 Task: Find connections with filter location Dahlem with filter topic #careerswith filter profile language French with filter current company CG Power and Industrial Solutions Limited with filter school University of Calcutta with filter industry Wholesale Food and Beverage with filter service category Project Management with filter keywords title Payroll Manager
Action: Mouse moved to (644, 79)
Screenshot: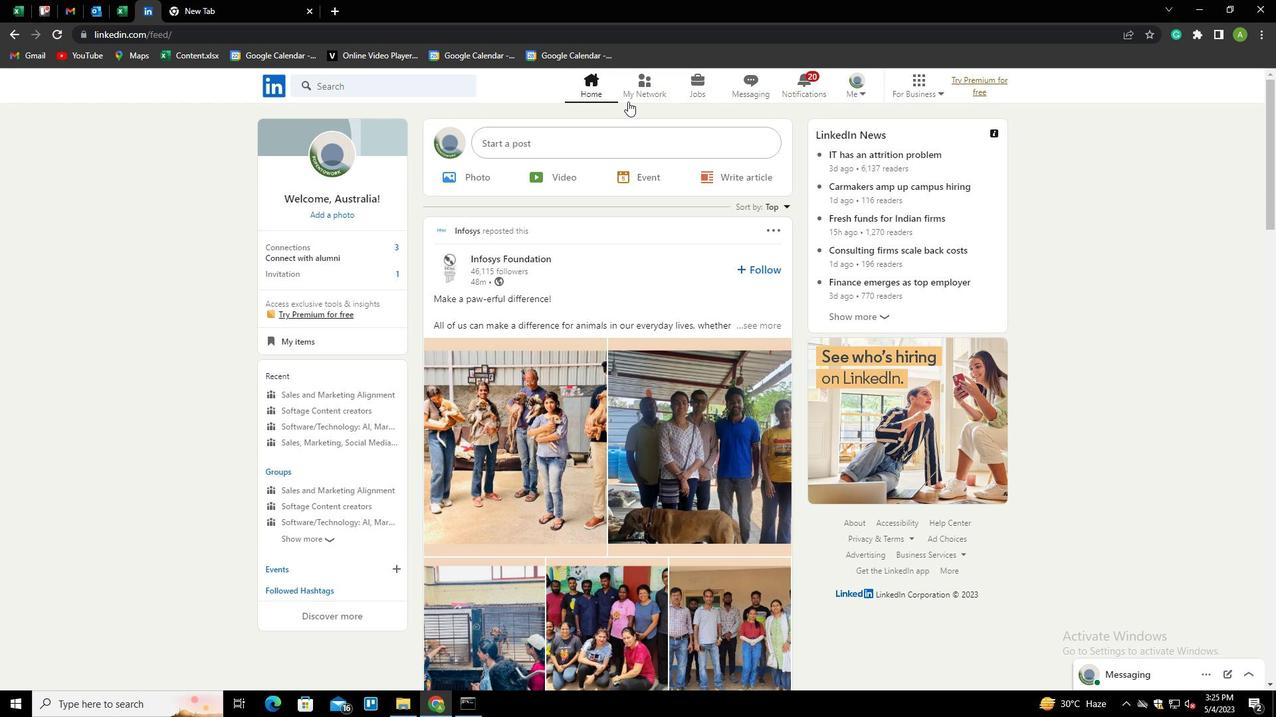 
Action: Mouse pressed left at (644, 79)
Screenshot: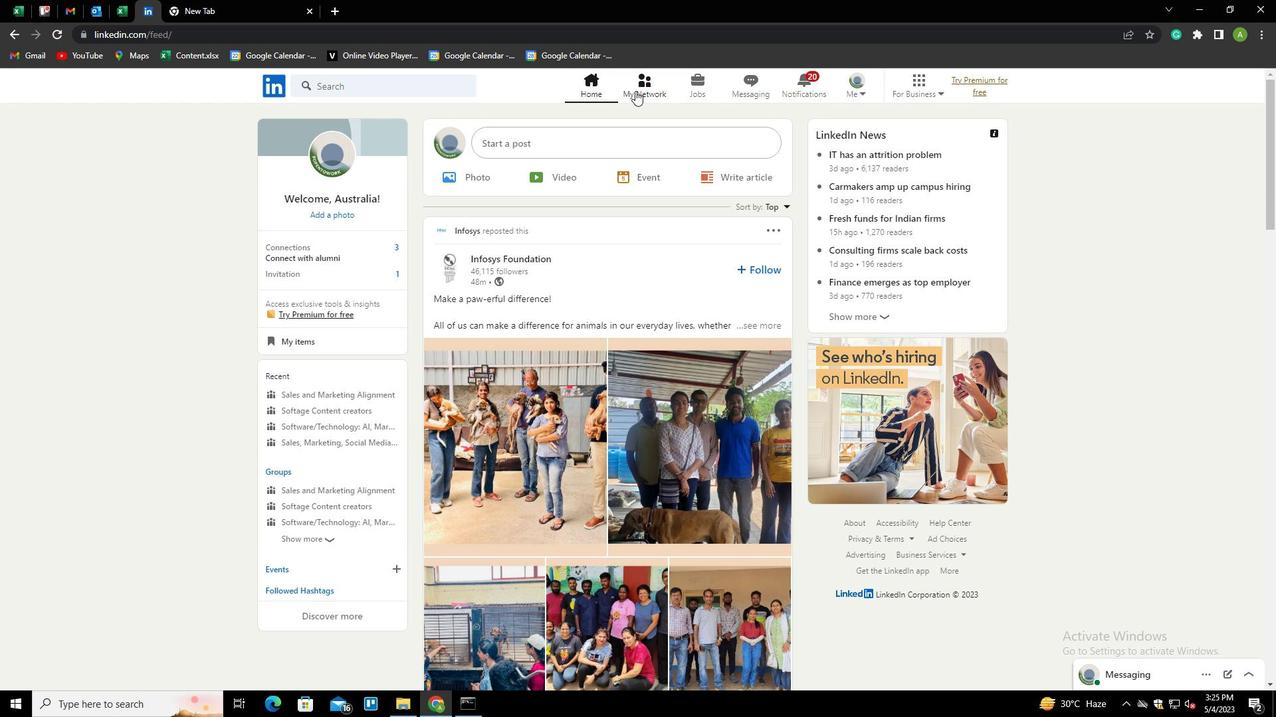 
Action: Mouse moved to (336, 153)
Screenshot: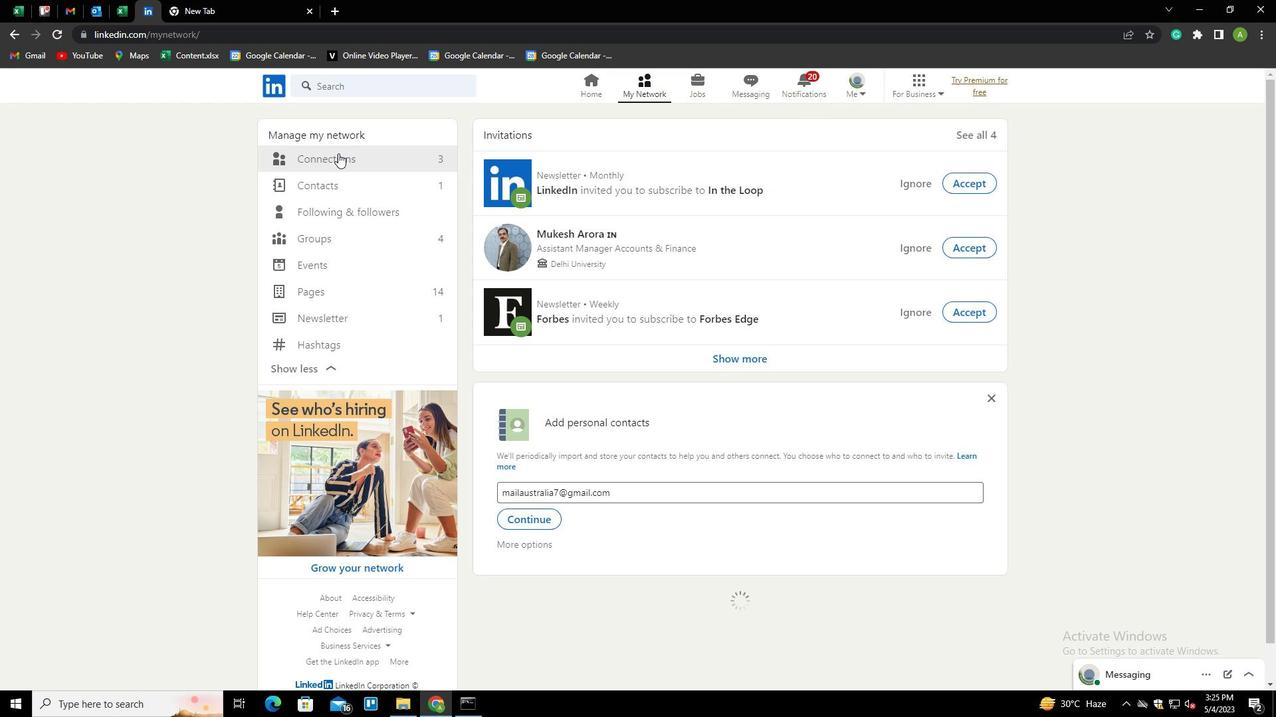 
Action: Mouse pressed left at (336, 153)
Screenshot: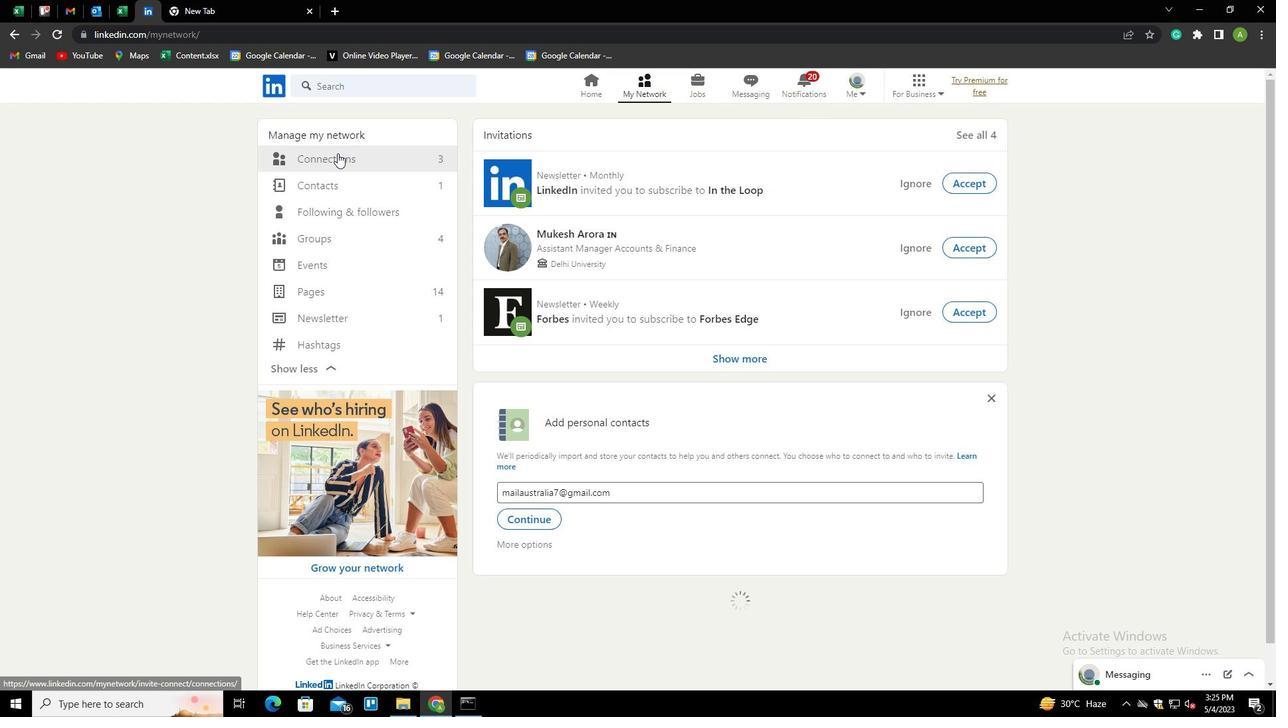 
Action: Mouse moved to (727, 163)
Screenshot: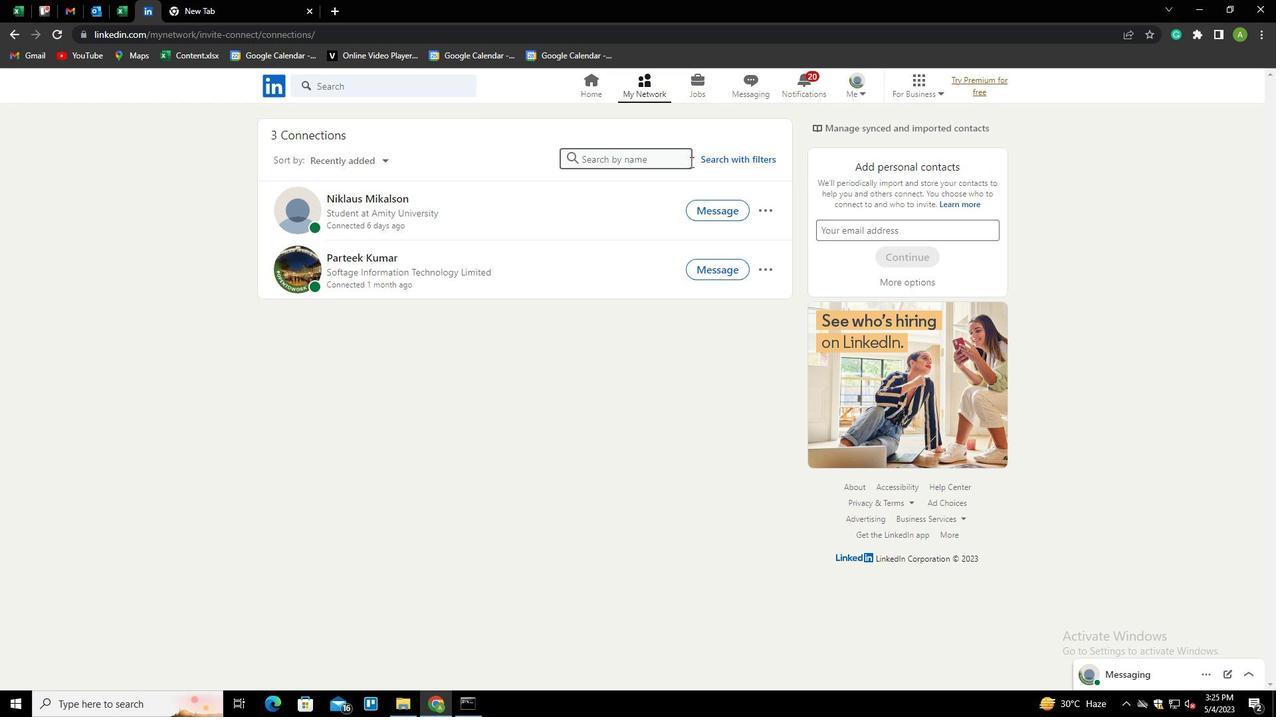 
Action: Mouse pressed left at (727, 163)
Screenshot: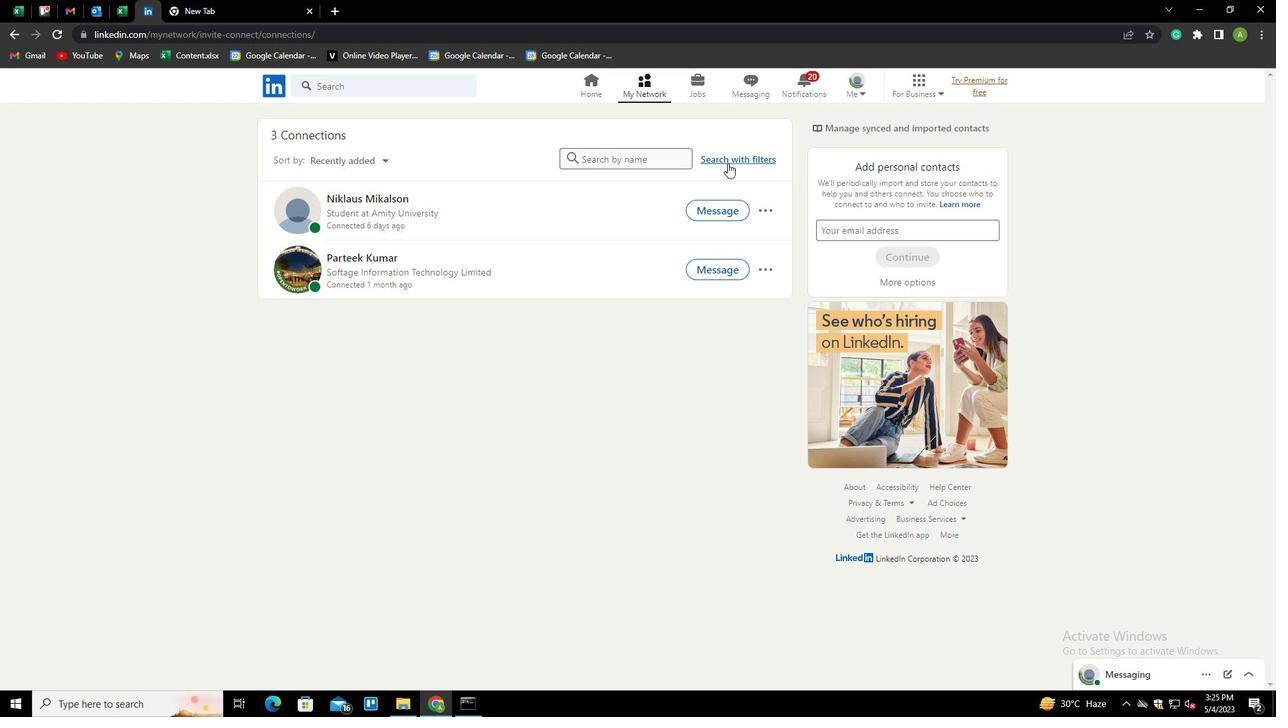 
Action: Mouse moved to (675, 122)
Screenshot: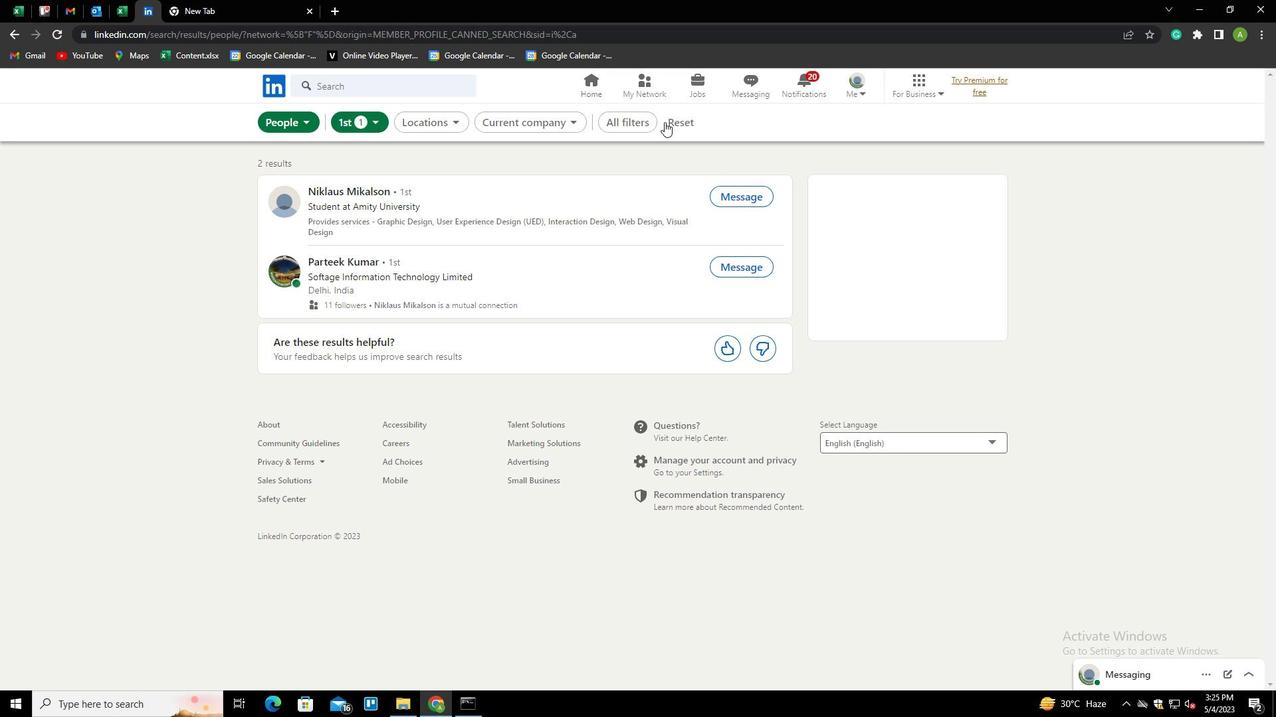 
Action: Mouse pressed left at (675, 122)
Screenshot: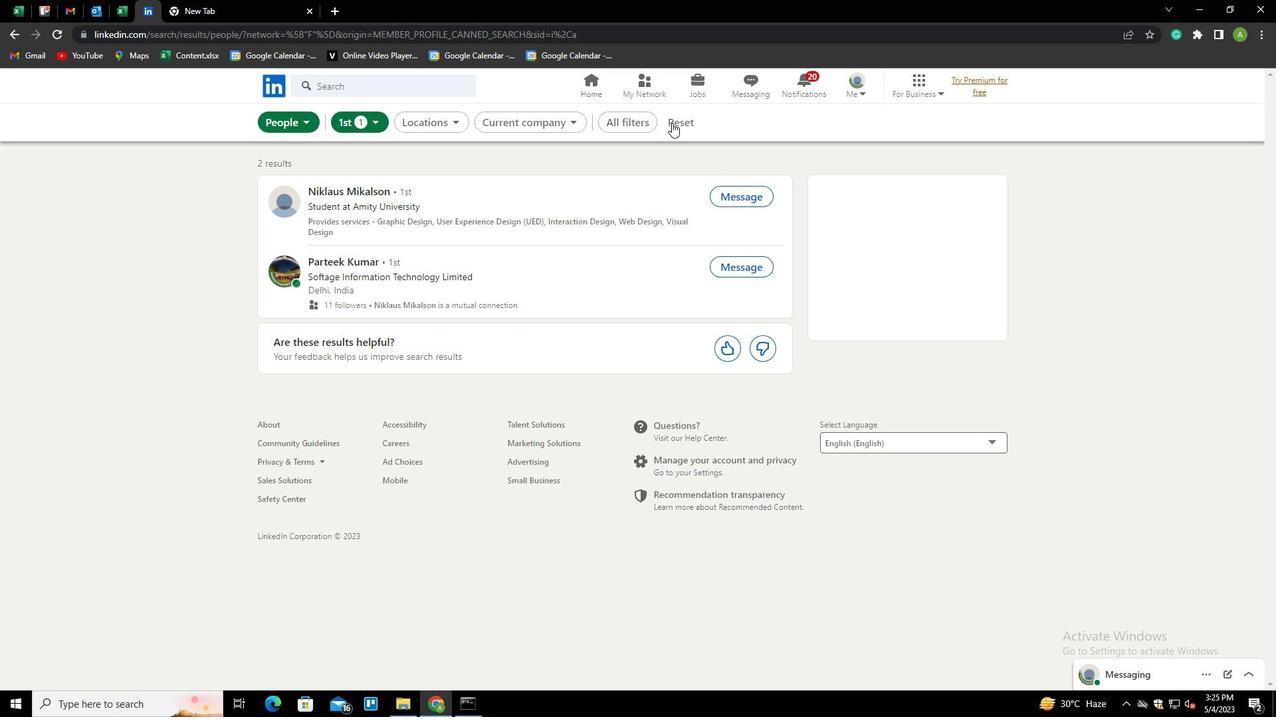 
Action: Mouse moved to (664, 123)
Screenshot: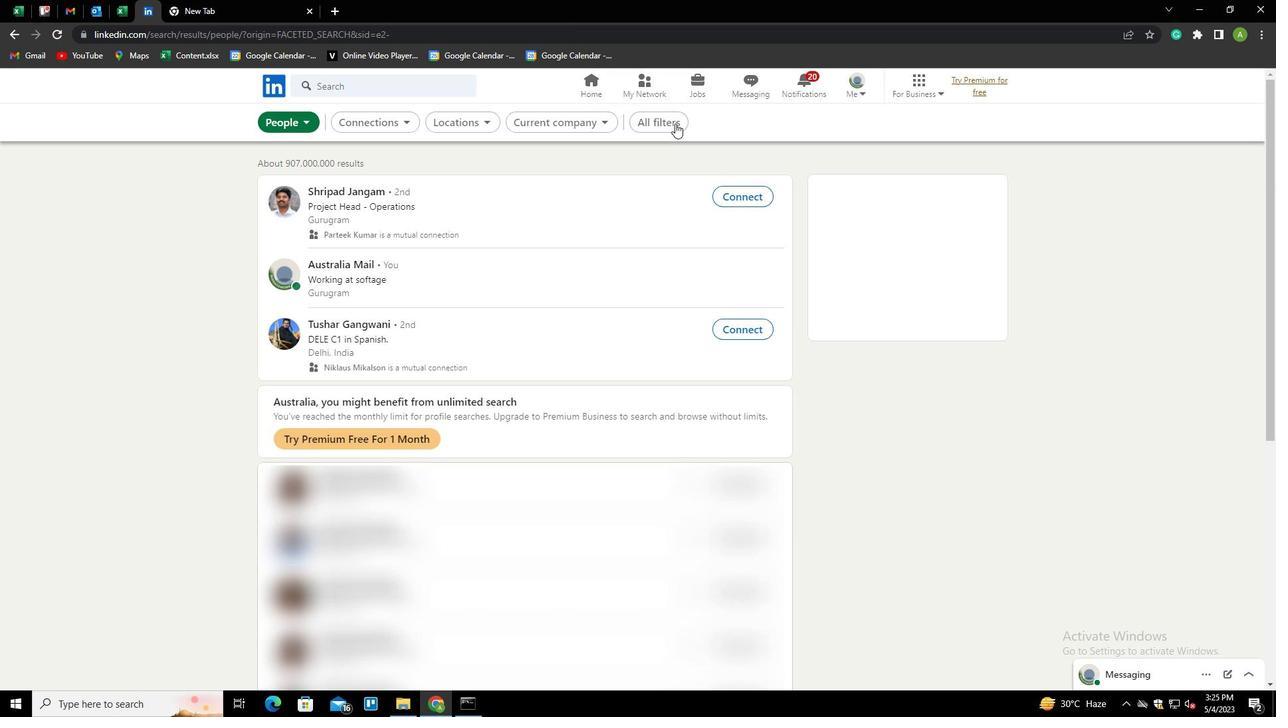 
Action: Mouse pressed left at (664, 123)
Screenshot: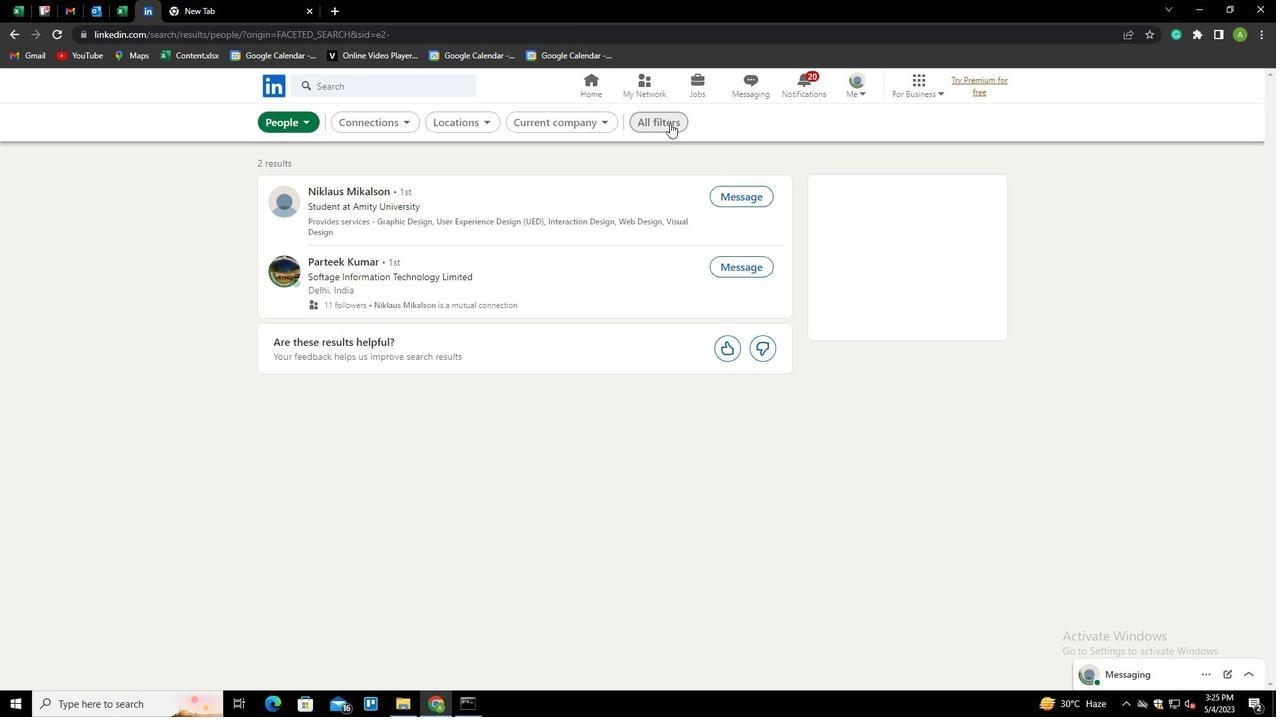 
Action: Mouse moved to (1051, 369)
Screenshot: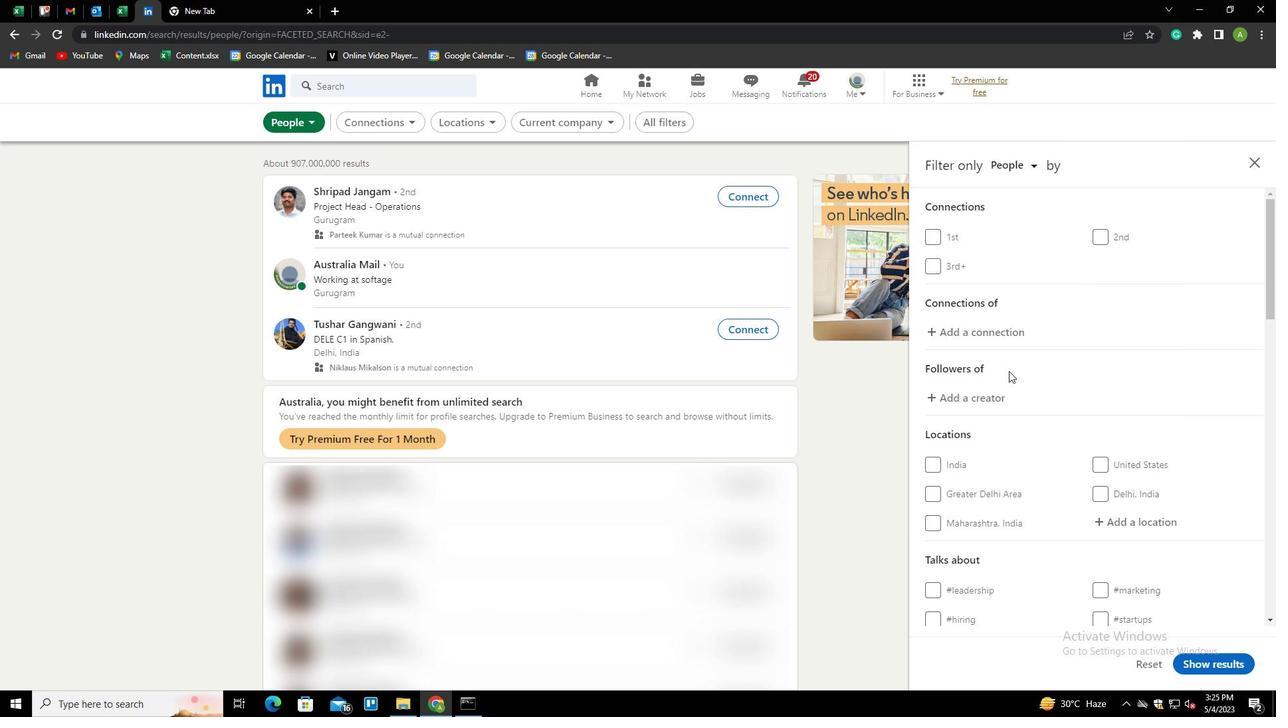 
Action: Mouse scrolled (1051, 368) with delta (0, 0)
Screenshot: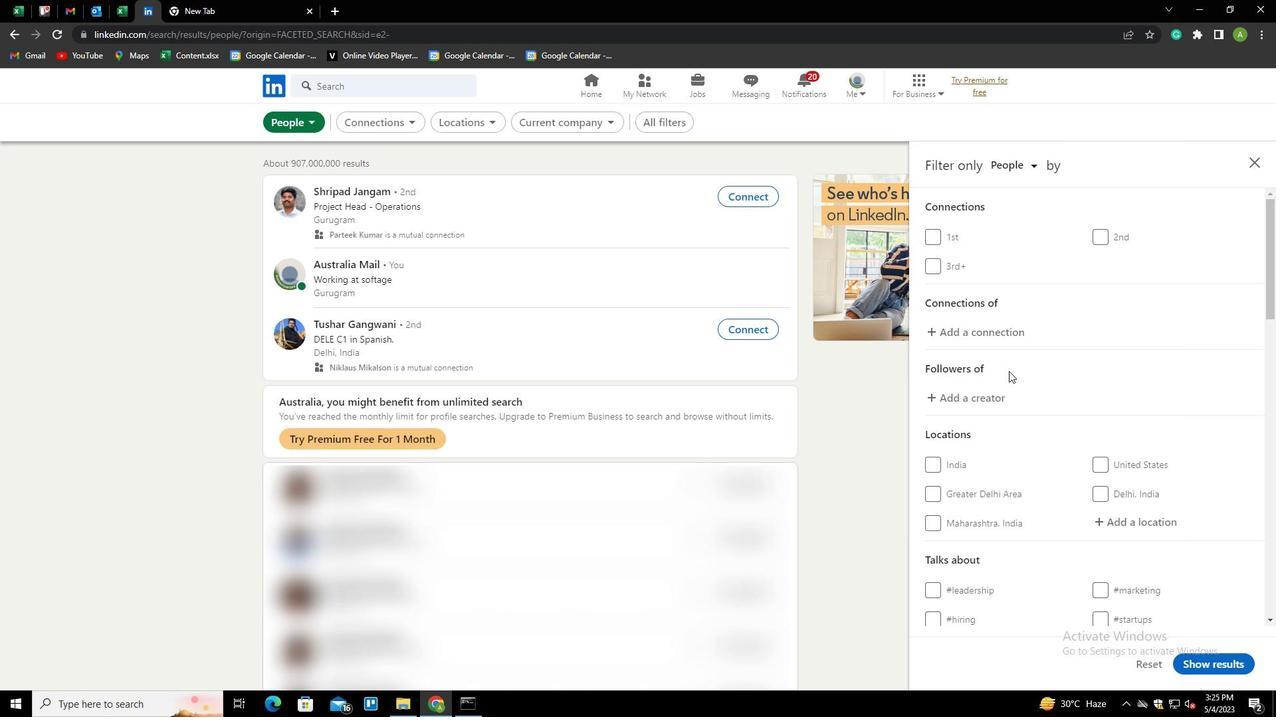 
Action: Mouse scrolled (1051, 368) with delta (0, 0)
Screenshot: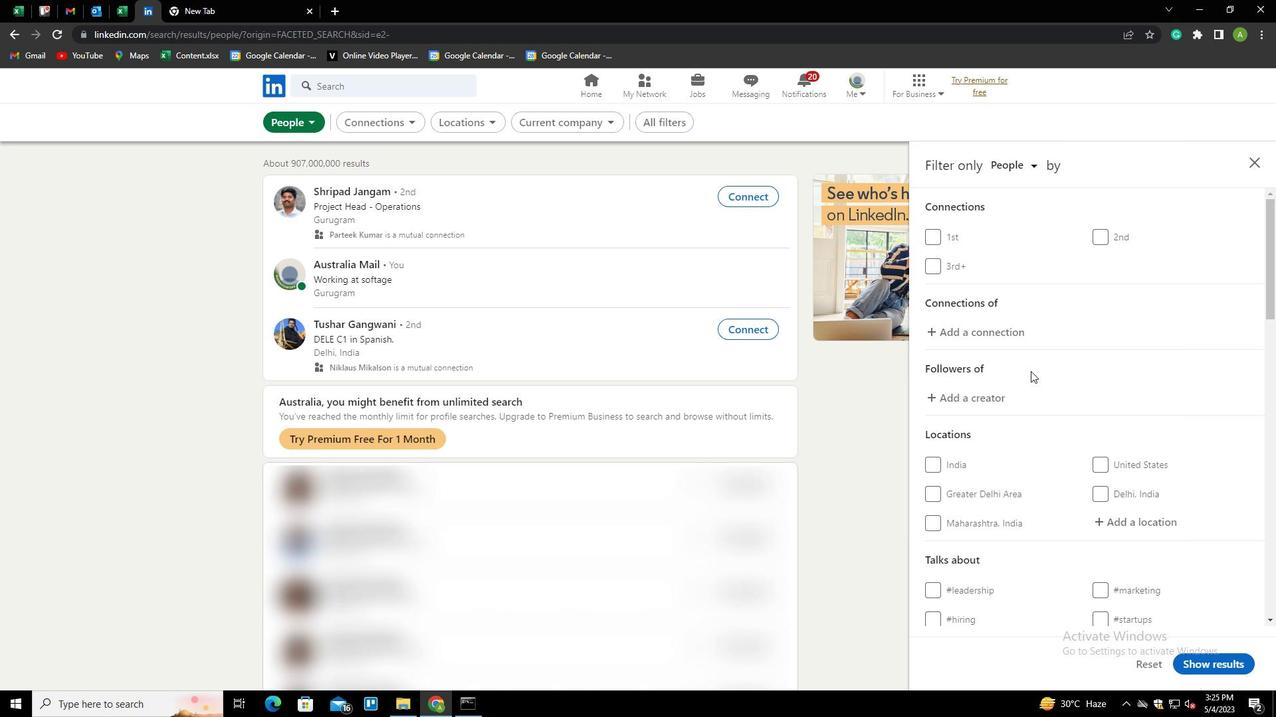 
Action: Mouse moved to (1106, 390)
Screenshot: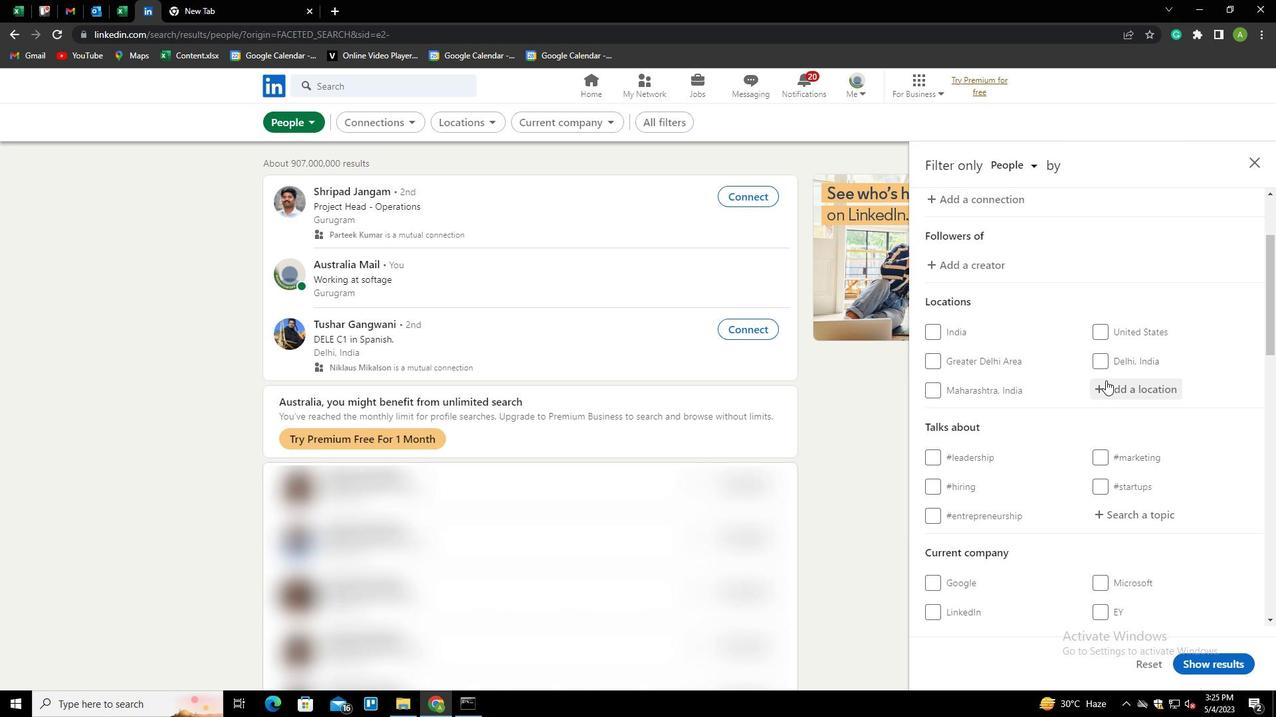 
Action: Mouse pressed left at (1106, 390)
Screenshot: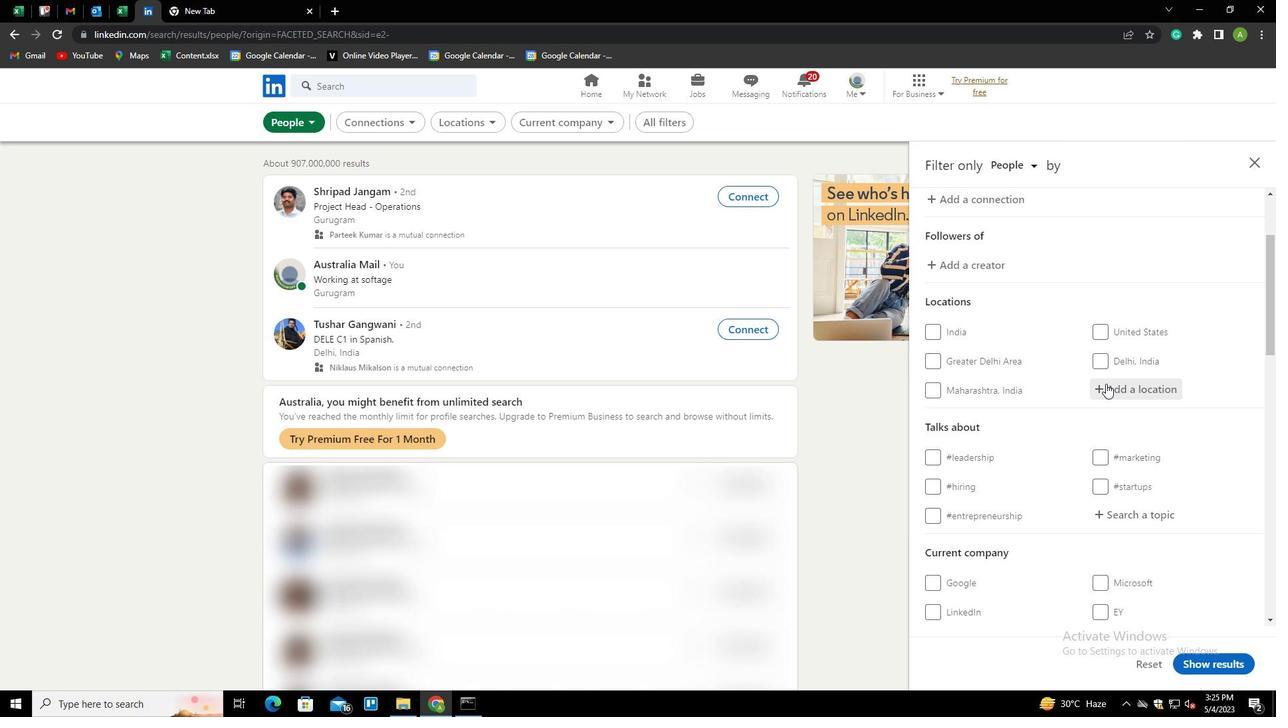 
Action: Key pressed <Key.shift>
Screenshot: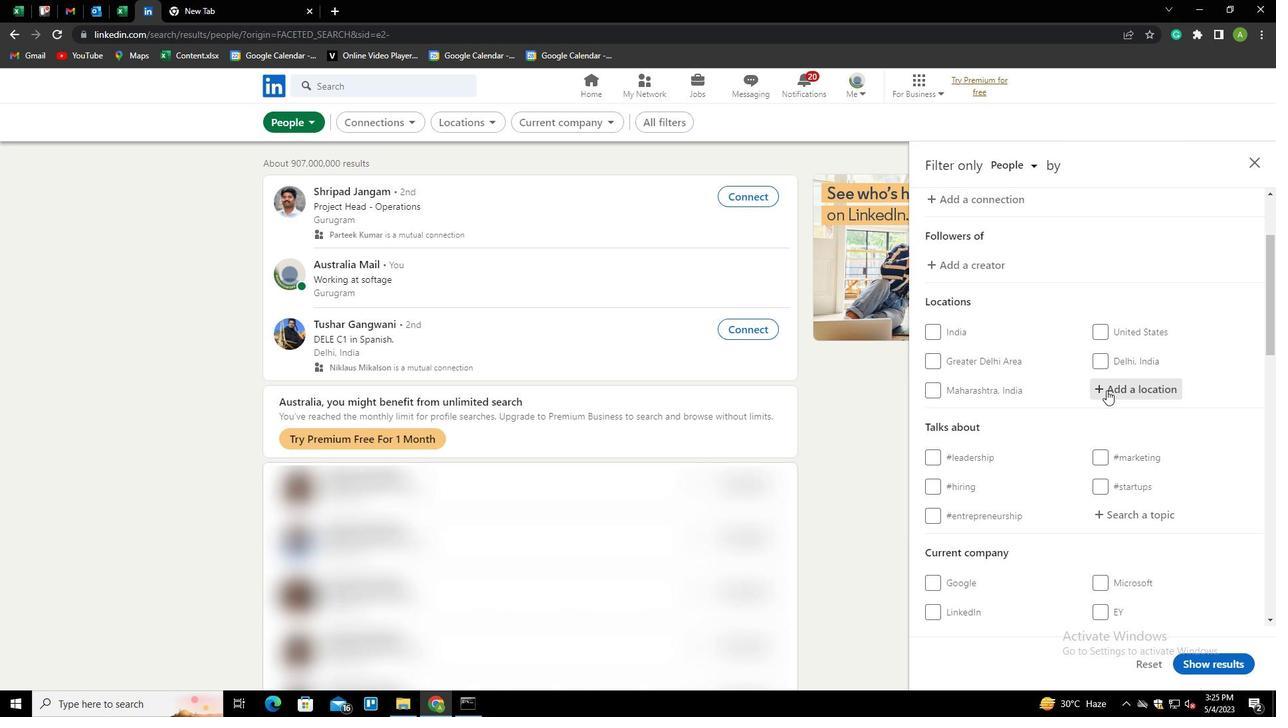 
Action: Mouse moved to (1098, 395)
Screenshot: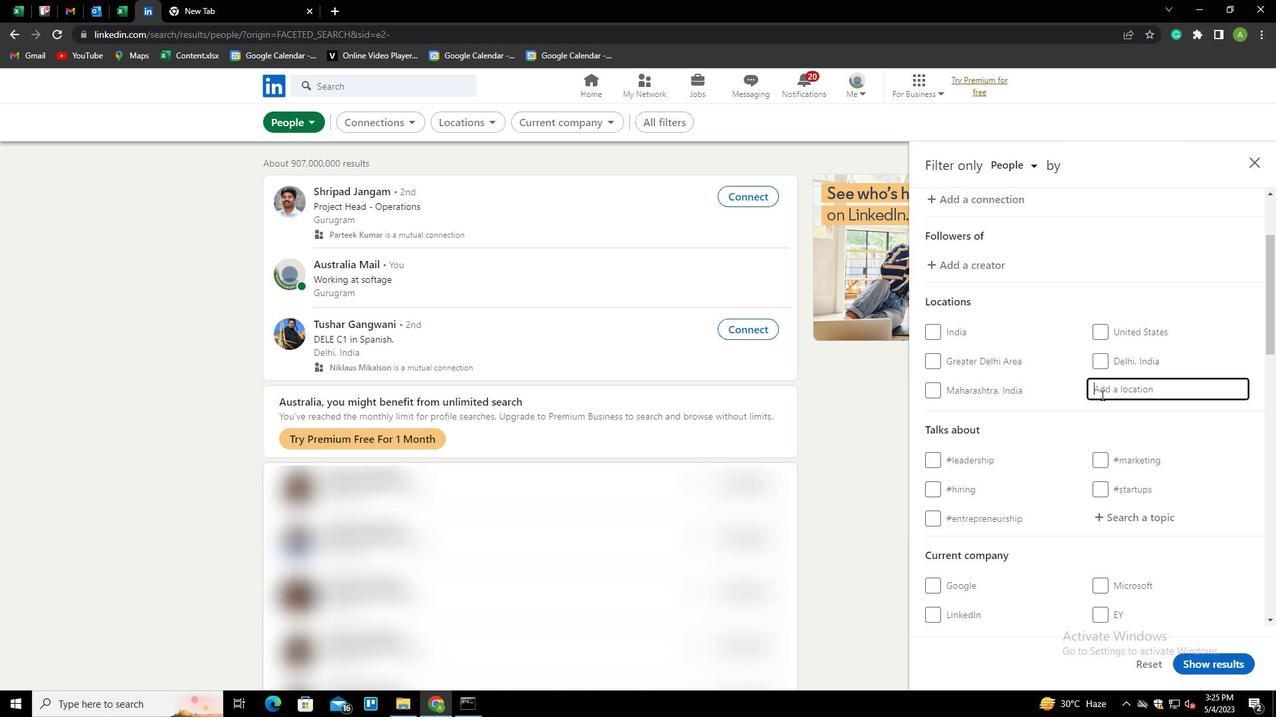 
Action: Key pressed <Key.shift>
Screenshot: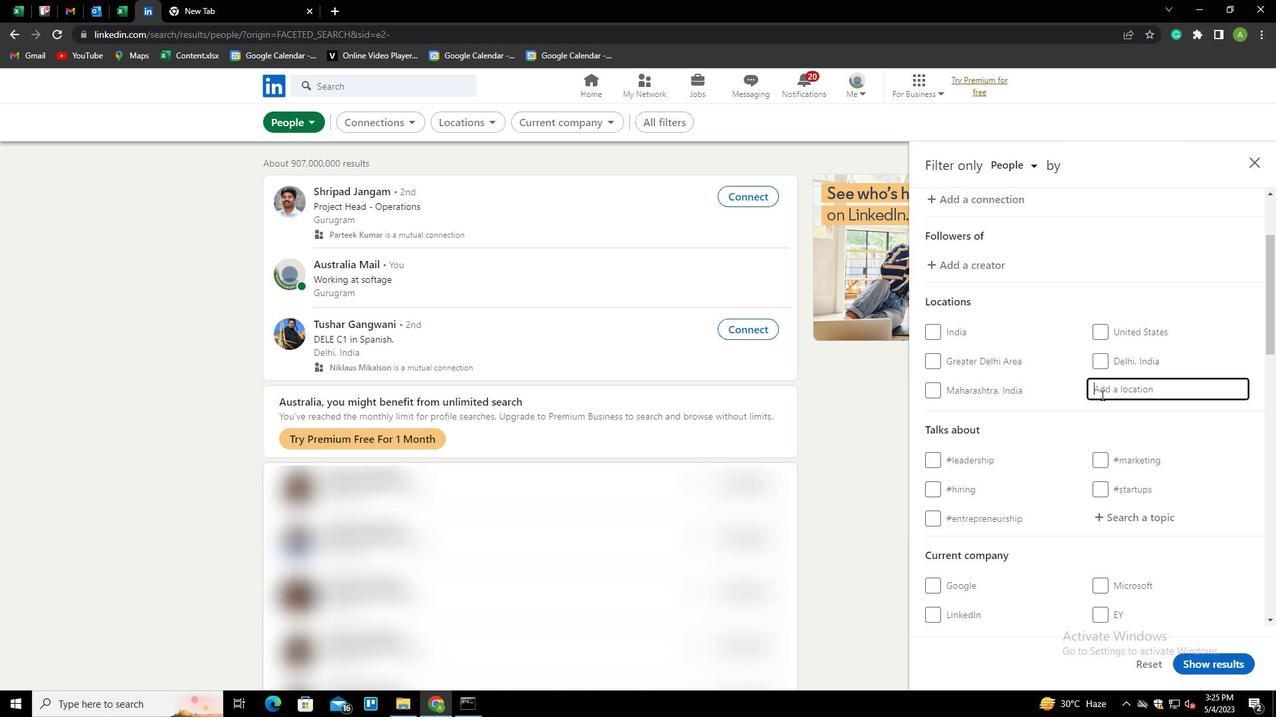 
Action: Mouse moved to (1097, 395)
Screenshot: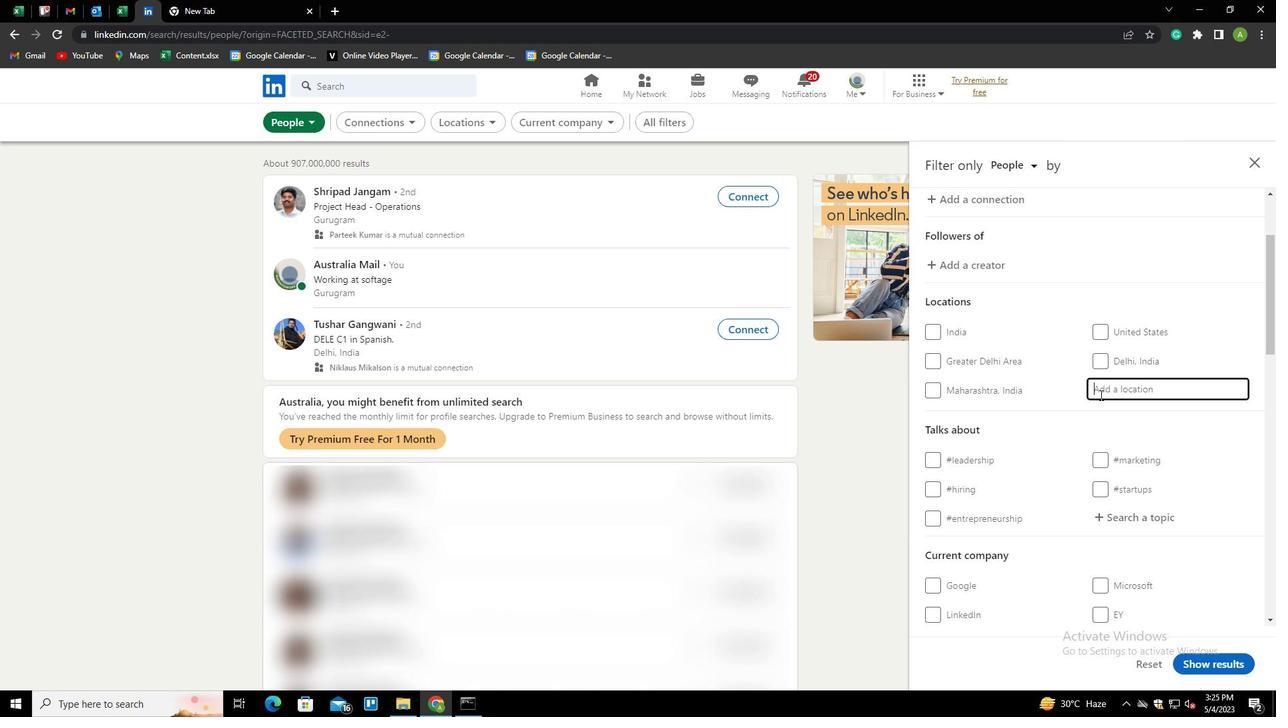 
Action: Key pressed <Key.shift>
Screenshot: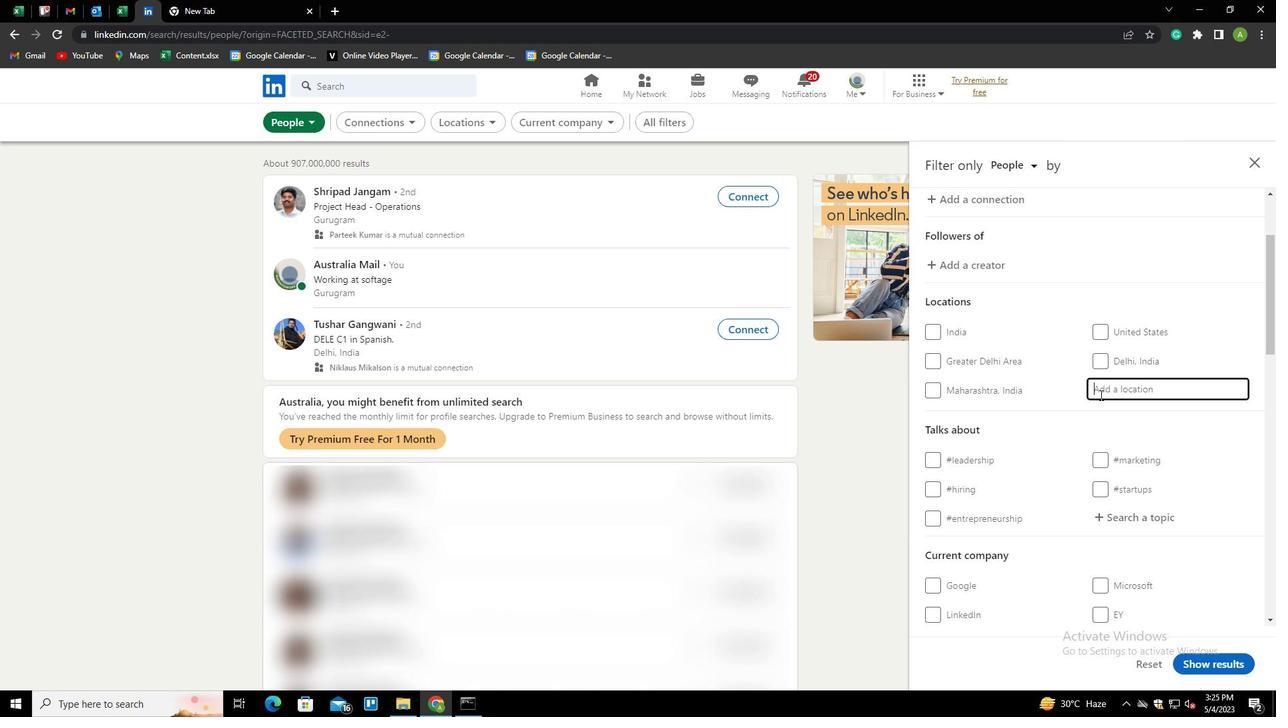 
Action: Mouse moved to (1094, 395)
Screenshot: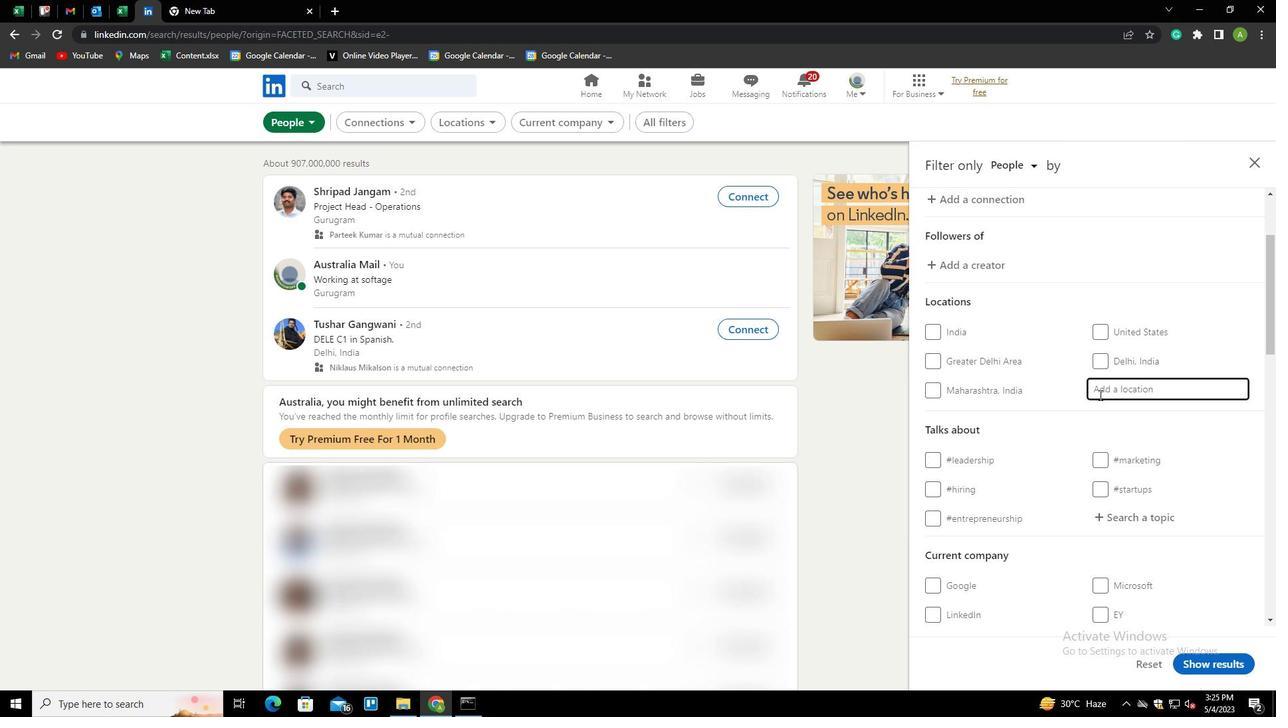 
Action: Key pressed <Key.shift>
Screenshot: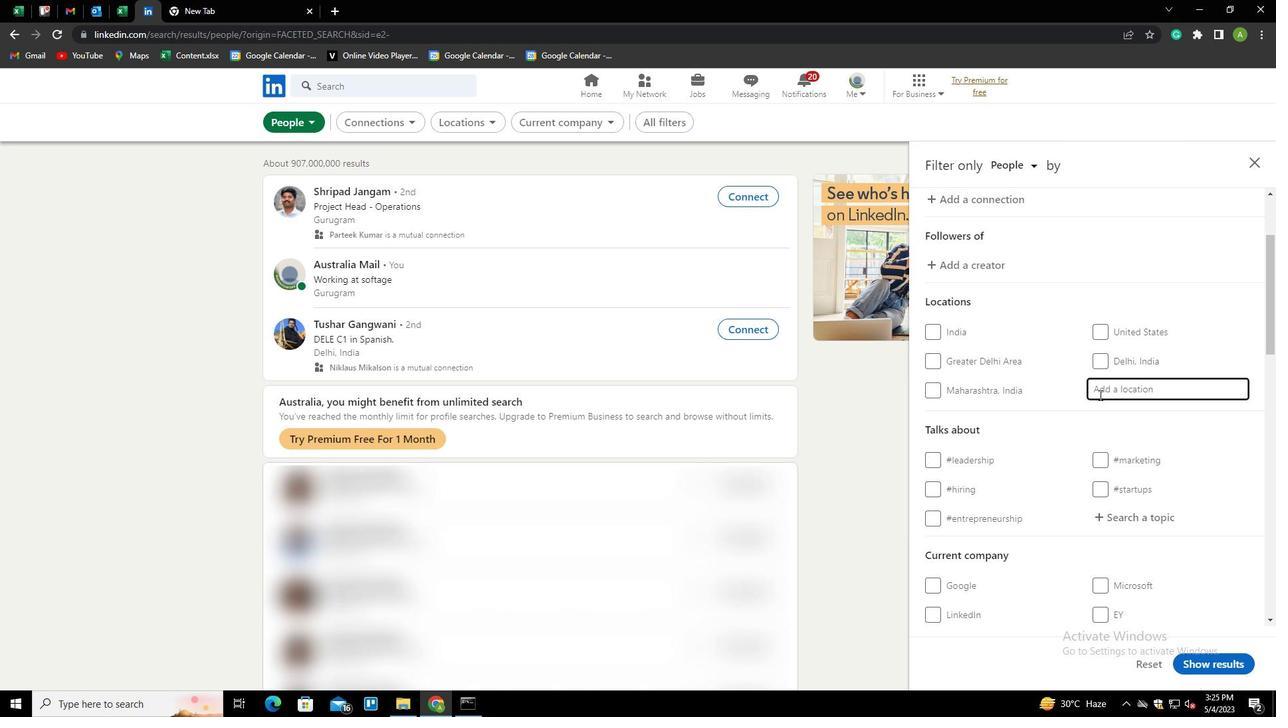 
Action: Mouse moved to (1092, 395)
Screenshot: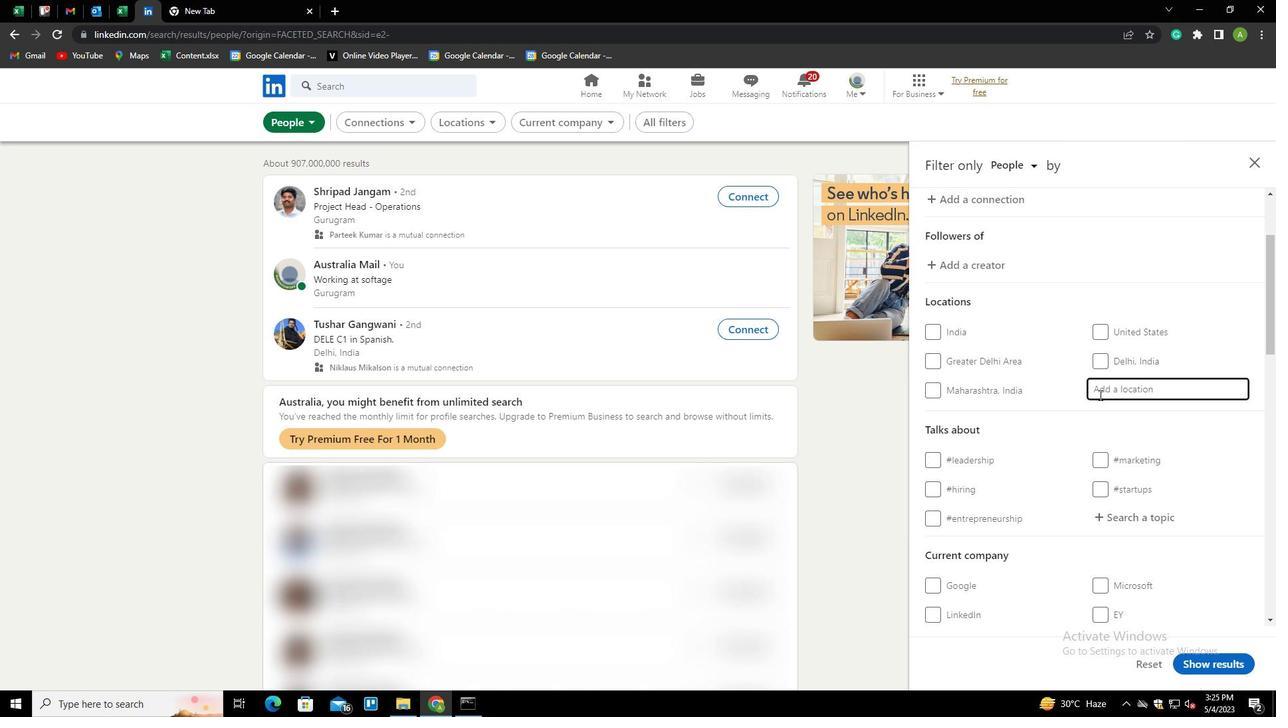 
Action: Key pressed <Key.shift><Key.shift><Key.shift><Key.shift><Key.shift><Key.shift><Key.shift><Key.shift><Key.shift><Key.shift><Key.shift><Key.shift>DAHLEM<Key.down><Key.enter>
Screenshot: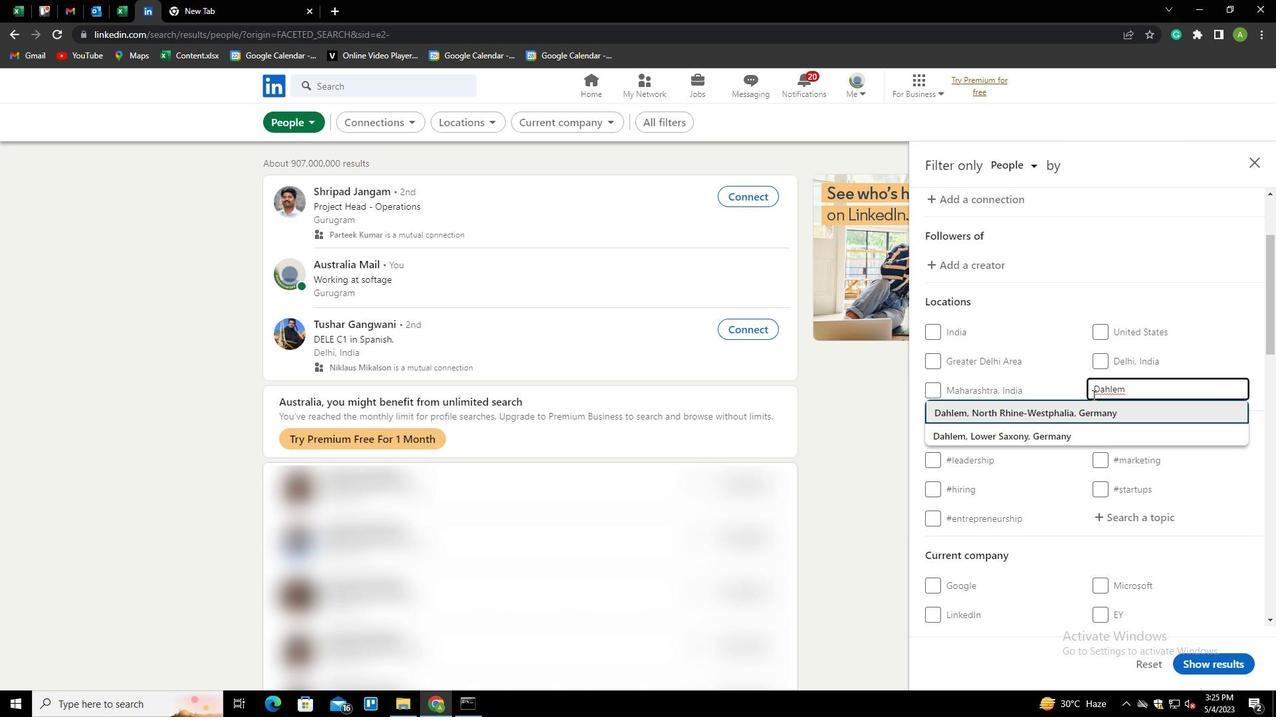 
Action: Mouse moved to (1036, 405)
Screenshot: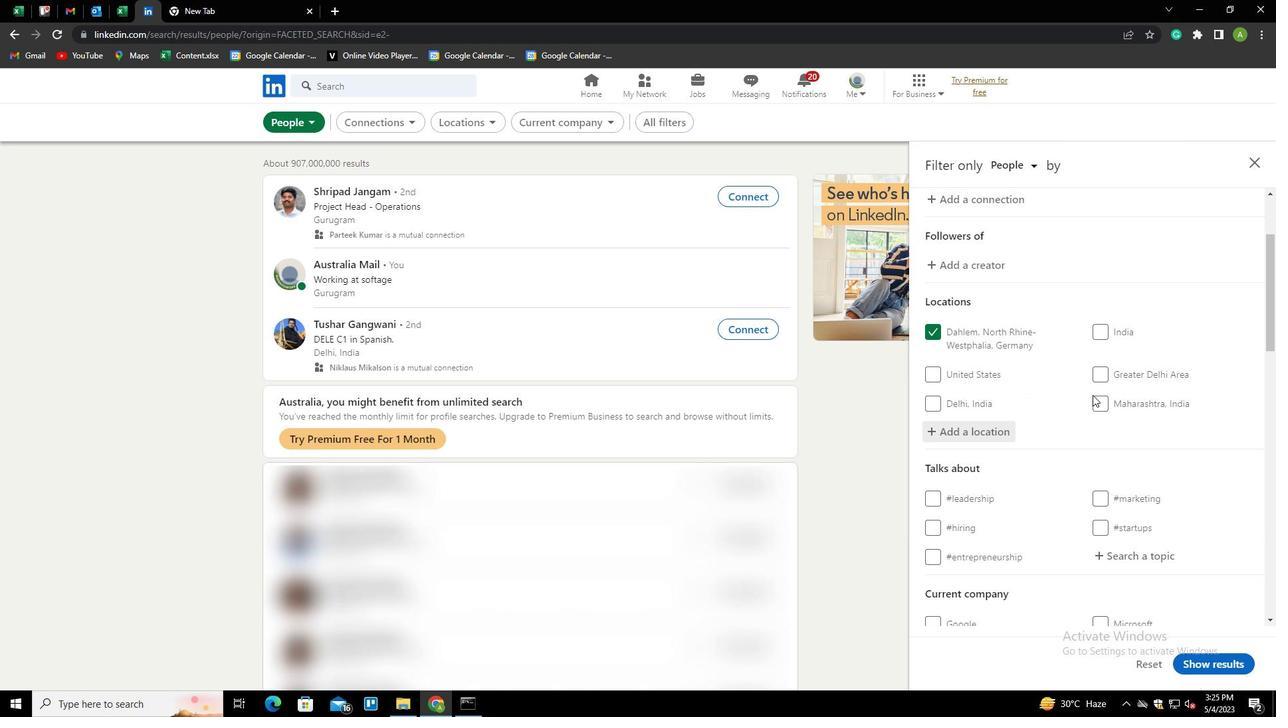 
Action: Mouse scrolled (1036, 404) with delta (0, 0)
Screenshot: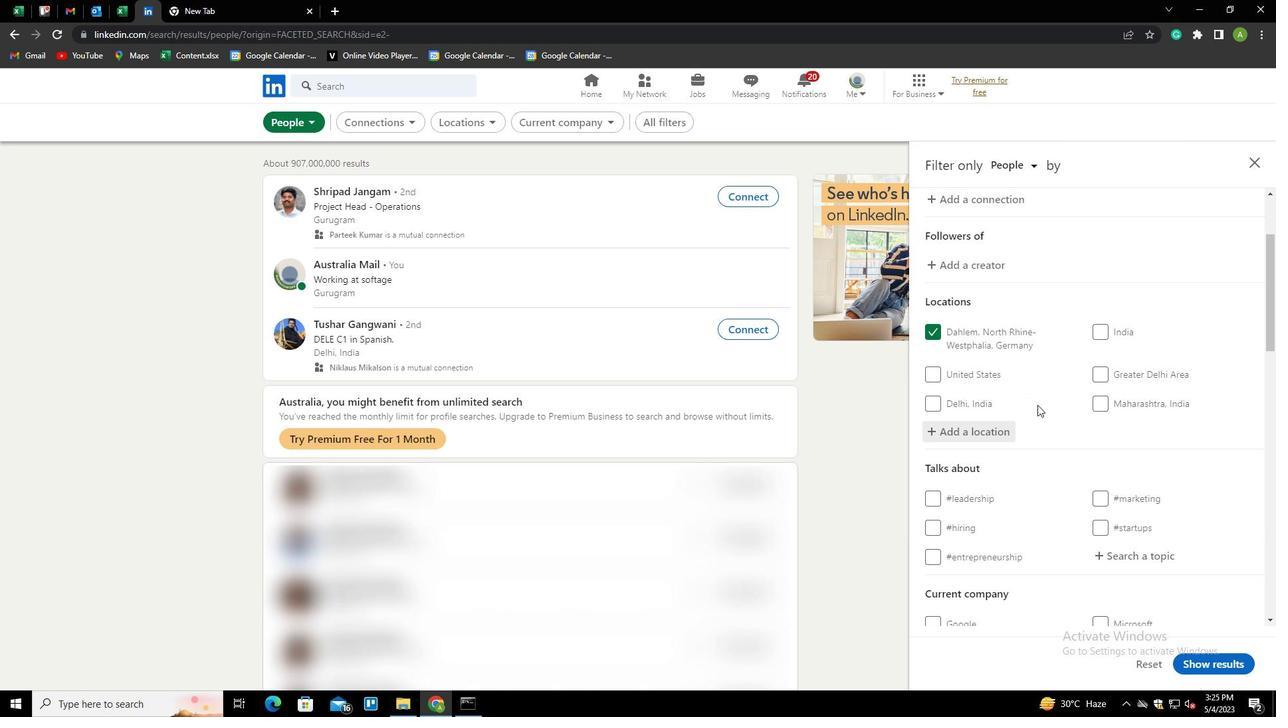 
Action: Mouse scrolled (1036, 404) with delta (0, 0)
Screenshot: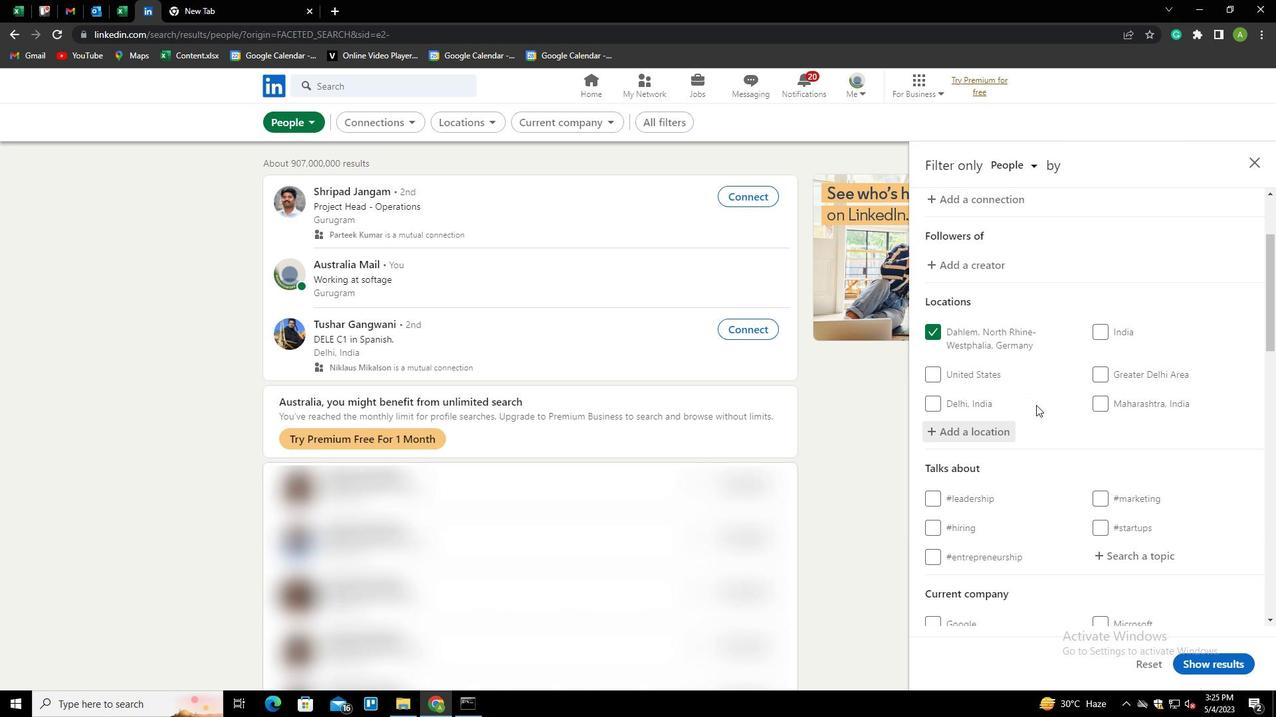 
Action: Mouse moved to (1108, 420)
Screenshot: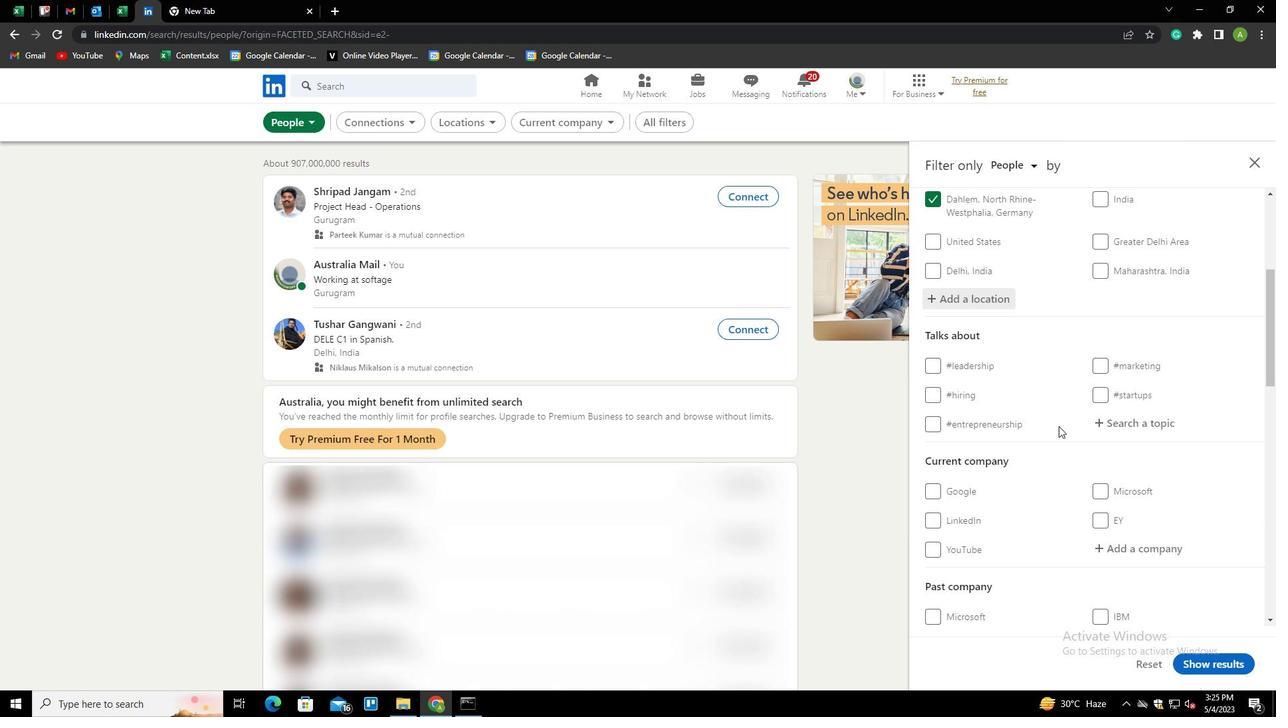 
Action: Mouse pressed left at (1108, 420)
Screenshot: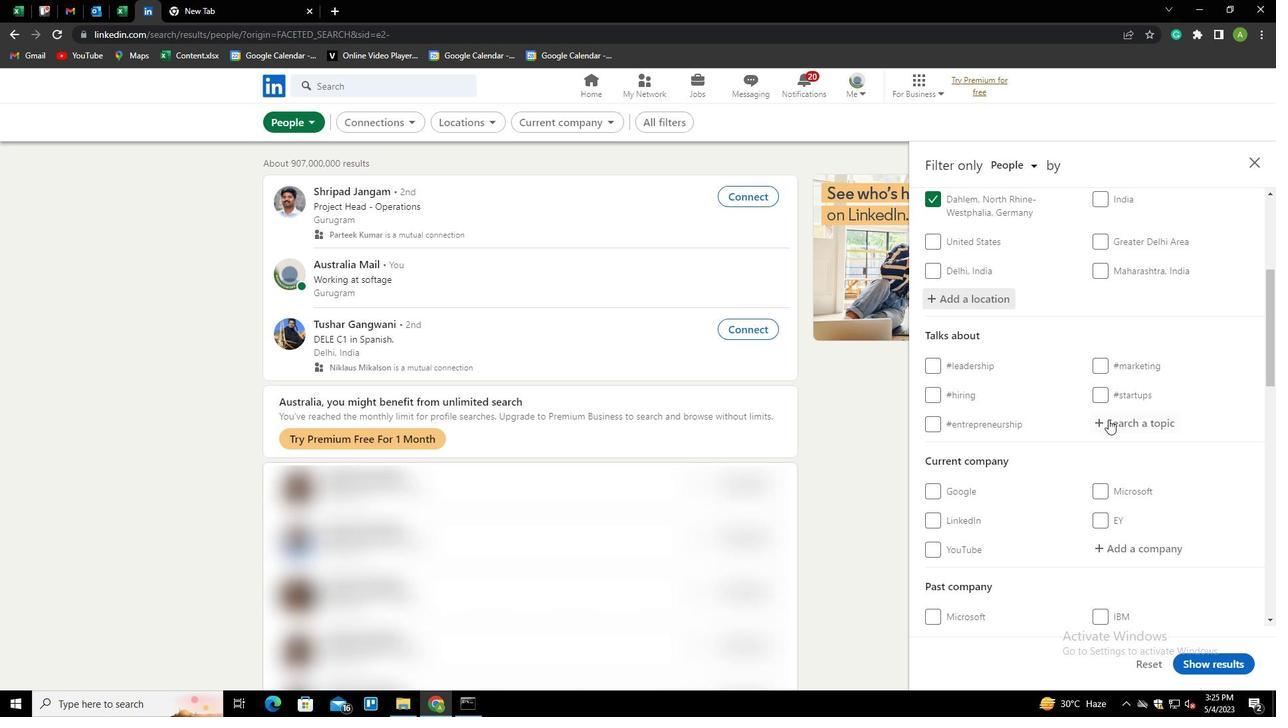 
Action: Mouse moved to (1111, 420)
Screenshot: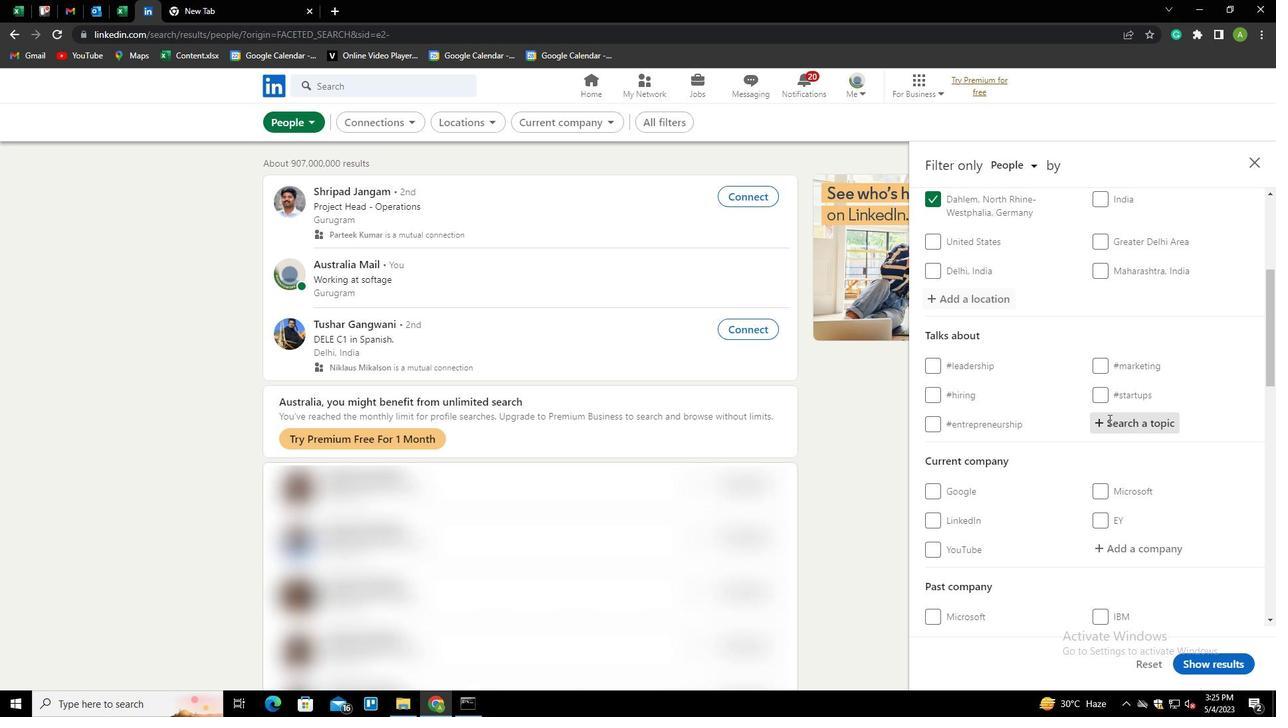 
Action: Mouse pressed left at (1111, 420)
Screenshot: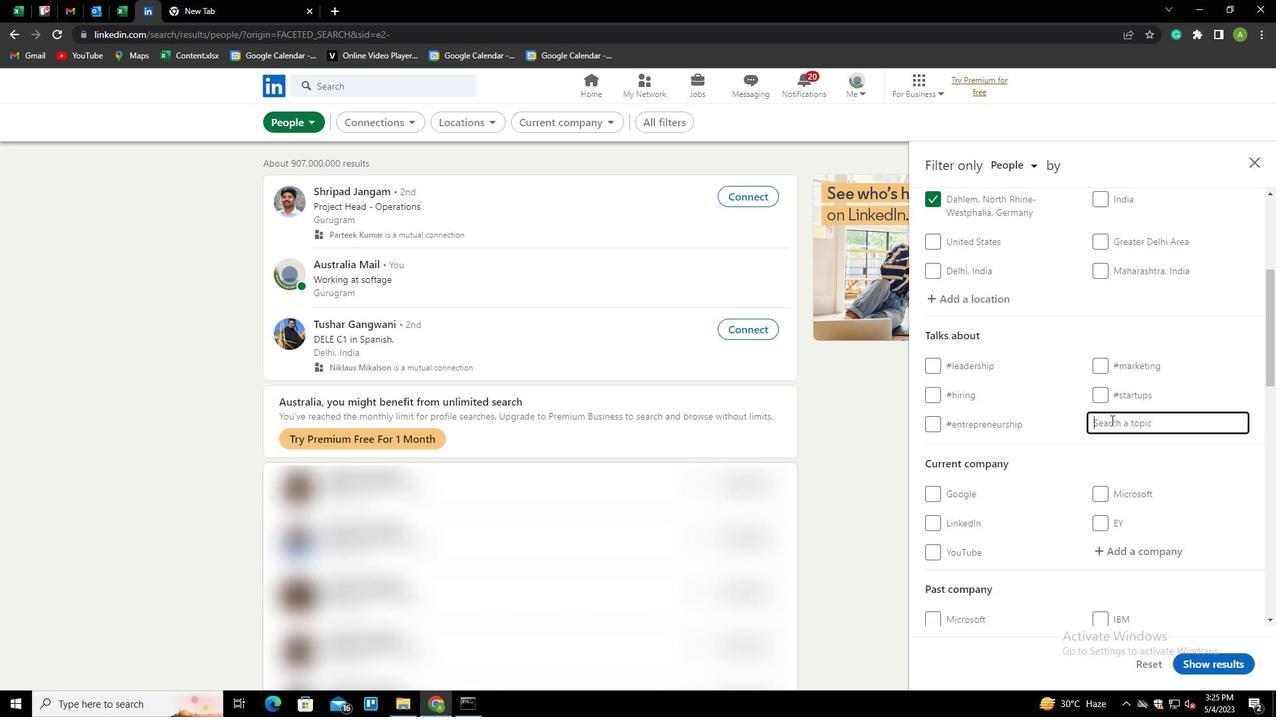 
Action: Mouse moved to (1082, 422)
Screenshot: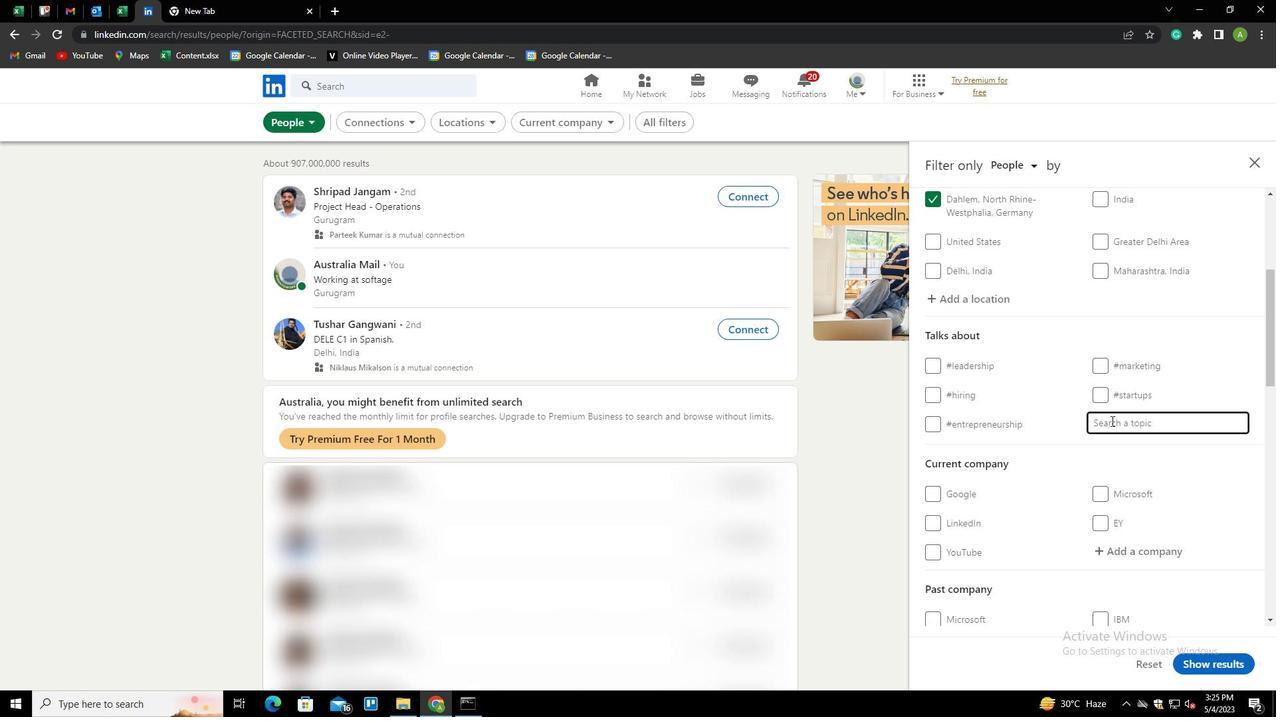 
Action: Key pressed CAREERS<Key.down><Key.enter>
Screenshot: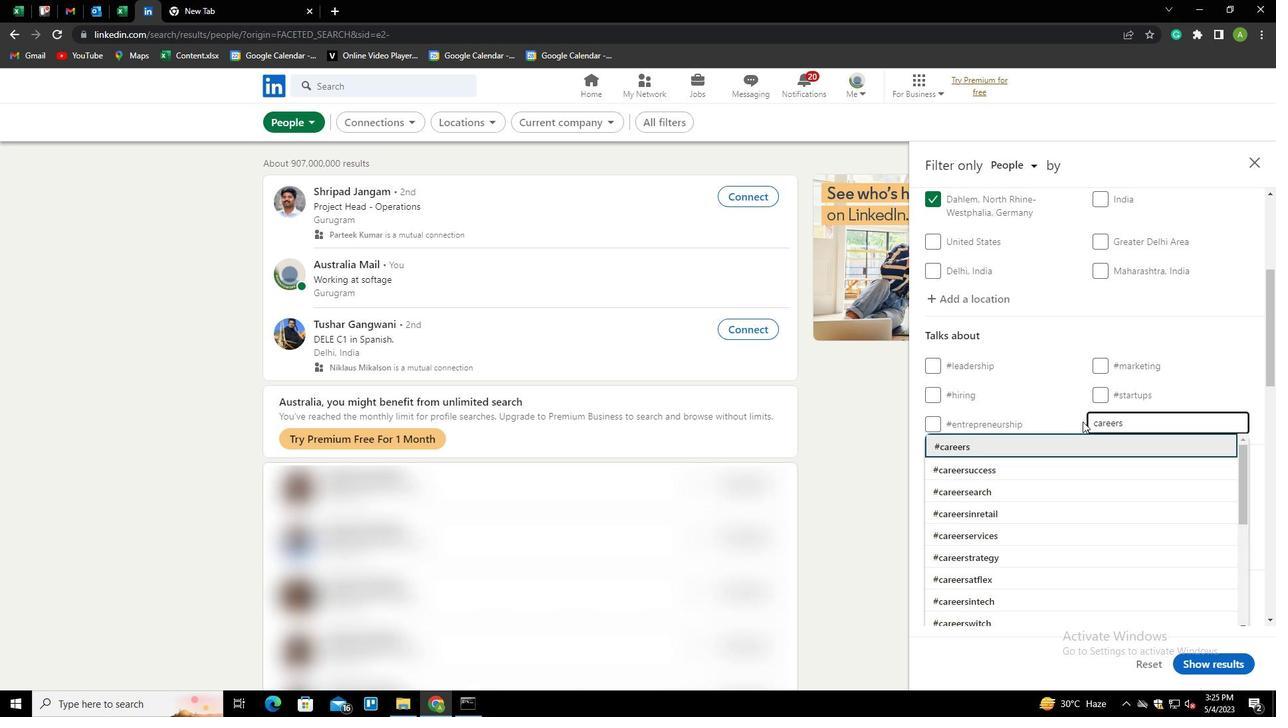 
Action: Mouse moved to (1054, 438)
Screenshot: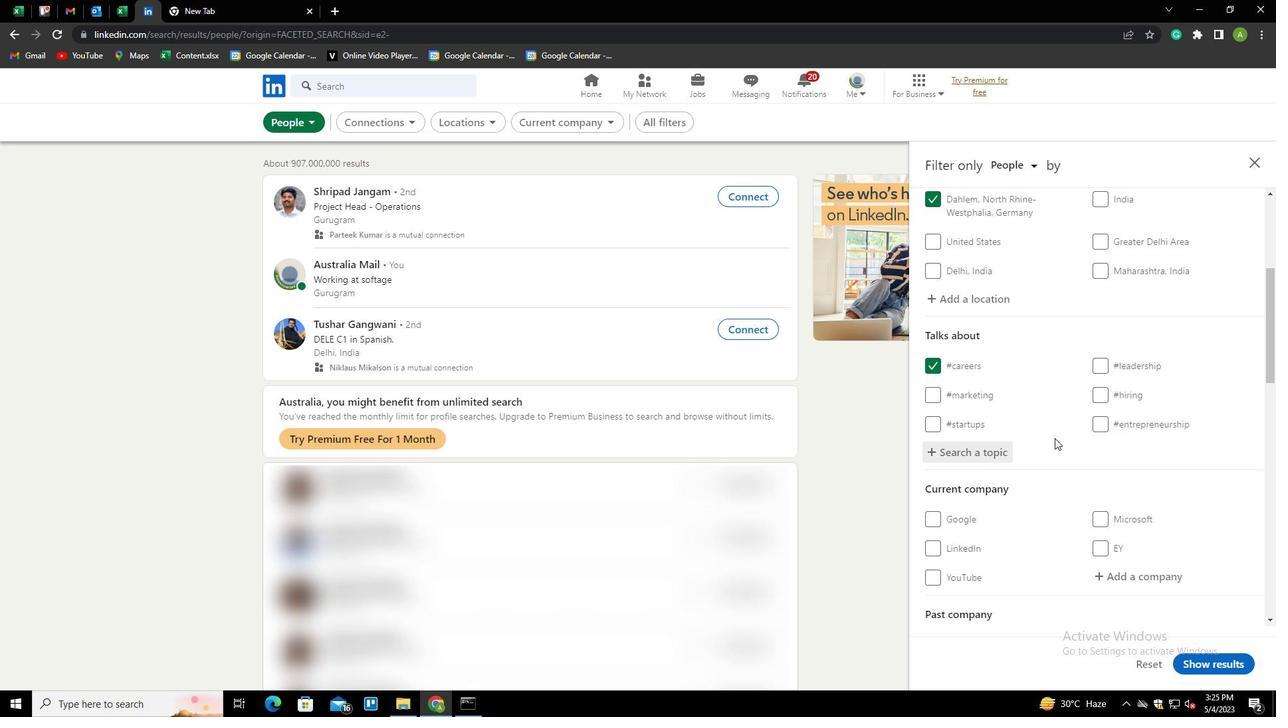 
Action: Mouse scrolled (1054, 438) with delta (0, 0)
Screenshot: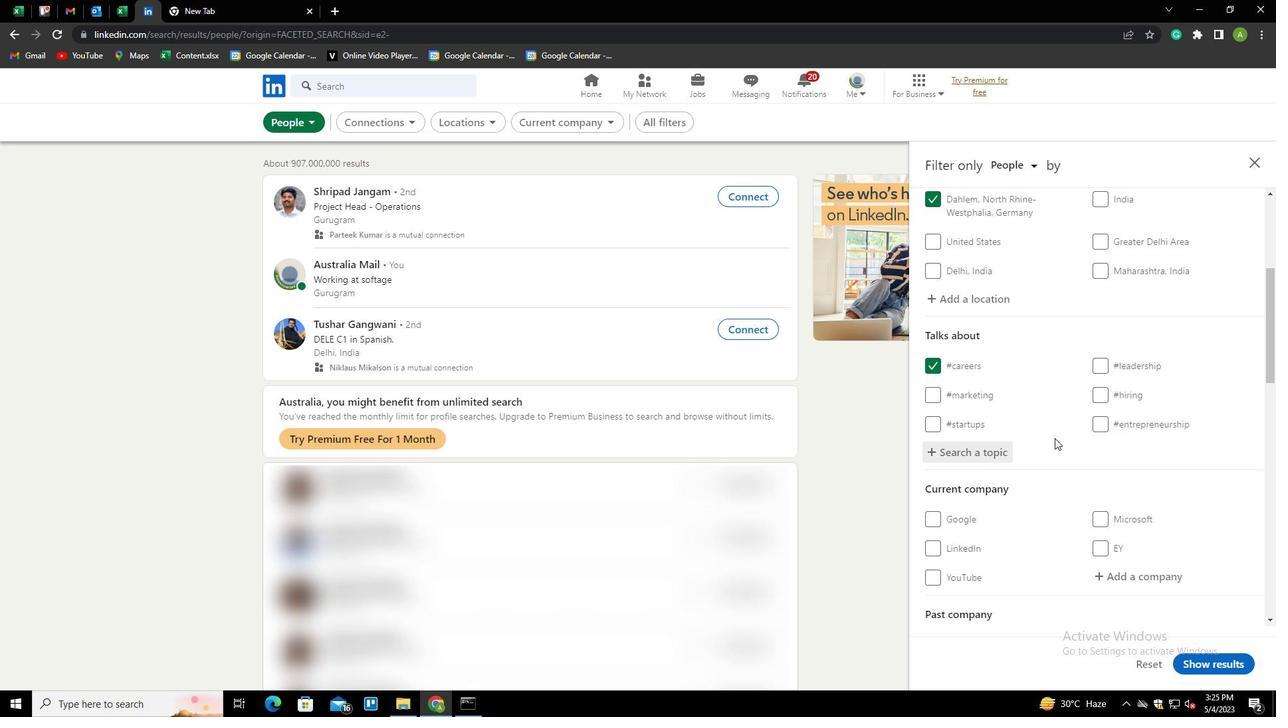 
Action: Mouse scrolled (1054, 438) with delta (0, 0)
Screenshot: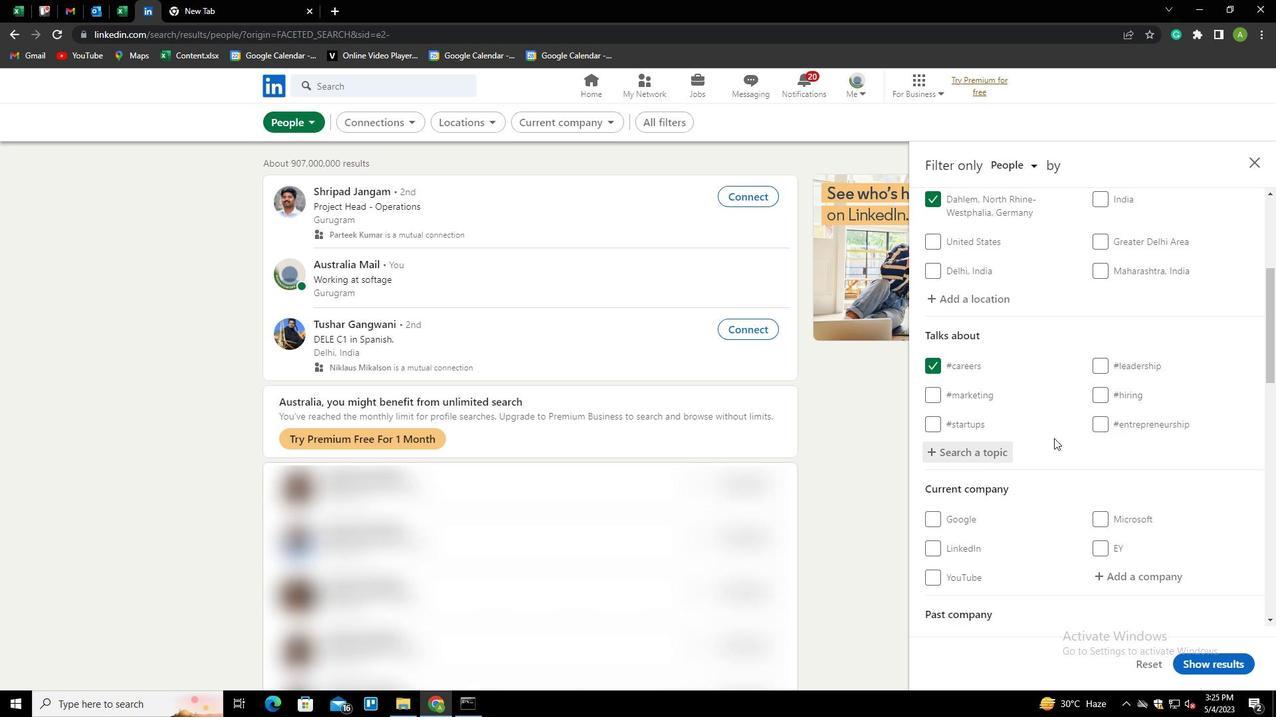 
Action: Mouse scrolled (1054, 438) with delta (0, 0)
Screenshot: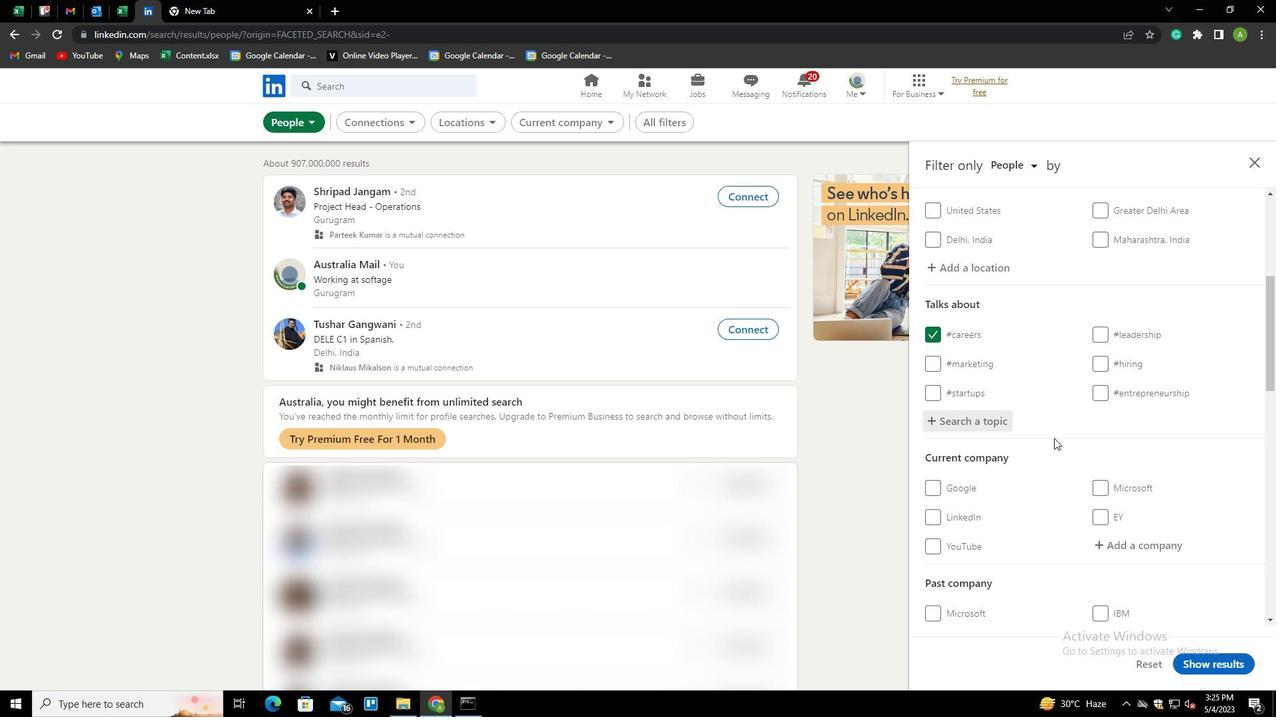 
Action: Mouse scrolled (1054, 438) with delta (0, 0)
Screenshot: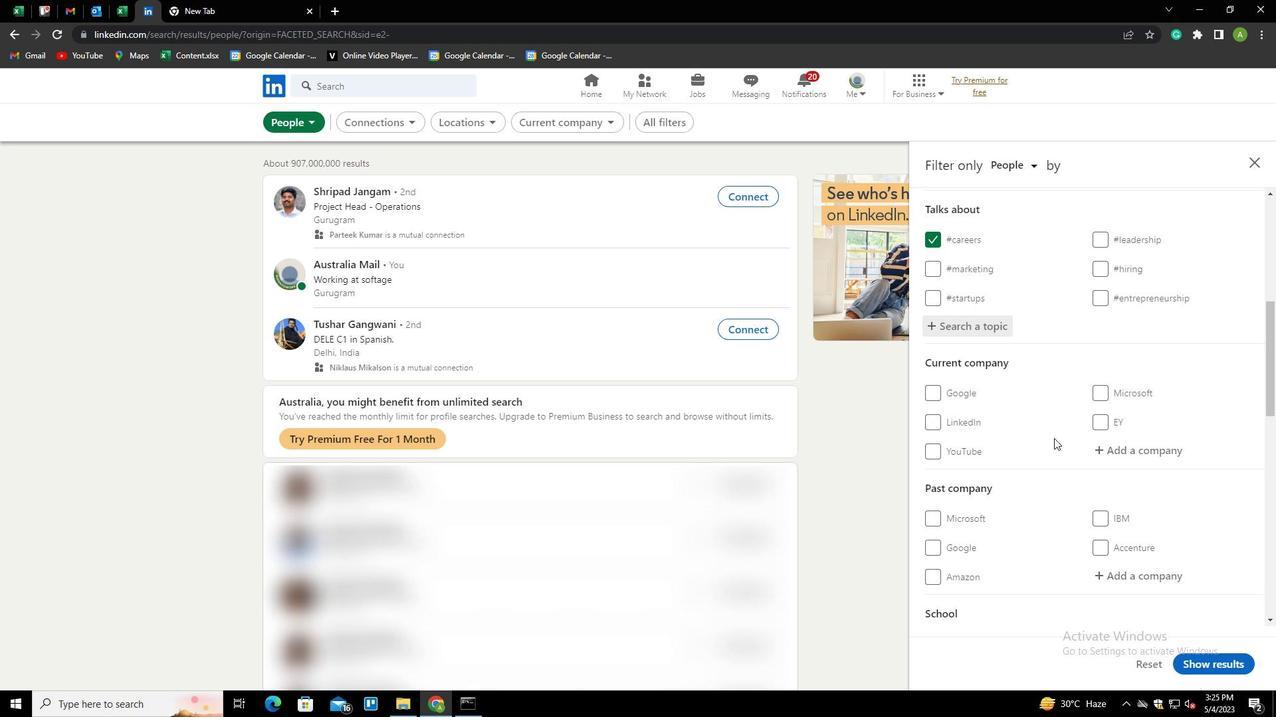 
Action: Mouse scrolled (1054, 438) with delta (0, 0)
Screenshot: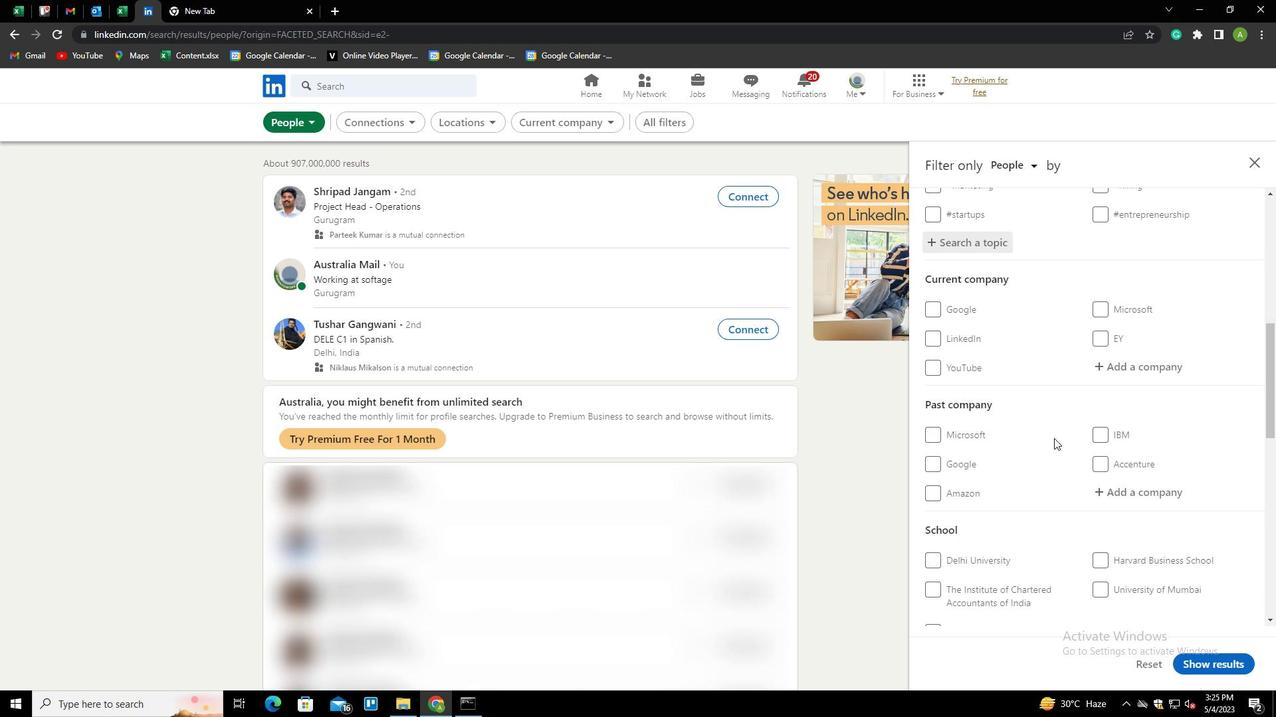 
Action: Mouse scrolled (1054, 438) with delta (0, 0)
Screenshot: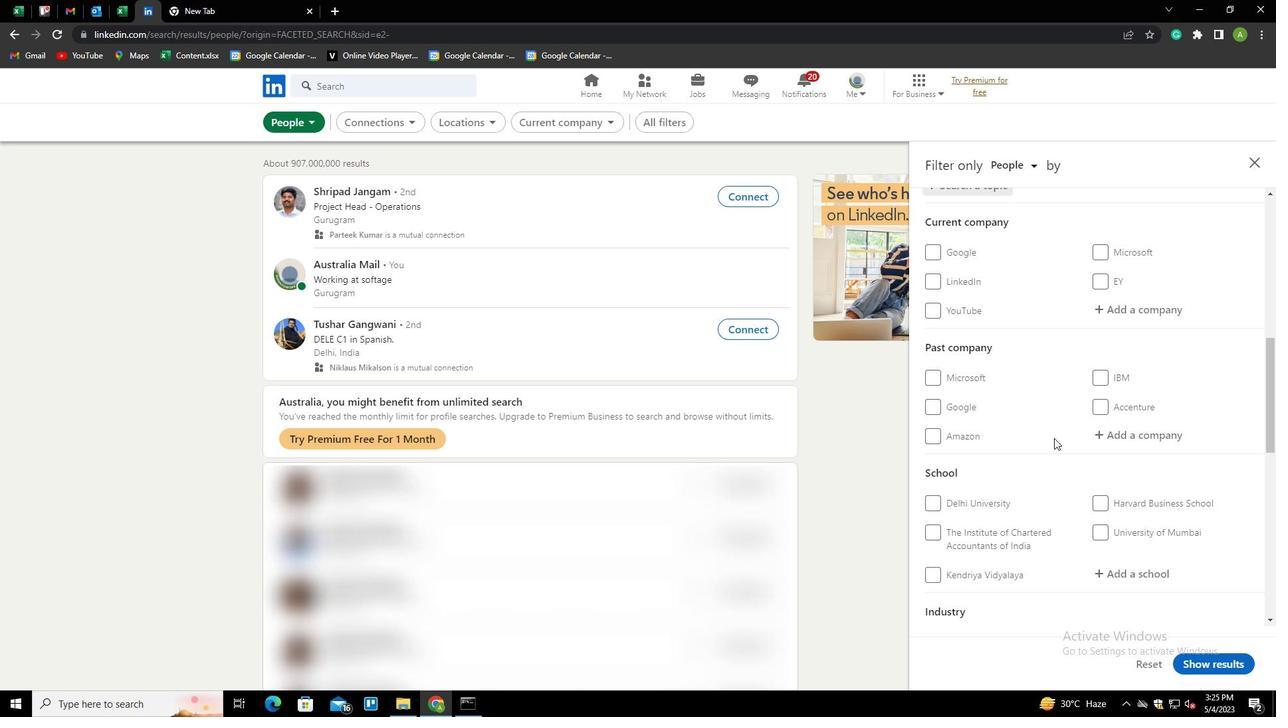 
Action: Mouse scrolled (1054, 438) with delta (0, 0)
Screenshot: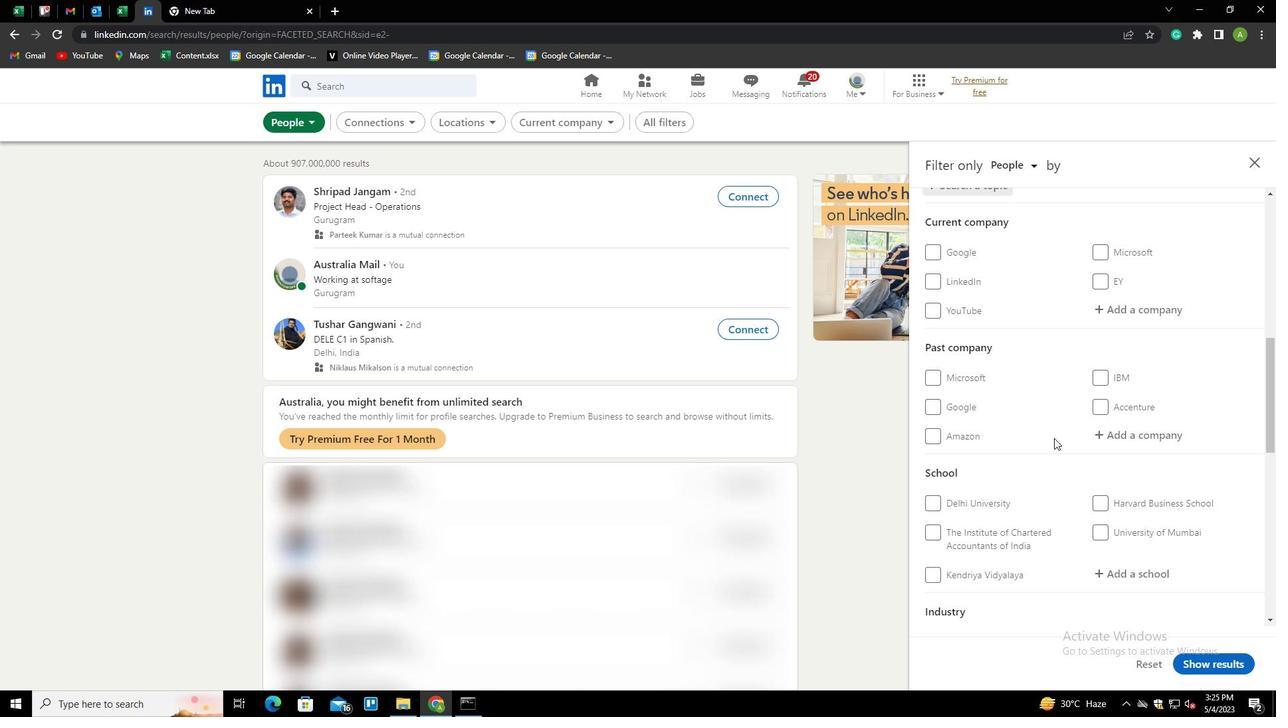 
Action: Mouse moved to (1054, 438)
Screenshot: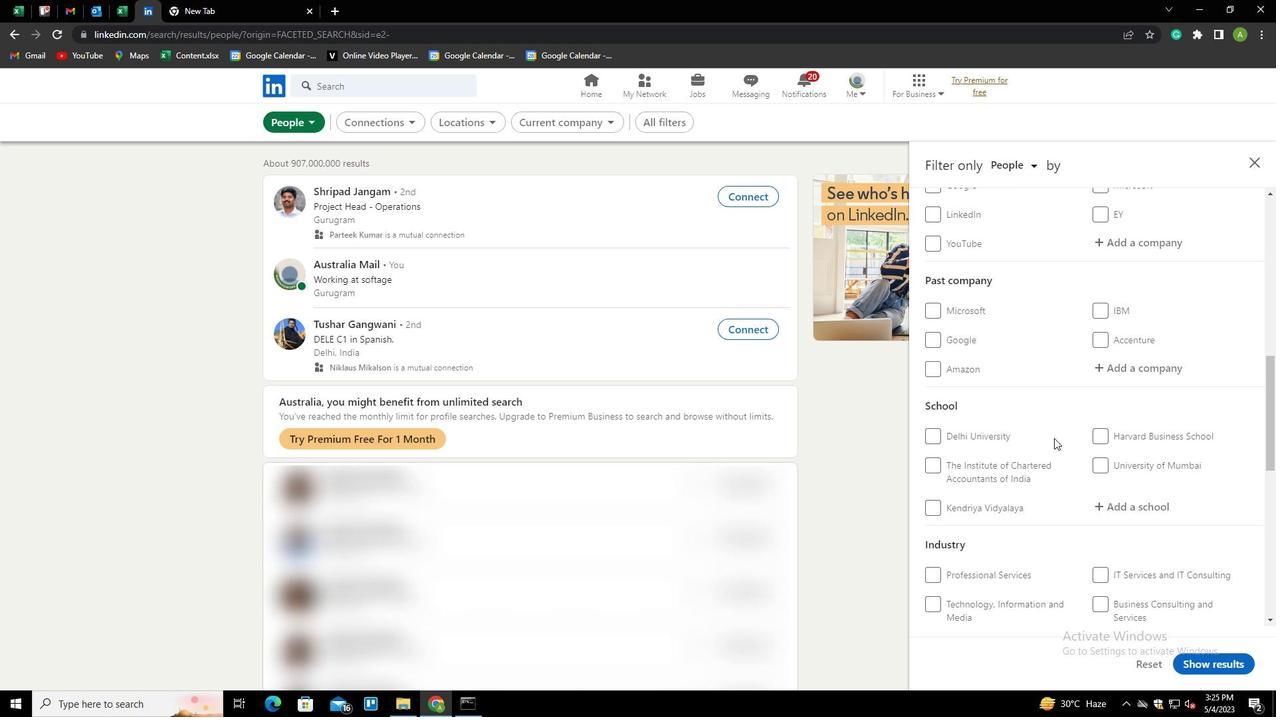 
Action: Mouse scrolled (1054, 437) with delta (0, 0)
Screenshot: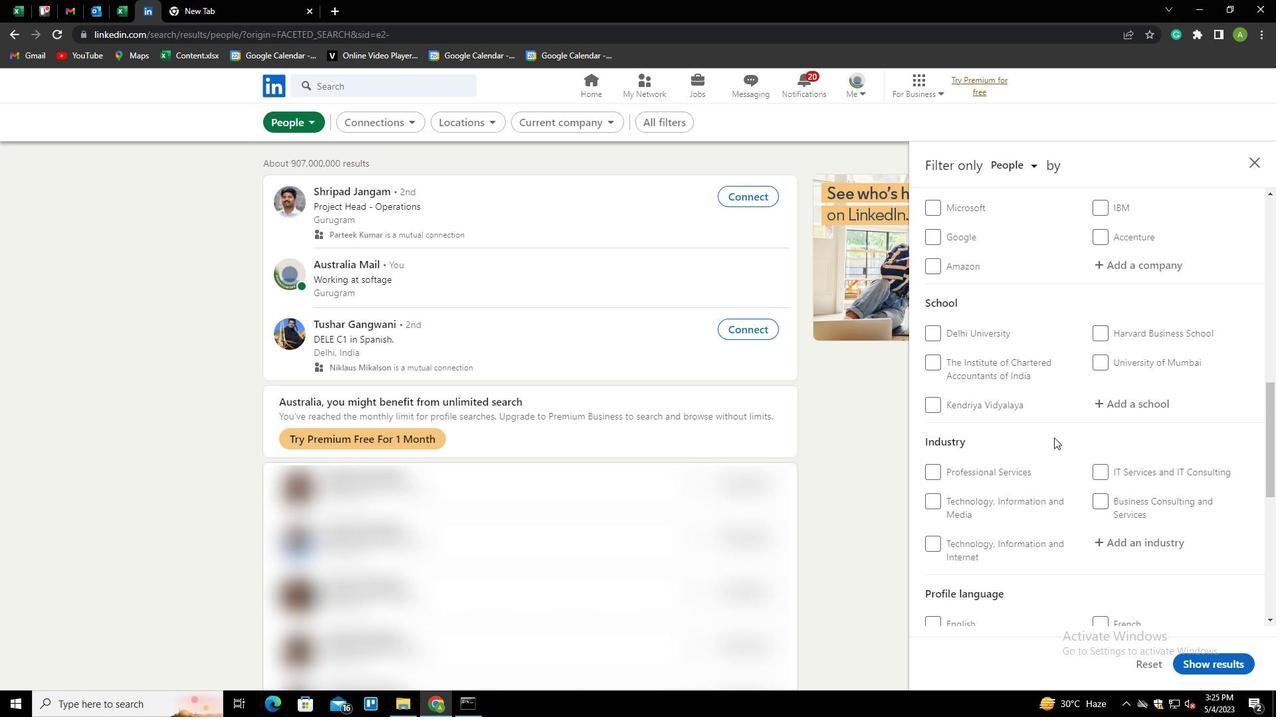 
Action: Mouse scrolled (1054, 437) with delta (0, 0)
Screenshot: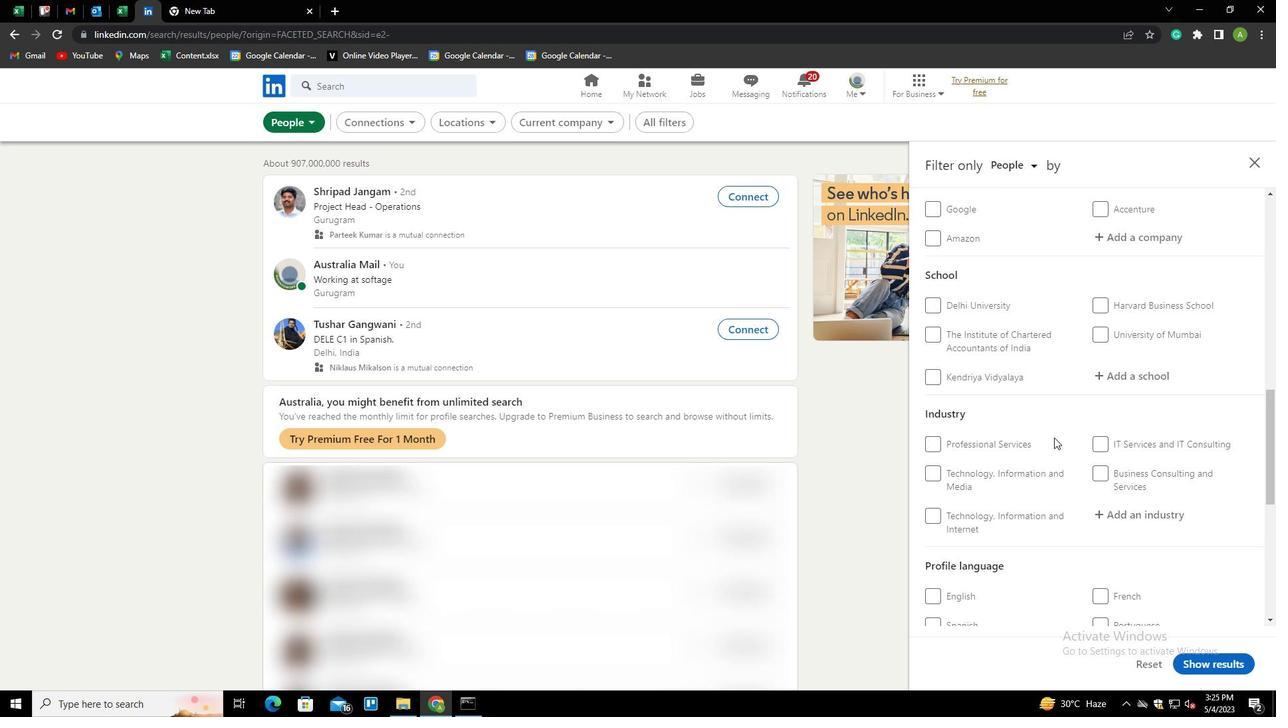 
Action: Mouse scrolled (1054, 437) with delta (0, 0)
Screenshot: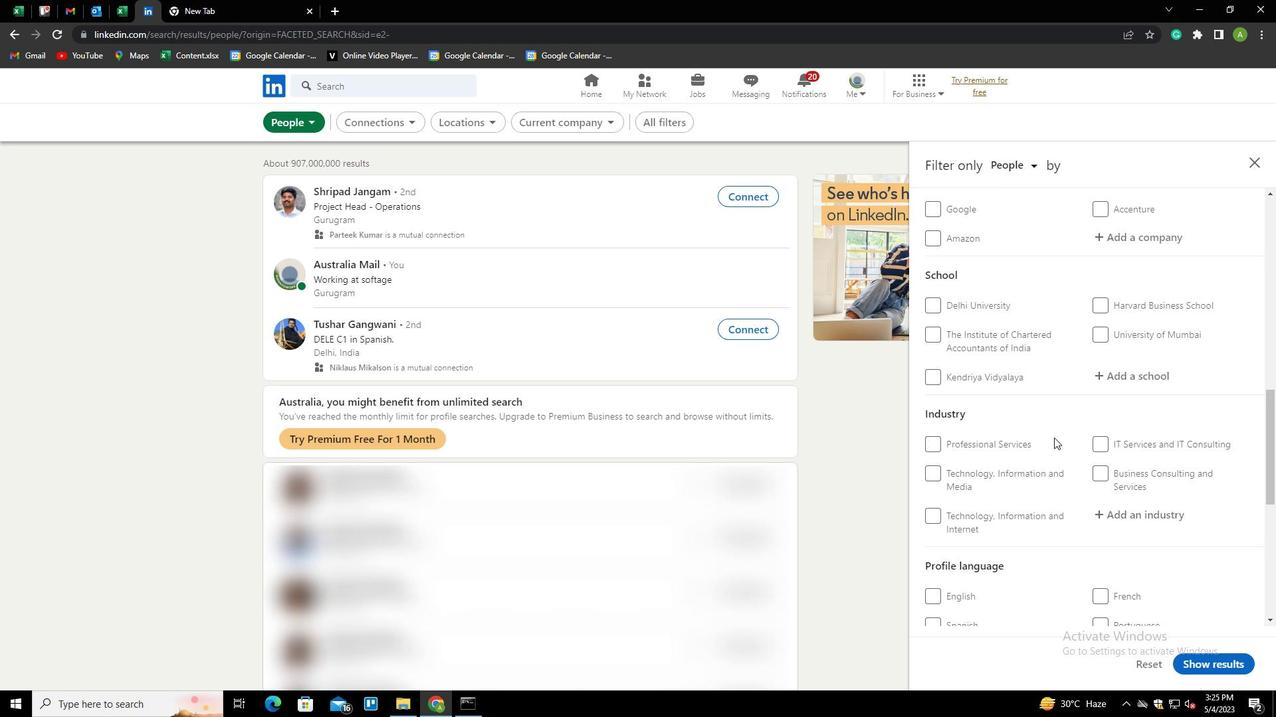 
Action: Mouse moved to (1098, 396)
Screenshot: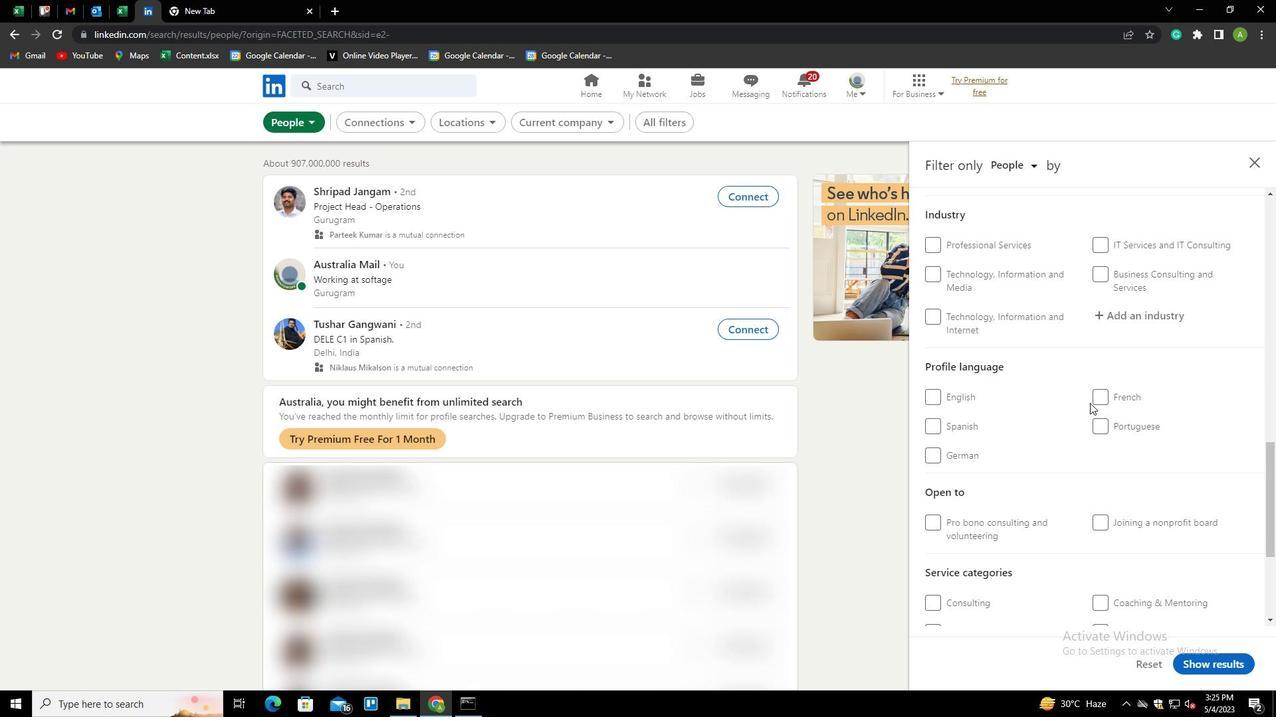 
Action: Mouse pressed left at (1098, 396)
Screenshot: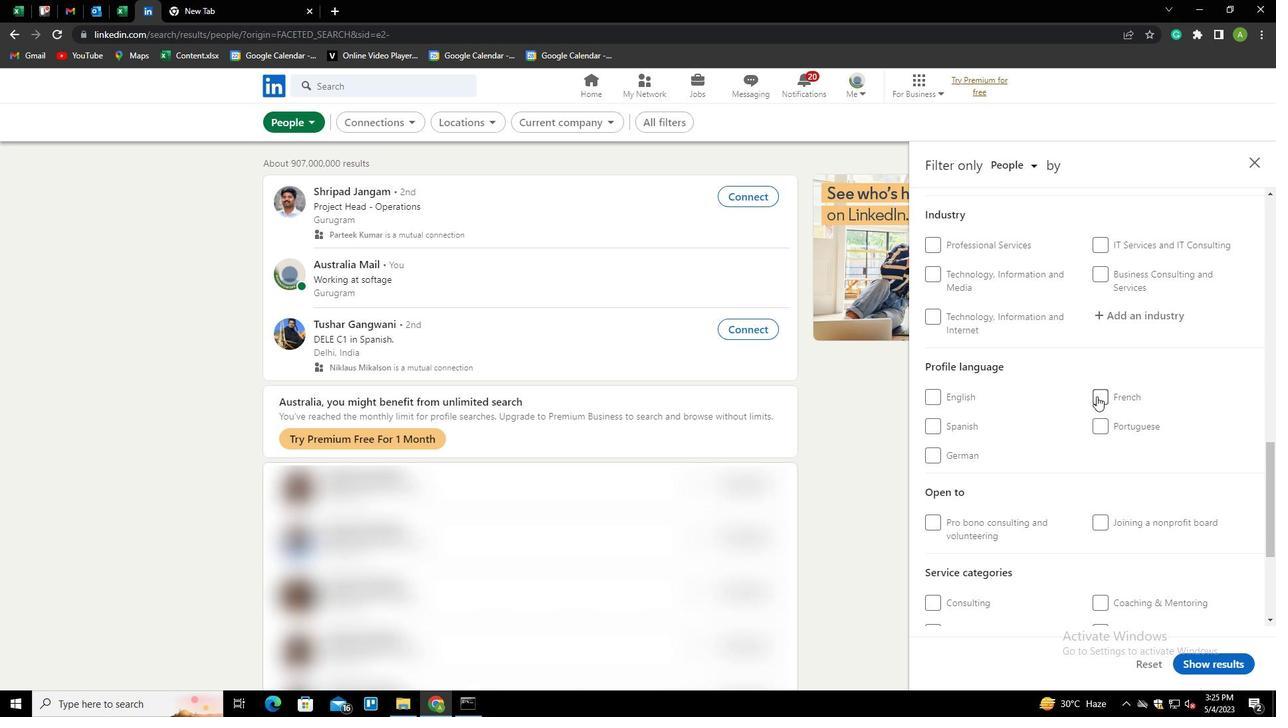 
Action: Mouse moved to (1132, 386)
Screenshot: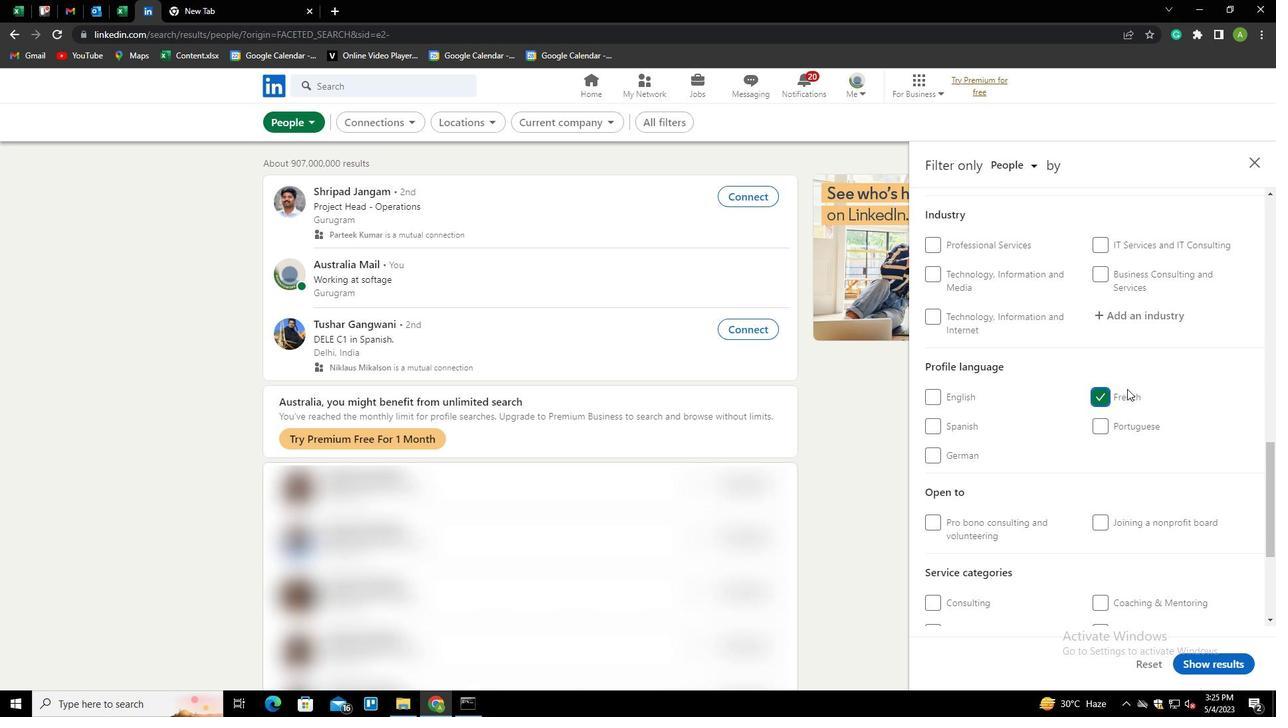 
Action: Mouse scrolled (1132, 387) with delta (0, 0)
Screenshot: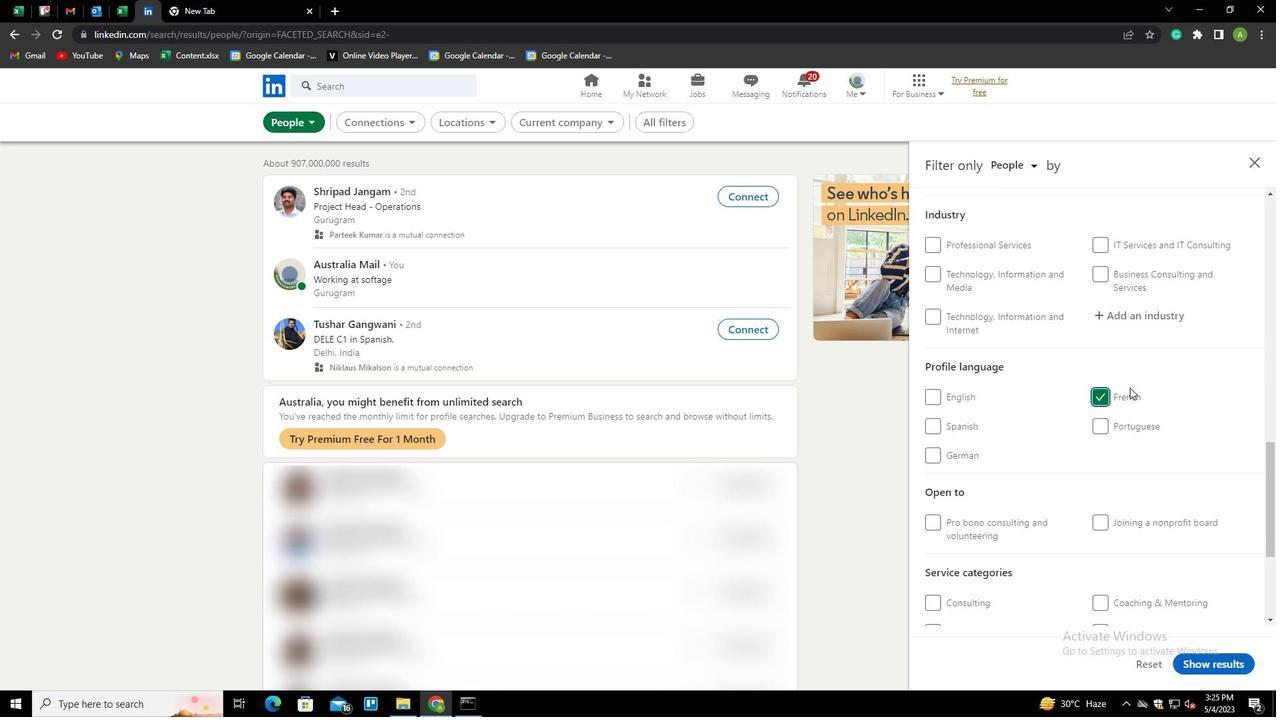 
Action: Mouse scrolled (1132, 387) with delta (0, 0)
Screenshot: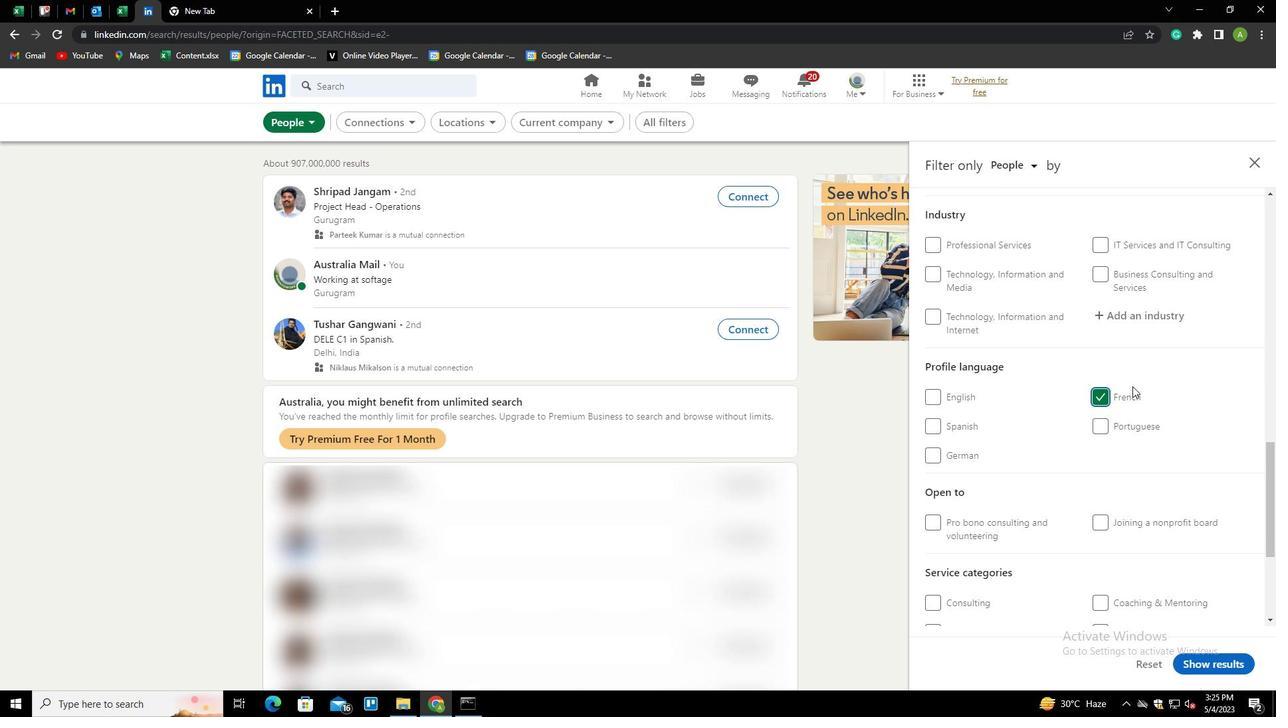 
Action: Mouse scrolled (1132, 387) with delta (0, 0)
Screenshot: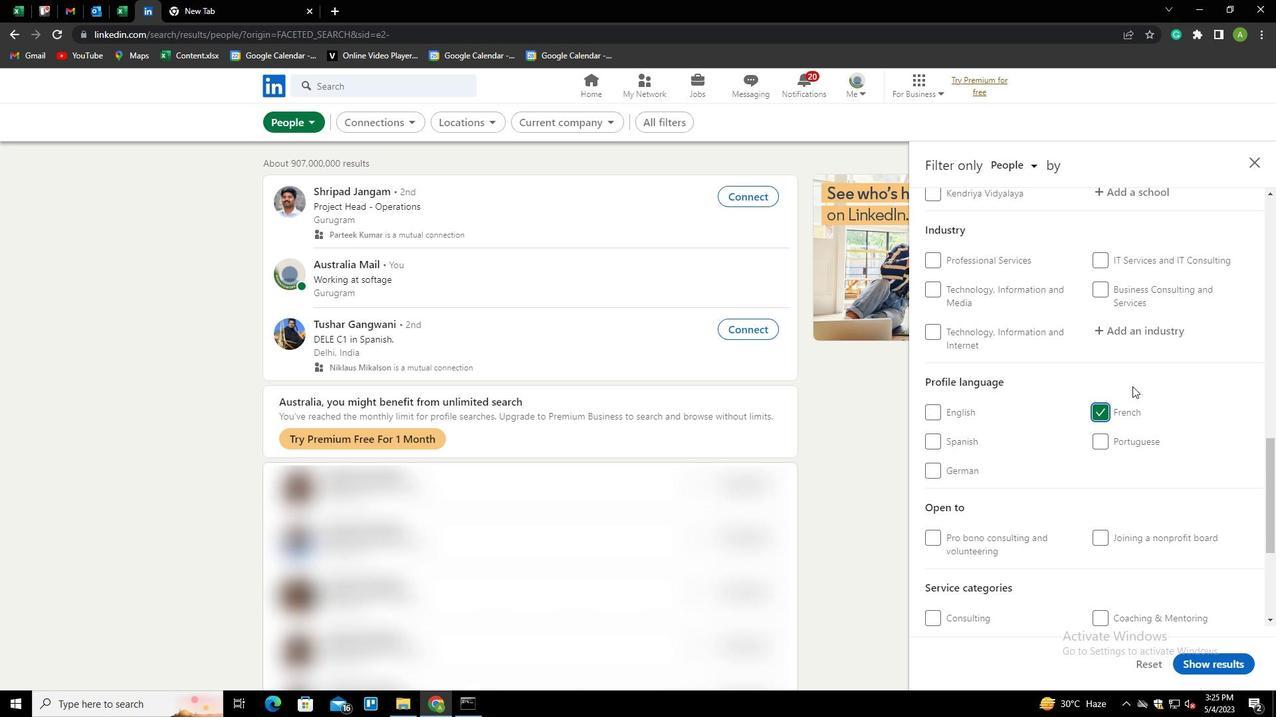 
Action: Mouse scrolled (1132, 387) with delta (0, 0)
Screenshot: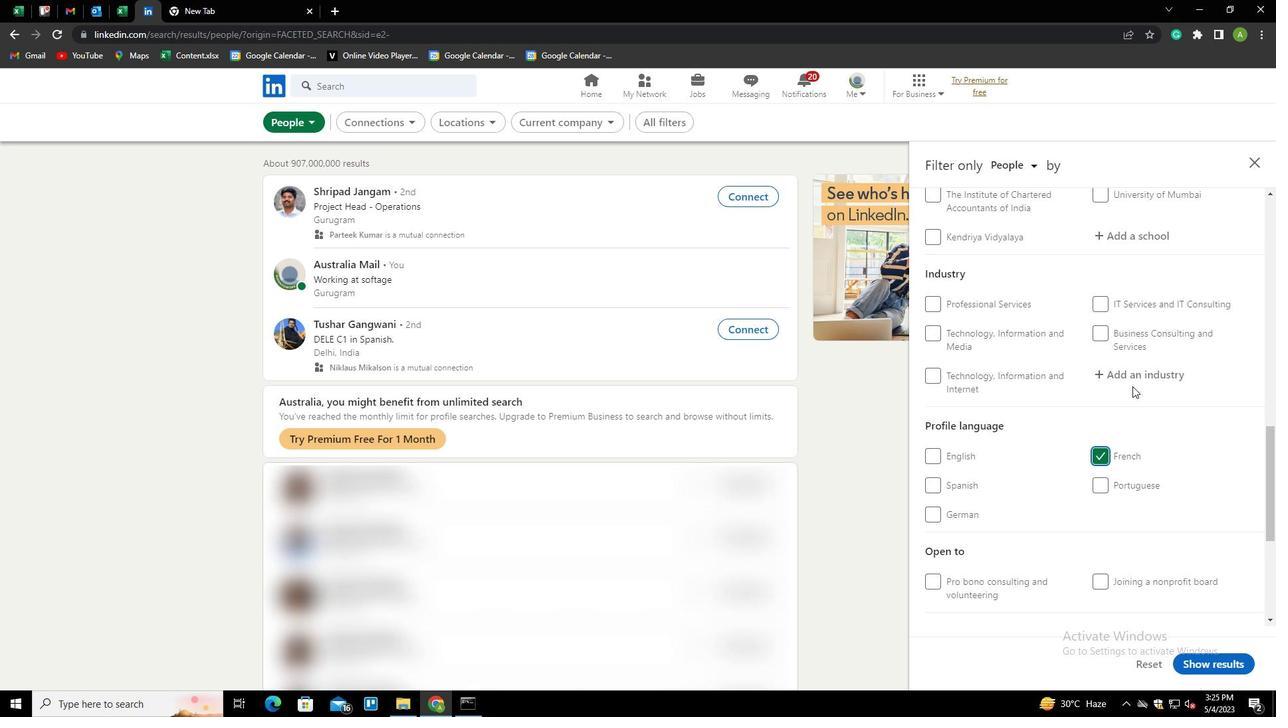 
Action: Mouse scrolled (1132, 387) with delta (0, 0)
Screenshot: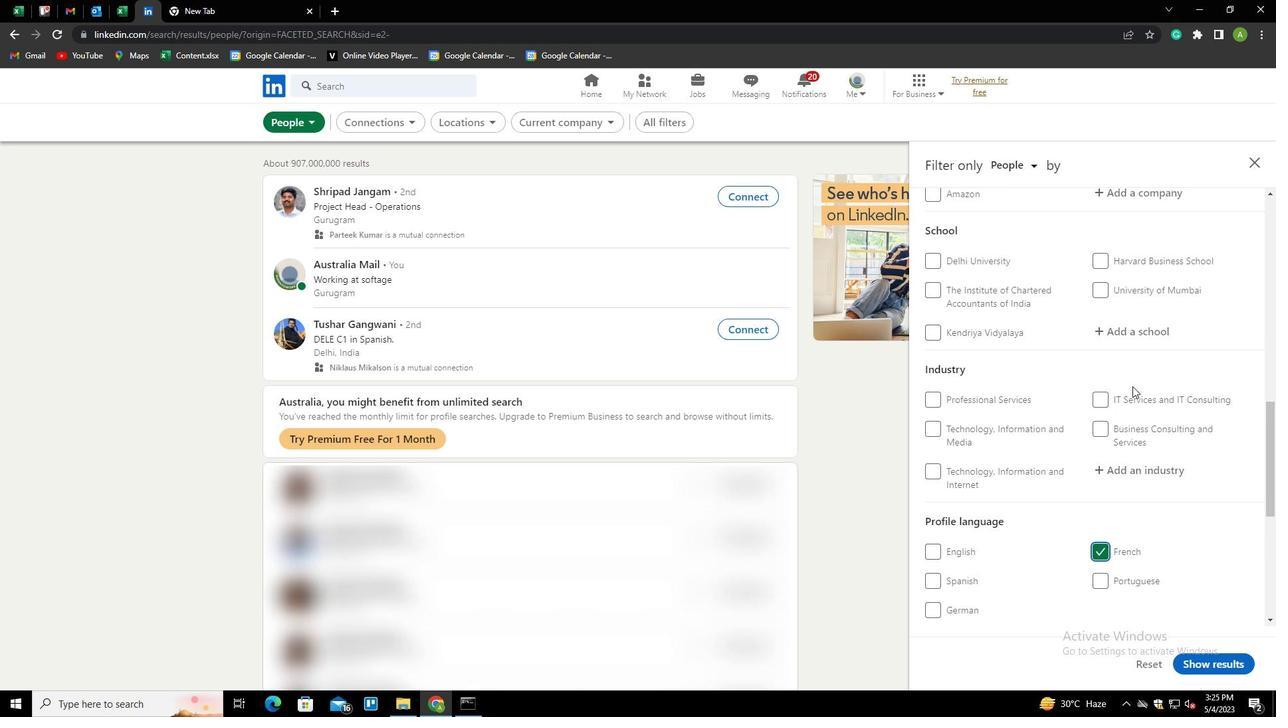 
Action: Mouse scrolled (1132, 387) with delta (0, 0)
Screenshot: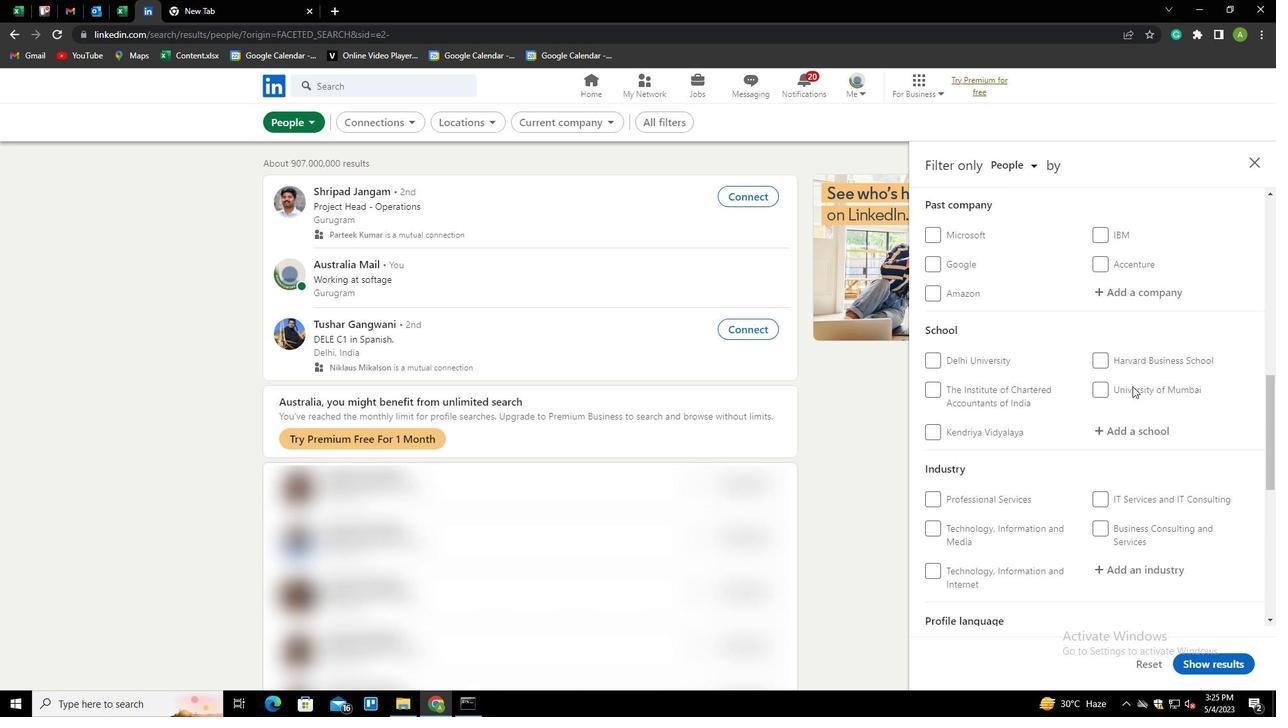 
Action: Mouse scrolled (1132, 387) with delta (0, 0)
Screenshot: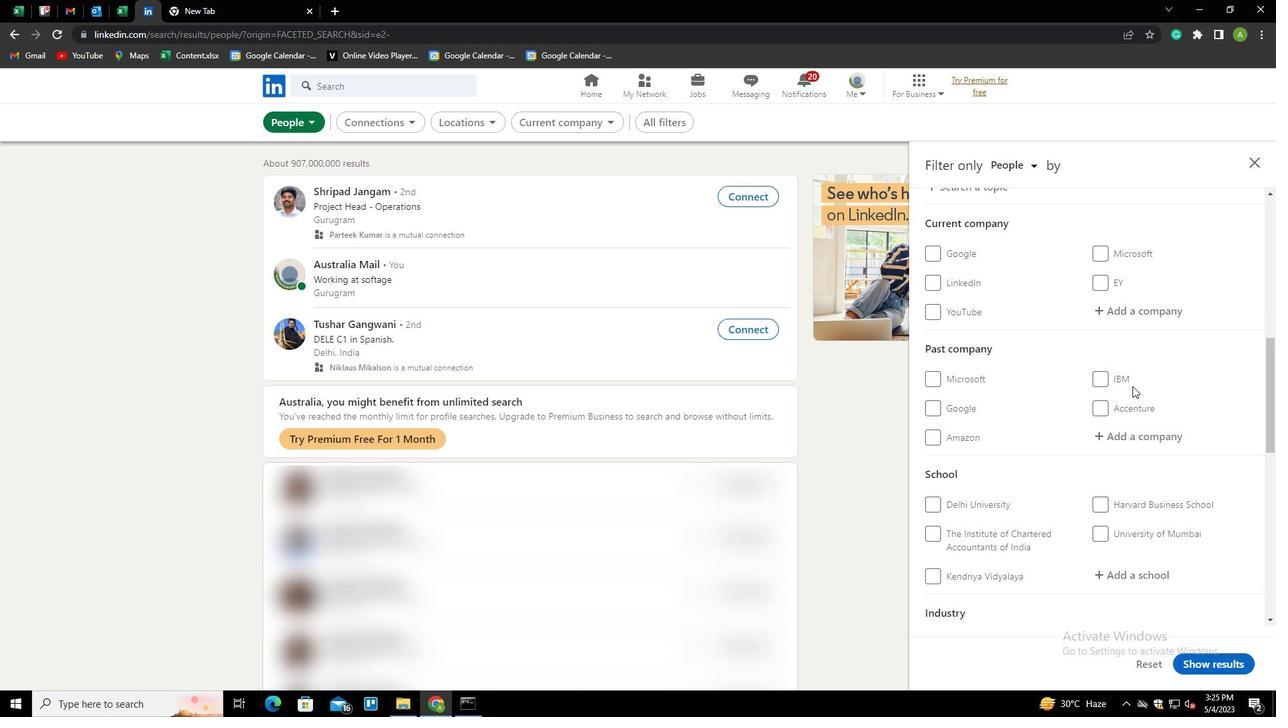 
Action: Mouse moved to (1133, 380)
Screenshot: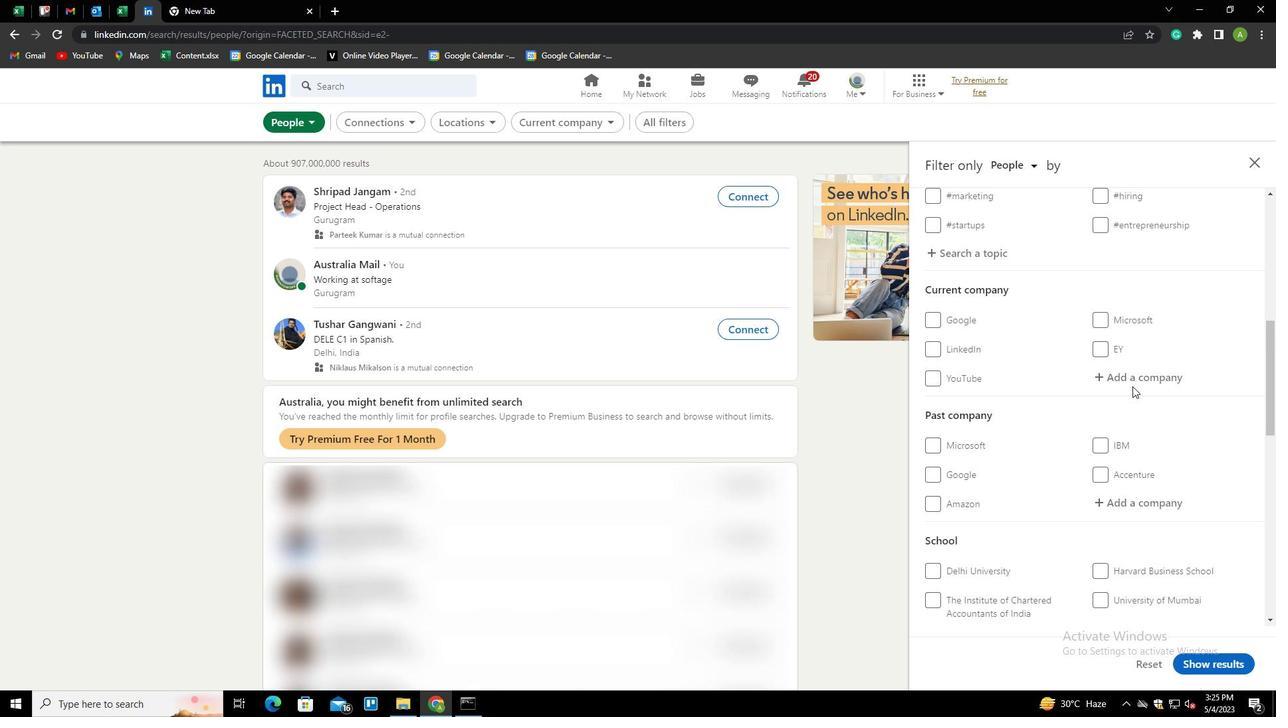 
Action: Mouse pressed left at (1133, 380)
Screenshot: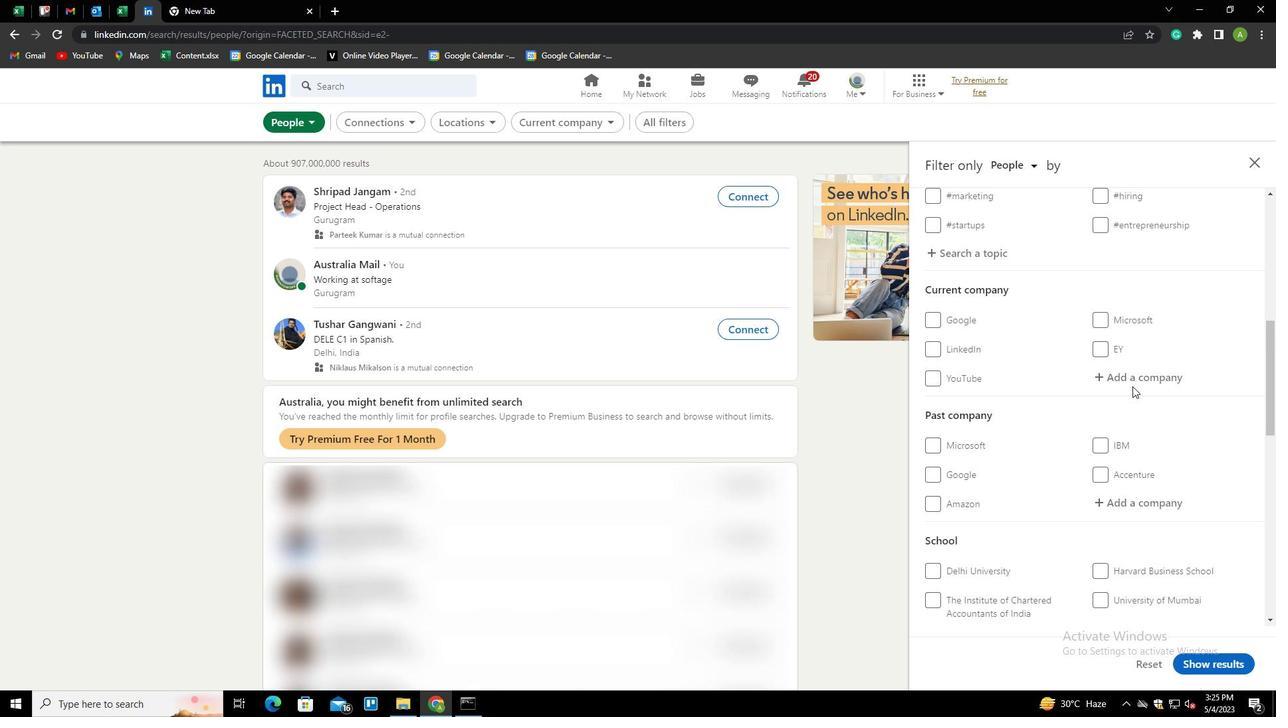 
Action: Mouse moved to (1127, 382)
Screenshot: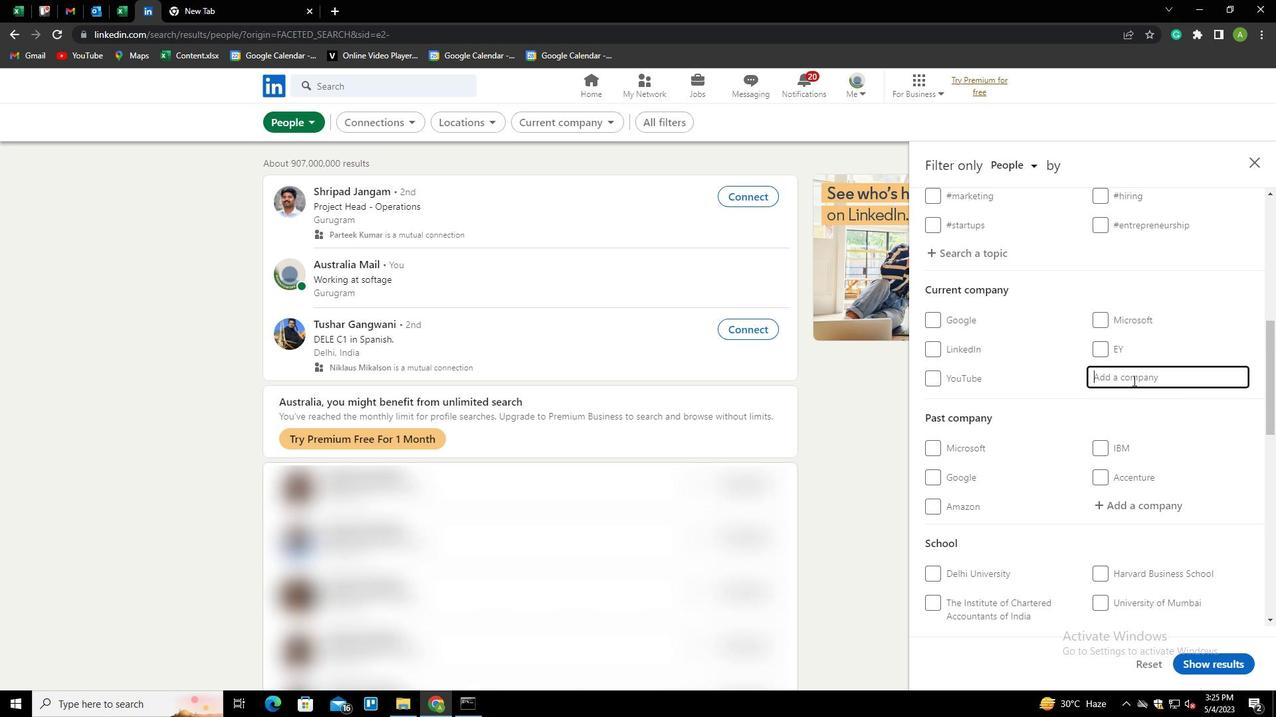 
Action: Key pressed <Key.shift><Key.shift><Key.shift><Key.shift><Key.shift><Key.shift><Key.shift><Key.shift><Key.shift><Key.shift><Key.shift>CG
Screenshot: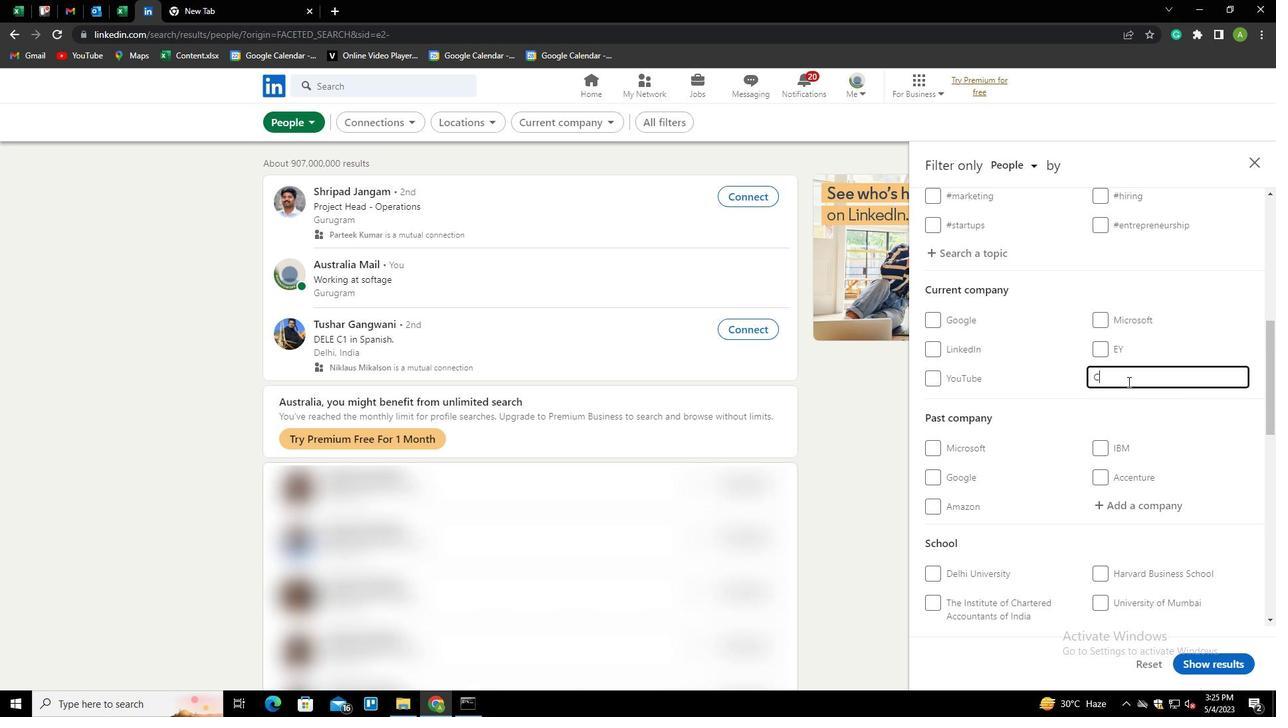 
Action: Mouse moved to (1127, 382)
Screenshot: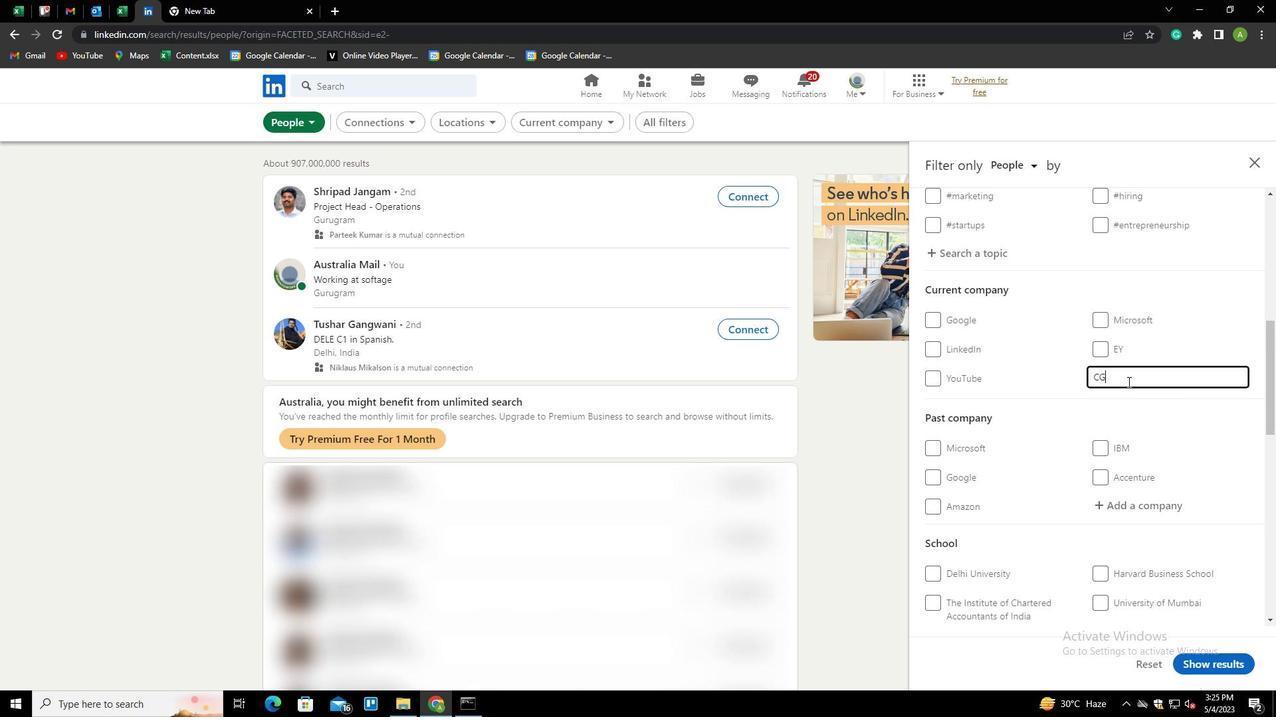 
Action: Key pressed <Key.space><Key.shift><Key.shift><Key.shift><Key.shift>POWER<Key.space>AND<Key.down><Key.enter>
Screenshot: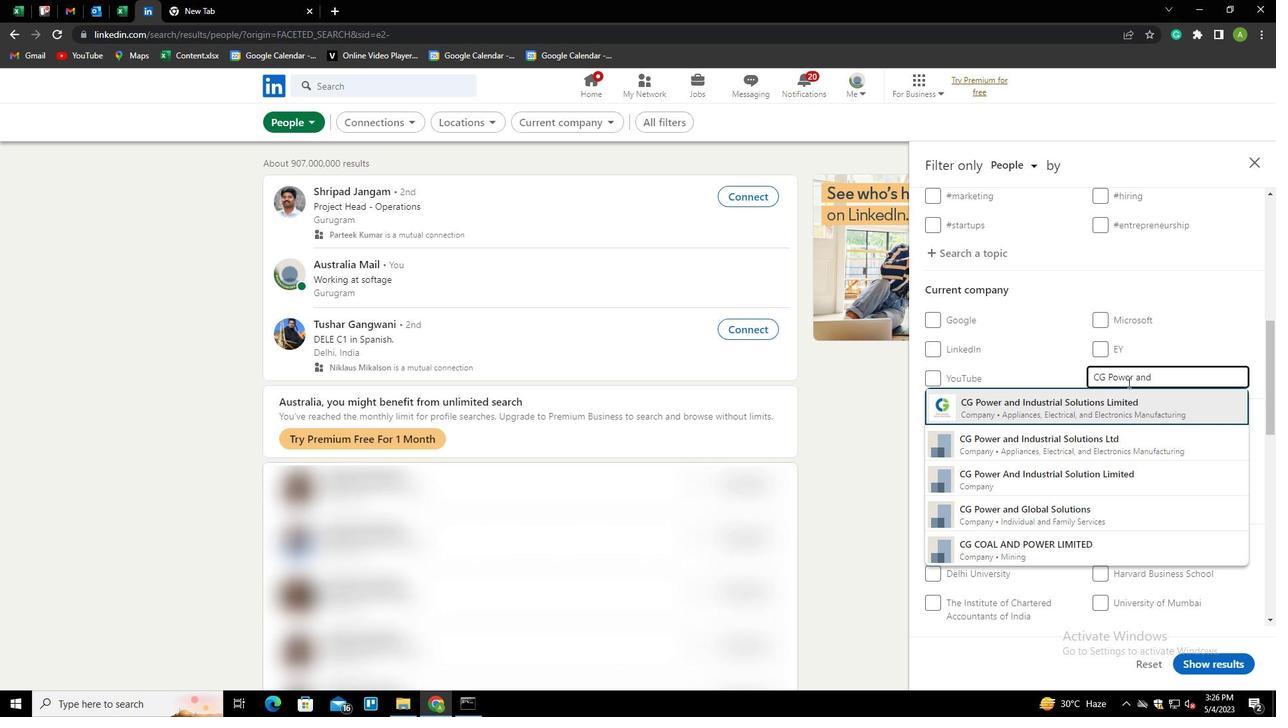 
Action: Mouse scrolled (1127, 382) with delta (0, 0)
Screenshot: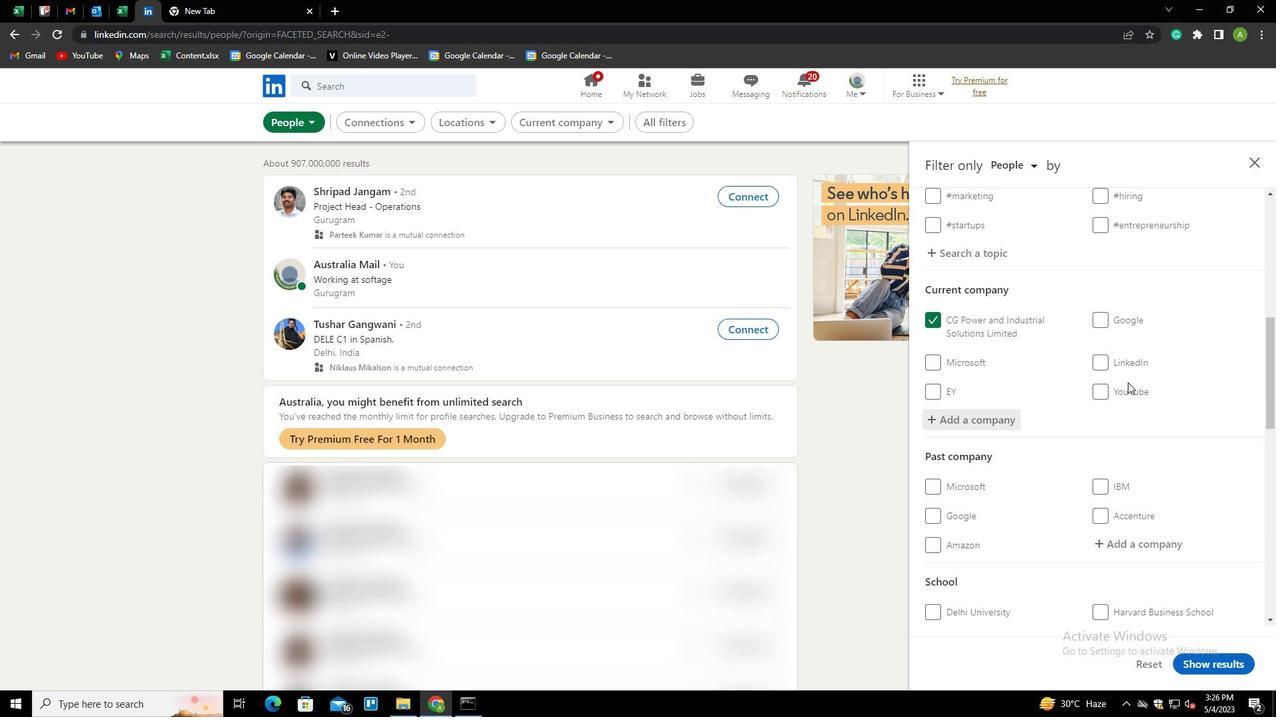 
Action: Mouse scrolled (1127, 382) with delta (0, 0)
Screenshot: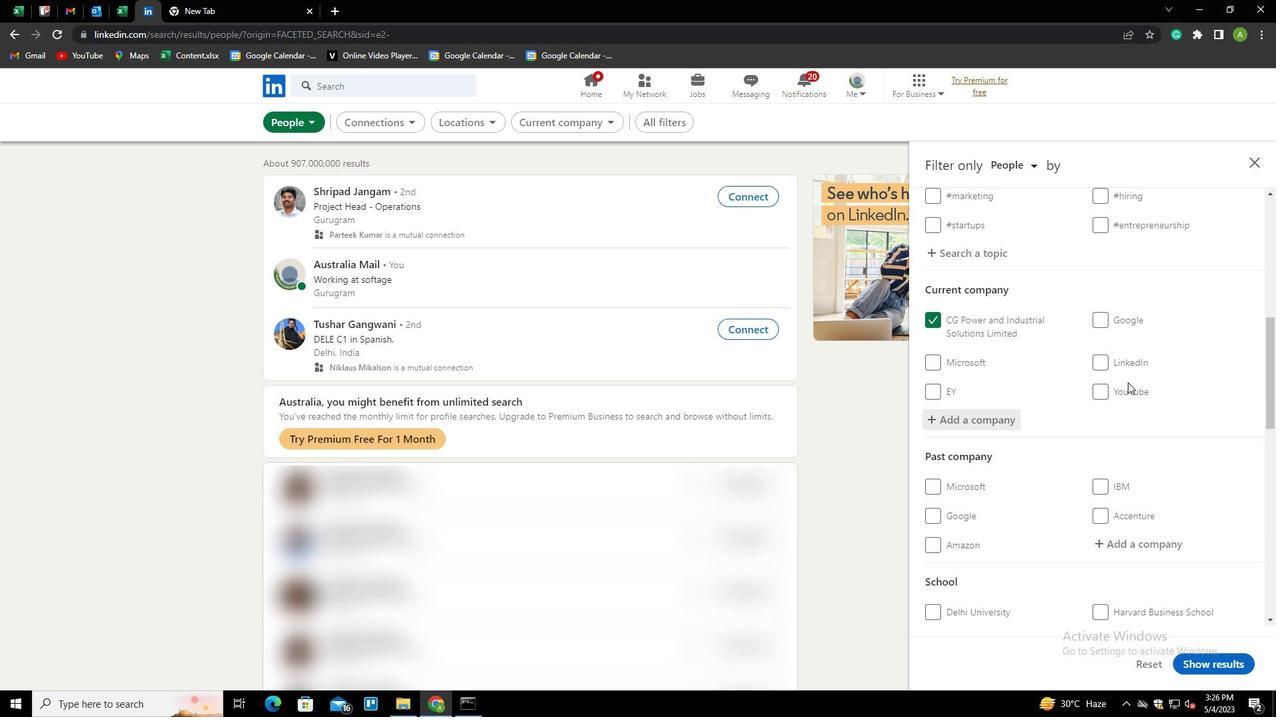
Action: Mouse scrolled (1127, 382) with delta (0, 0)
Screenshot: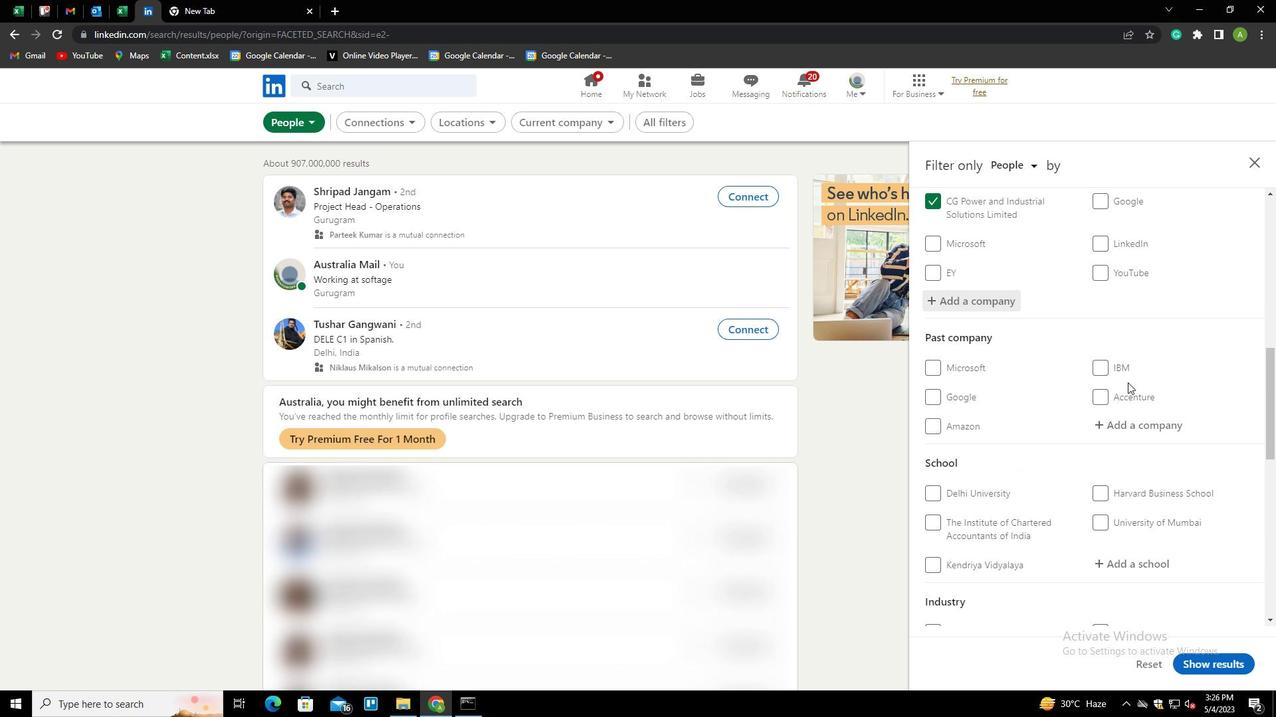 
Action: Mouse scrolled (1127, 382) with delta (0, 0)
Screenshot: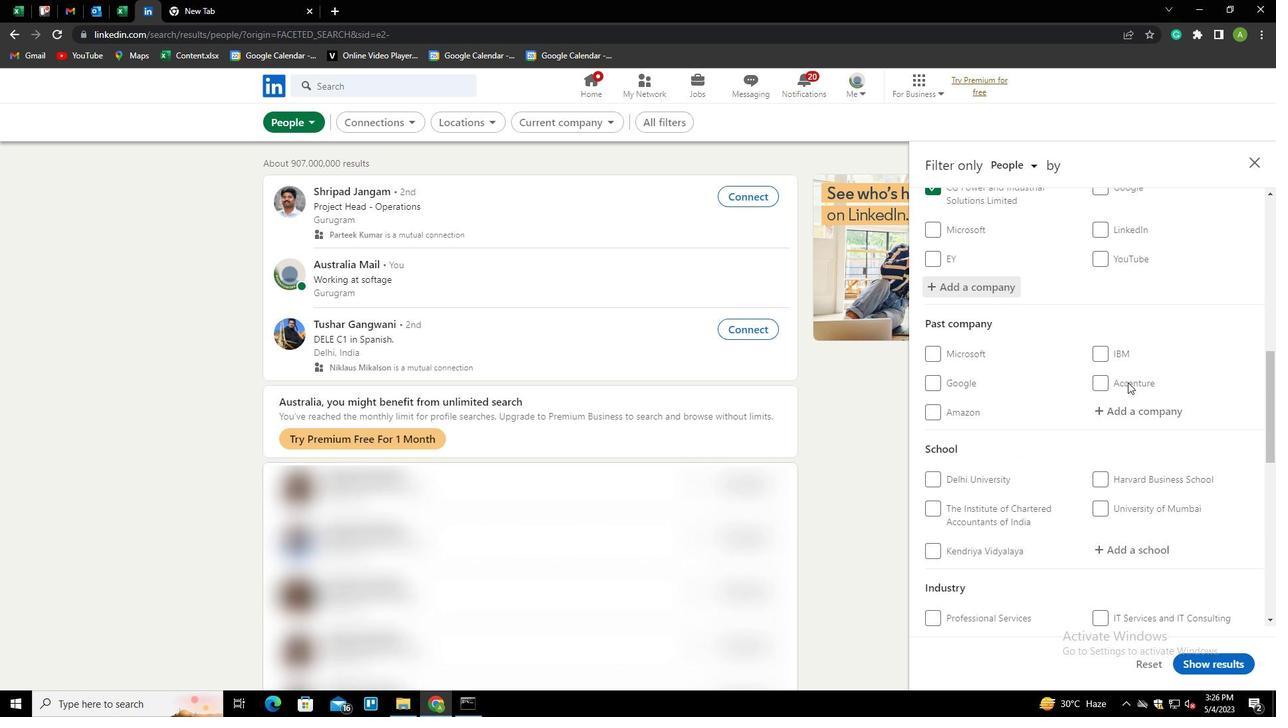 
Action: Mouse moved to (1104, 416)
Screenshot: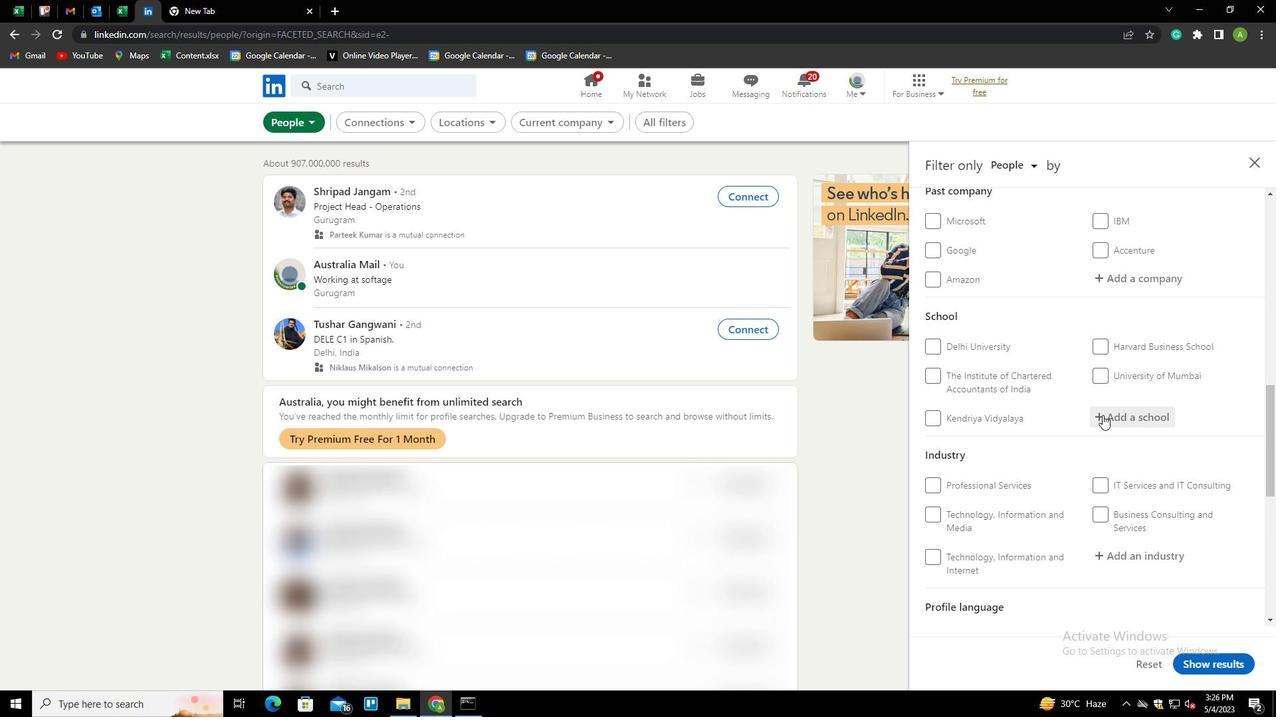 
Action: Mouse pressed left at (1104, 416)
Screenshot: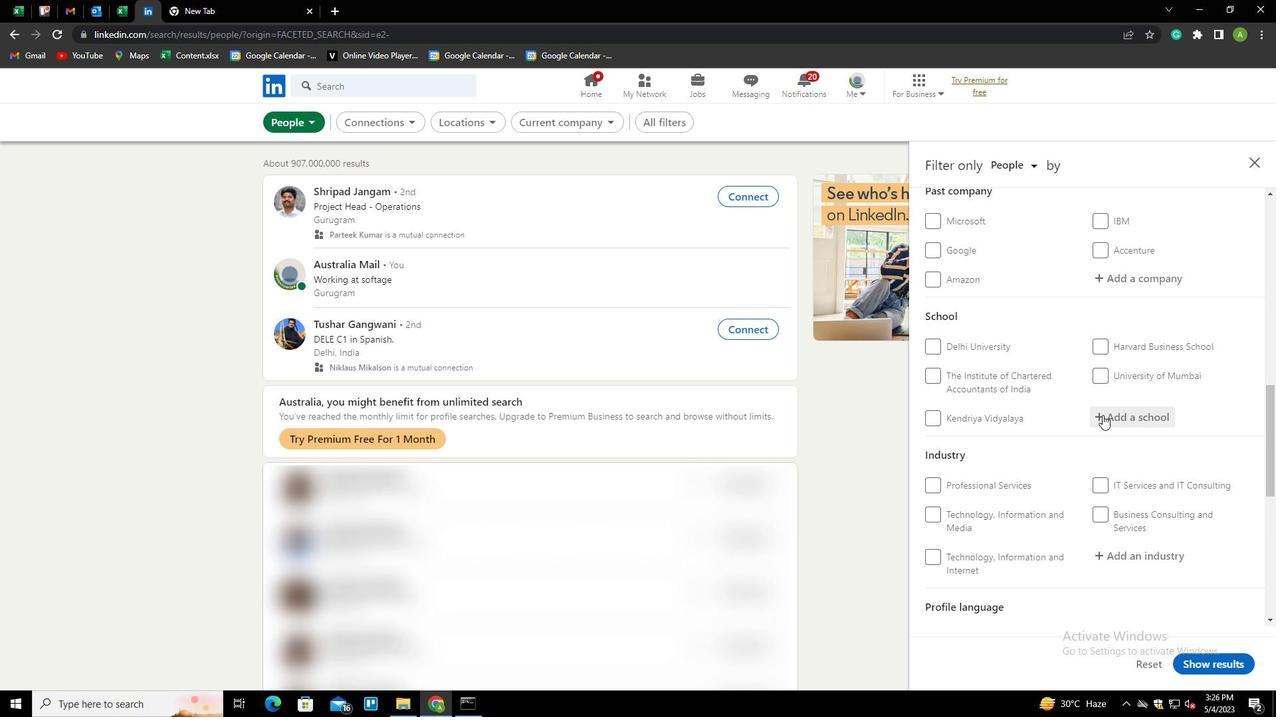 
Action: Mouse moved to (1111, 419)
Screenshot: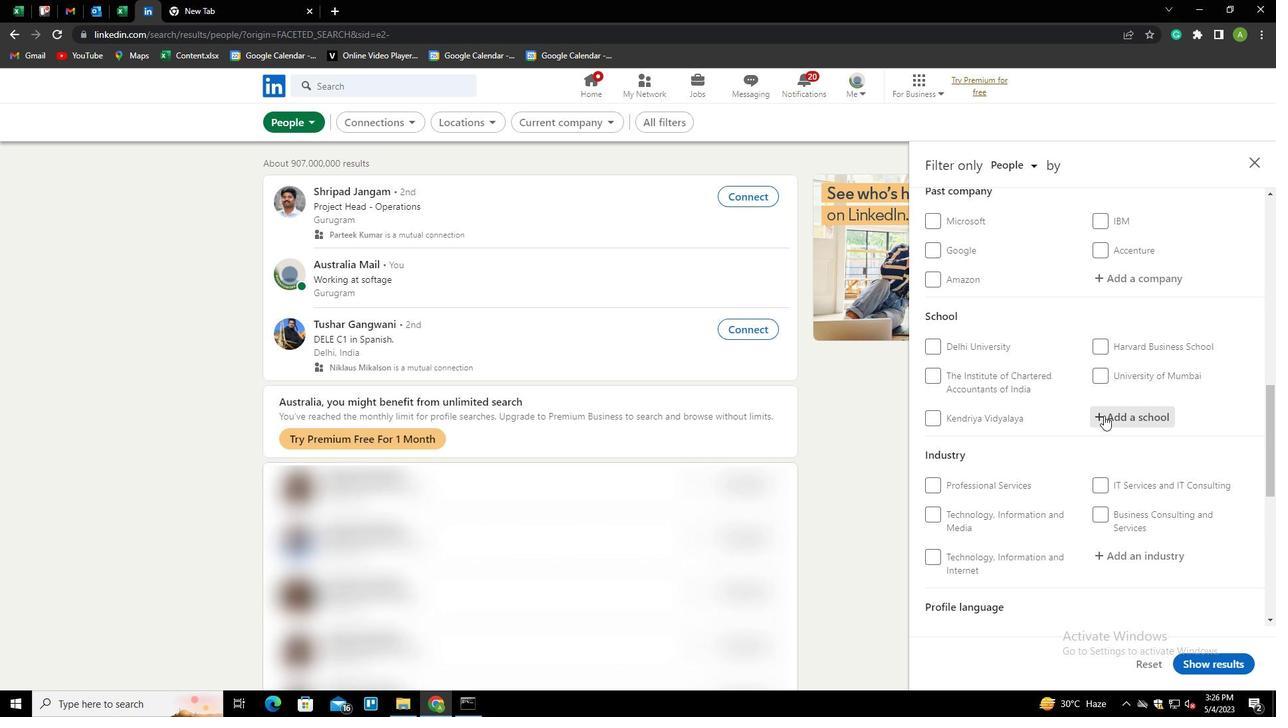 
Action: Mouse pressed left at (1111, 419)
Screenshot: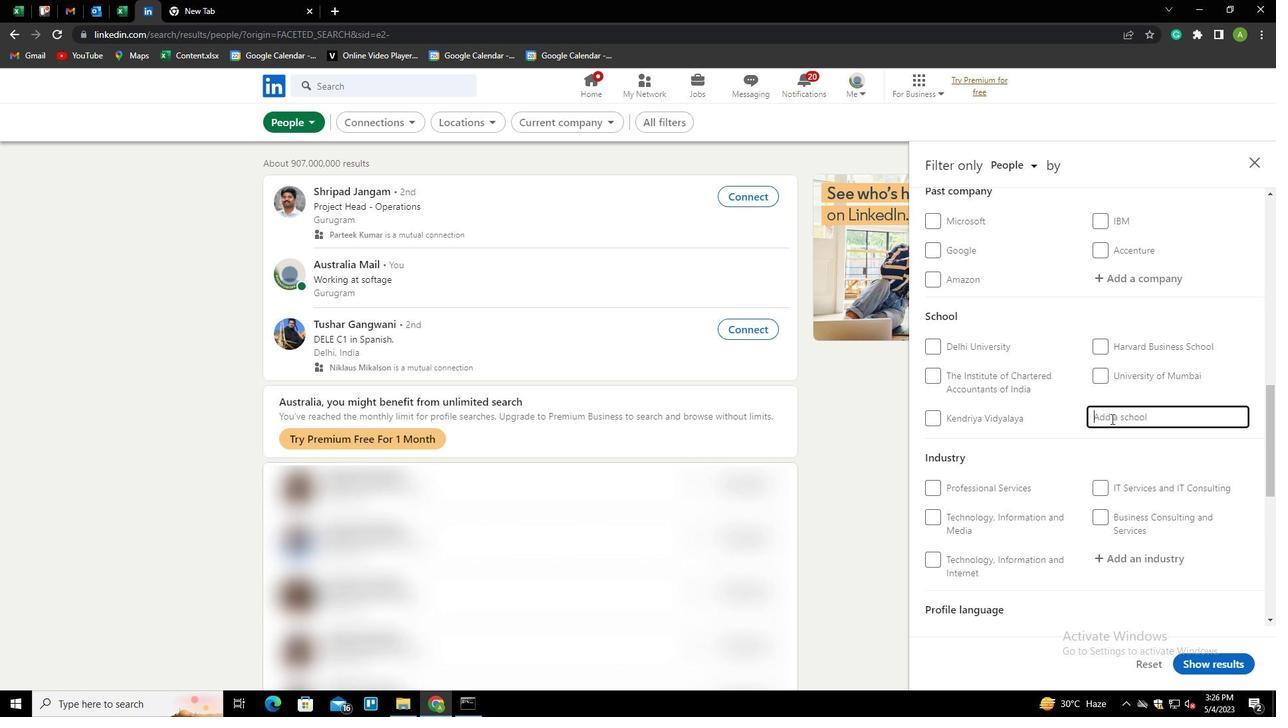 
Action: Key pressed <Key.shift><Key.shift><Key.shift><Key.shift><Key.shift><Key.shift><Key.shift><Key.shift><Key.shift><Key.shift><Key.shift><Key.shift><Key.shift><Key.shift><Key.shift><Key.shift><Key.shift><Key.shift><Key.shift><Key.shift><Key.shift><Key.shift><Key.shift><Key.shift><Key.shift><Key.shift><Key.shift><Key.shift><Key.shift><Key.shift><Key.shift><Key.shift><Key.shift><Key.shift><Key.shift><Key.shift><Key.shift>UNIVERSITY<Key.space>OF<Key.space><Key.shift>CALCUTTS<Key.backspace>A<Key.down><Key.enter>
Screenshot: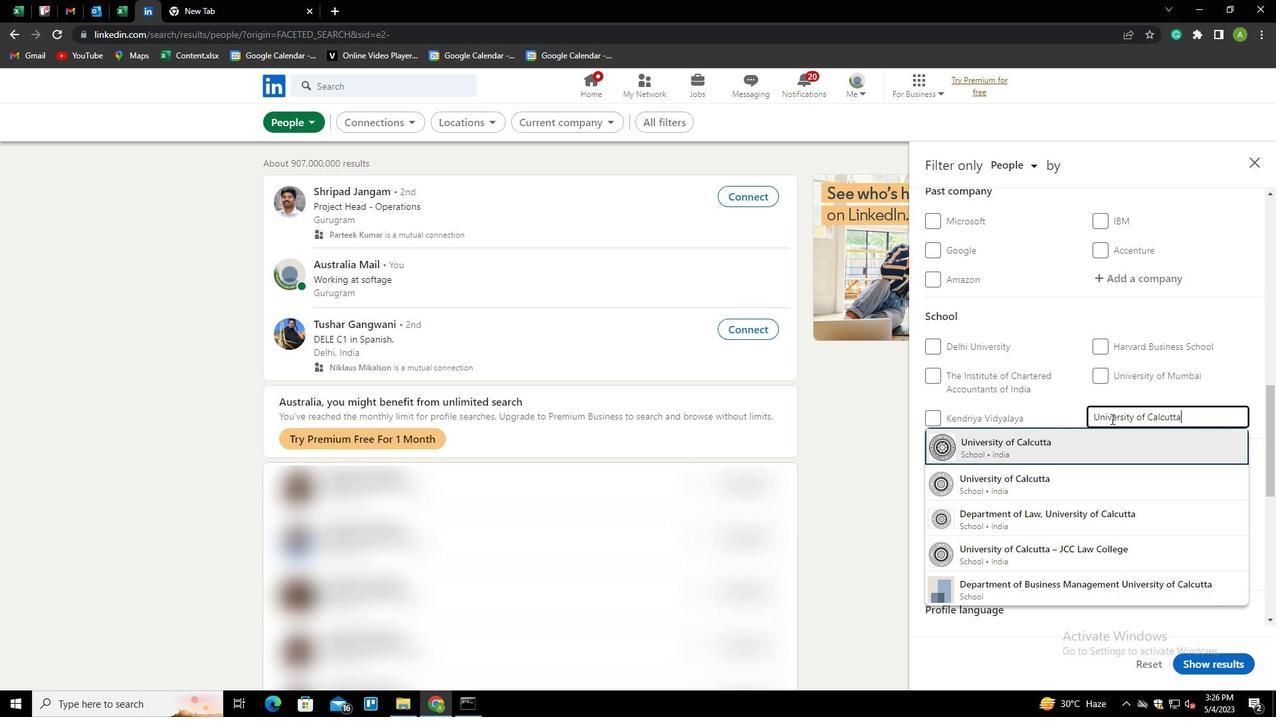 
Action: Mouse scrolled (1111, 418) with delta (0, 0)
Screenshot: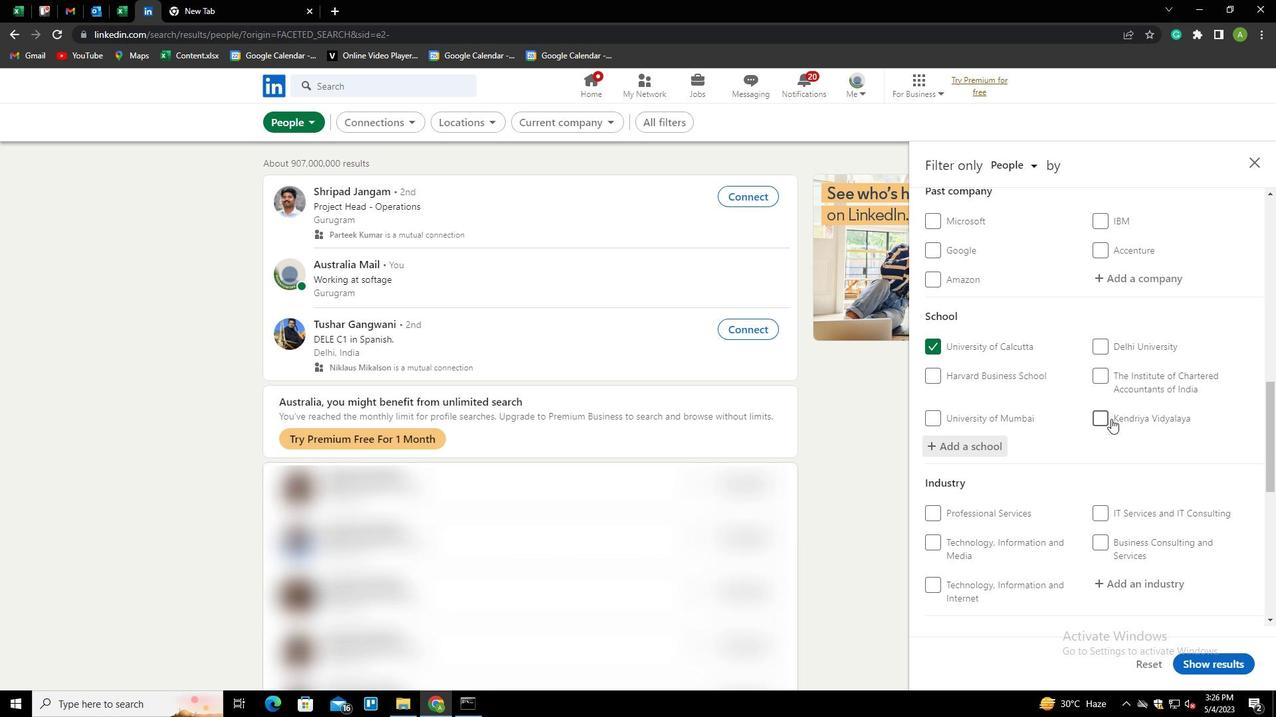 
Action: Mouse moved to (1112, 420)
Screenshot: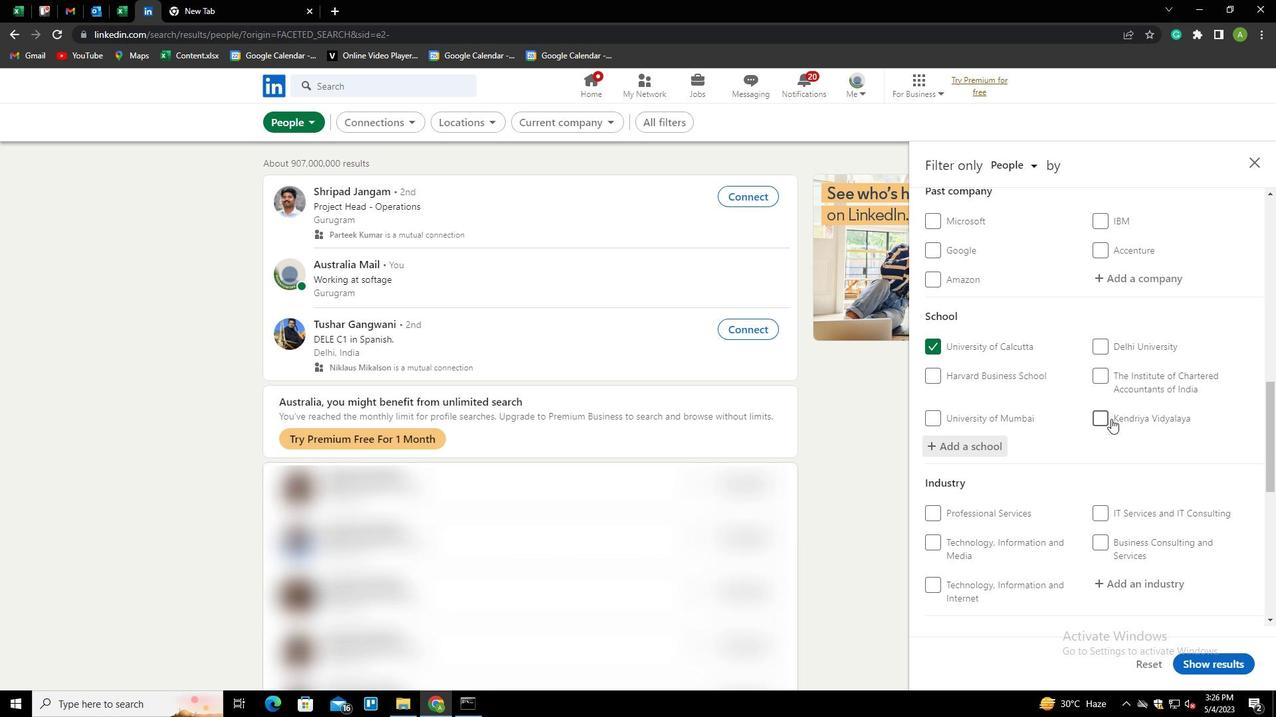 
Action: Mouse scrolled (1112, 419) with delta (0, 0)
Screenshot: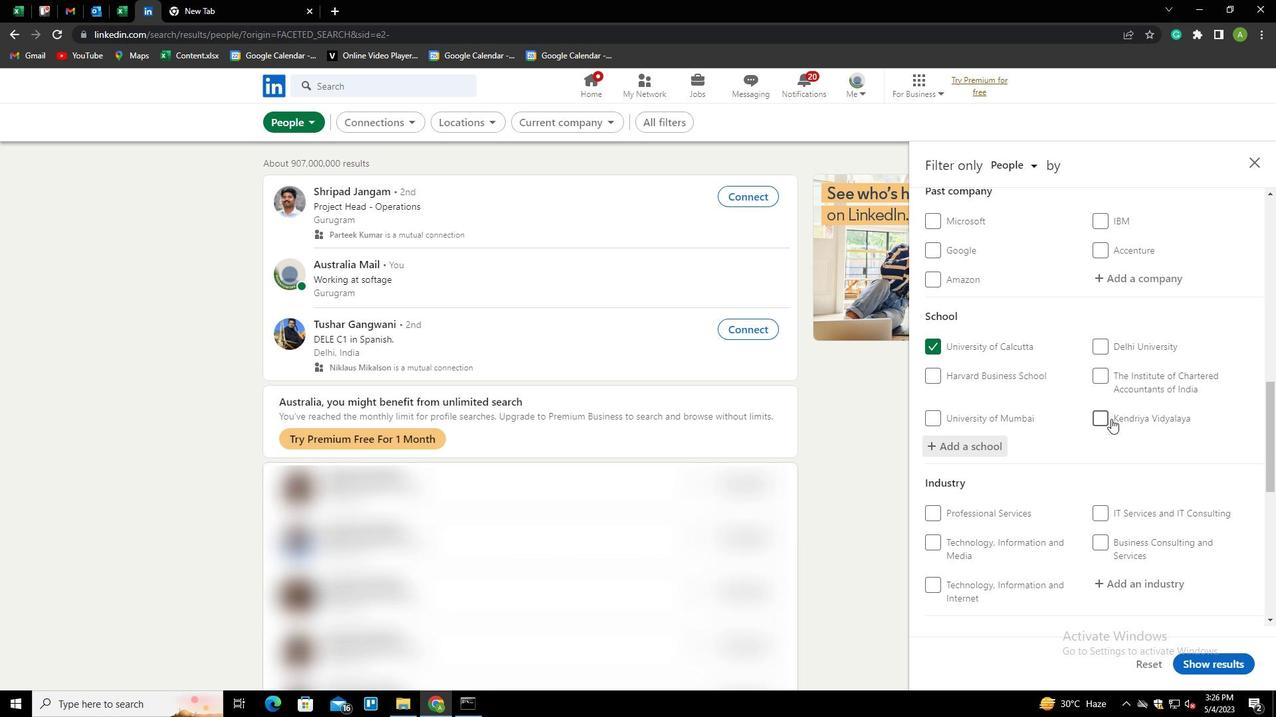 
Action: Mouse scrolled (1112, 419) with delta (0, 0)
Screenshot: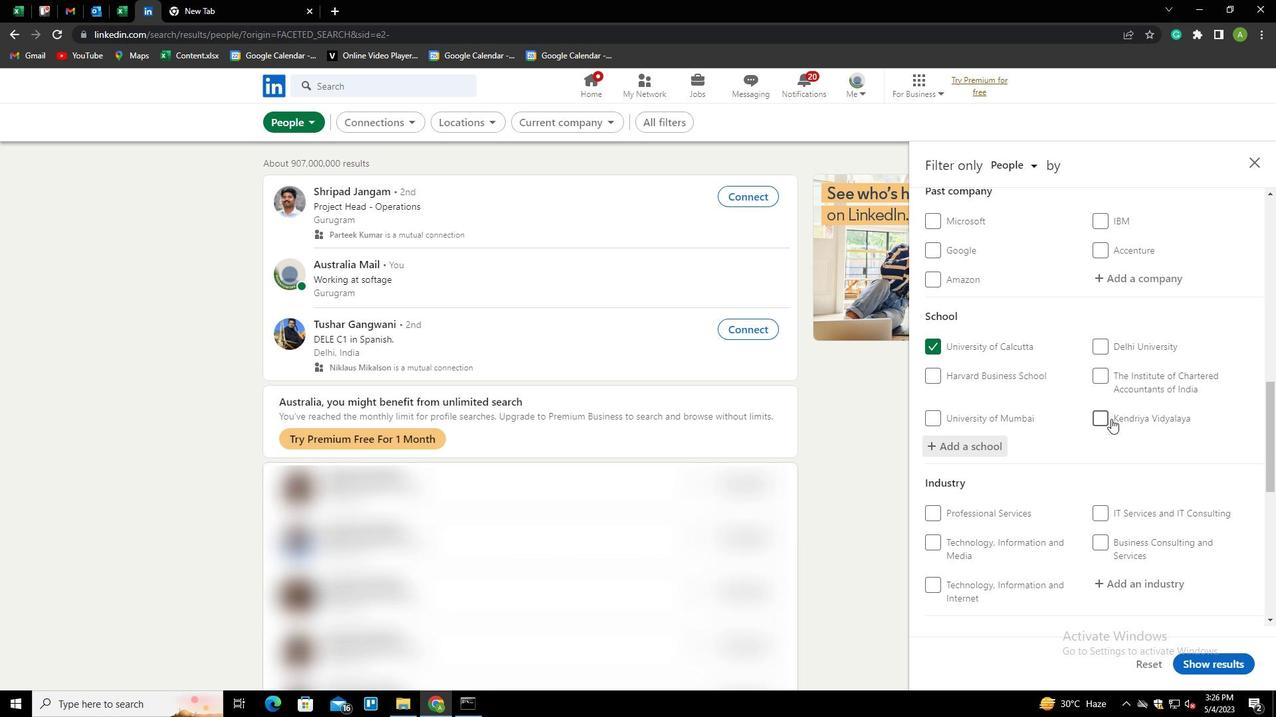 
Action: Mouse moved to (1129, 382)
Screenshot: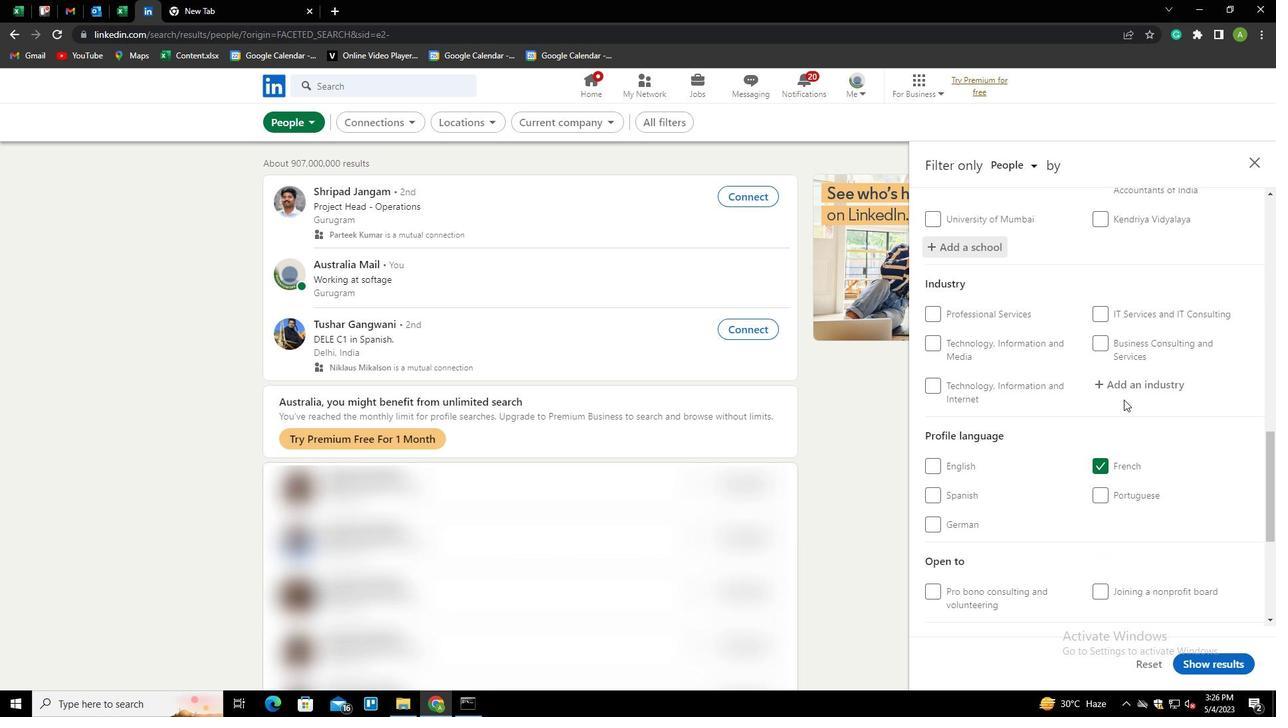 
Action: Mouse pressed left at (1129, 382)
Screenshot: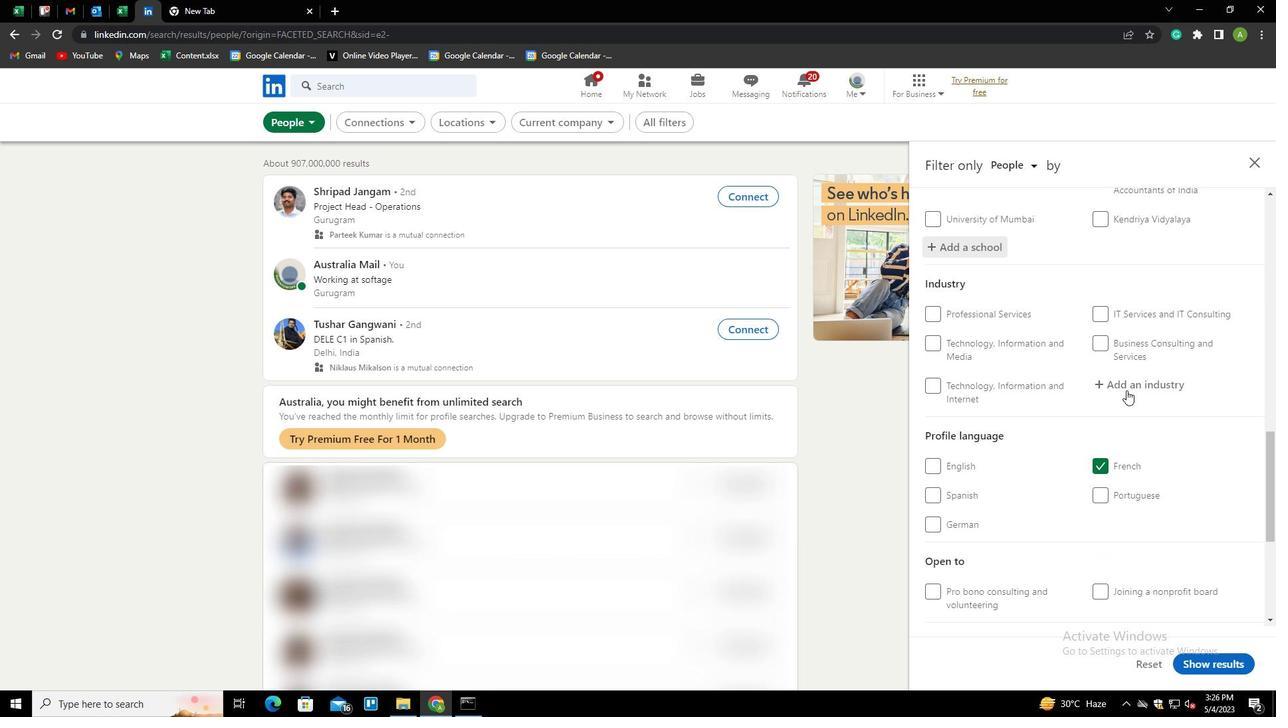 
Action: Mouse moved to (1130, 384)
Screenshot: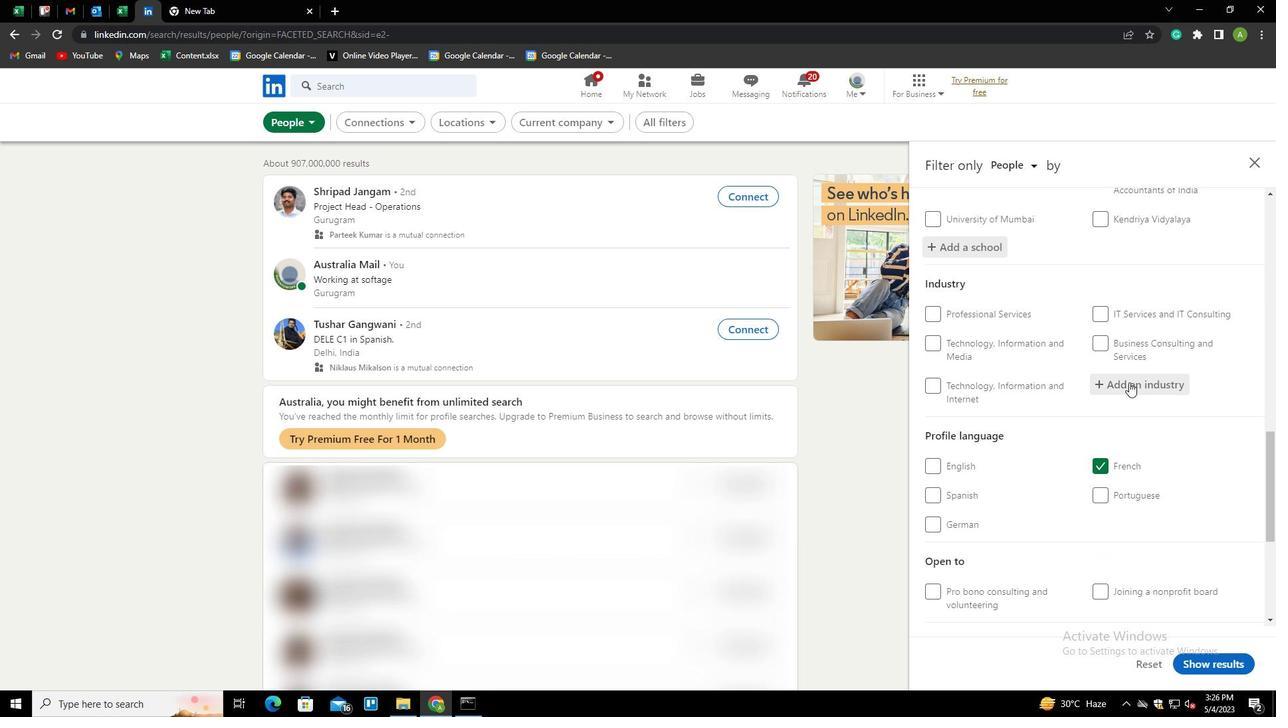 
Action: Mouse pressed left at (1130, 384)
Screenshot: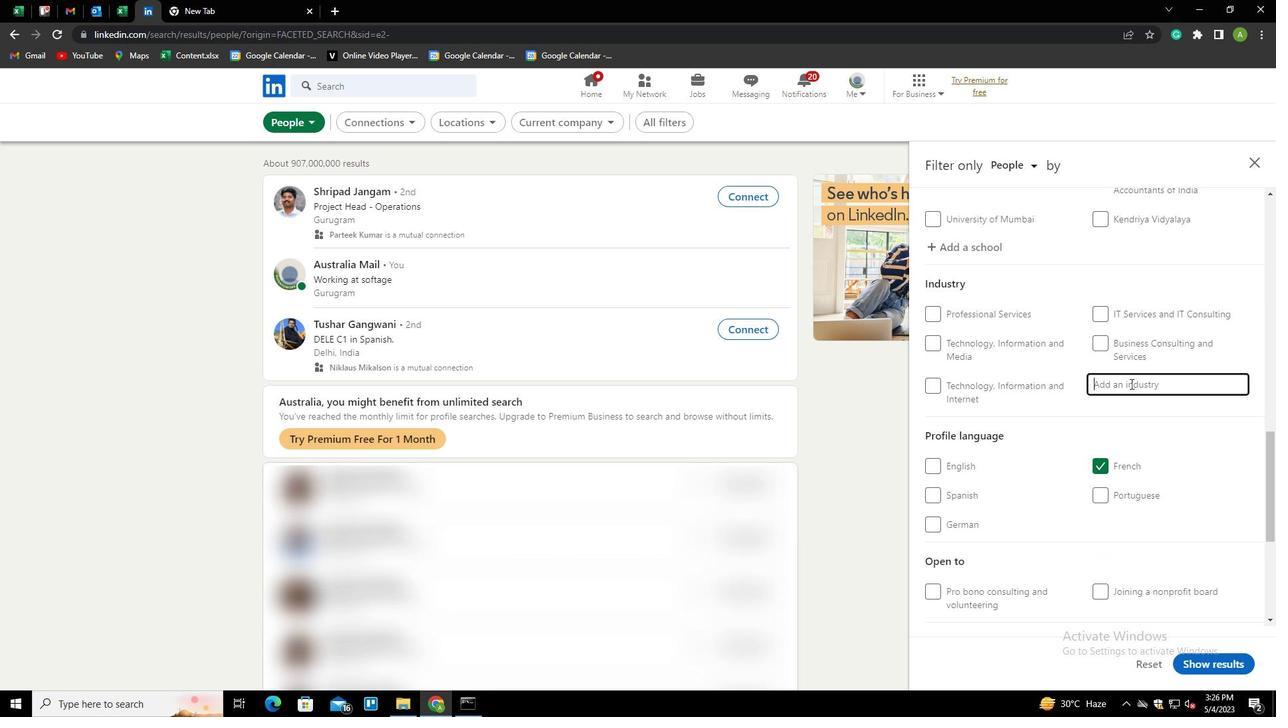 
Action: Mouse moved to (1130, 386)
Screenshot: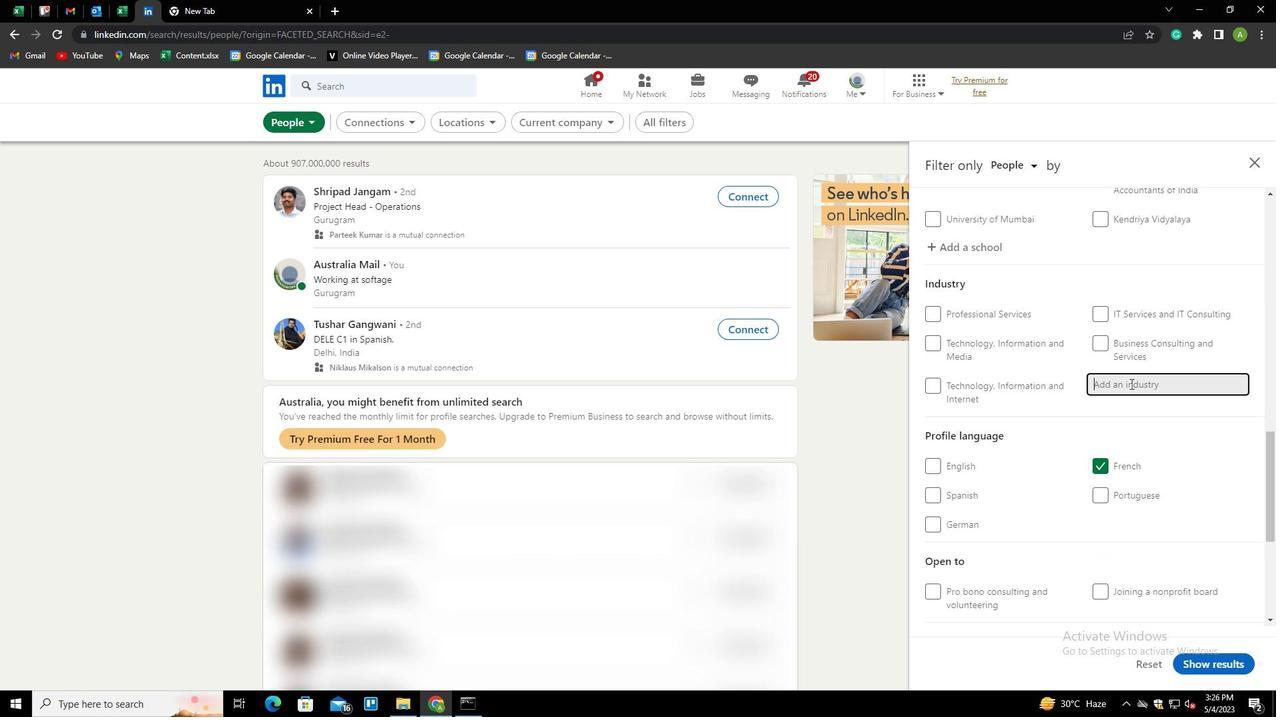 
Action: Key pressed <Key.shift>WHOLESALE<Key.space><Key.shift>FOOD<Key.space>AND<Key.down><Key.enter>
Screenshot: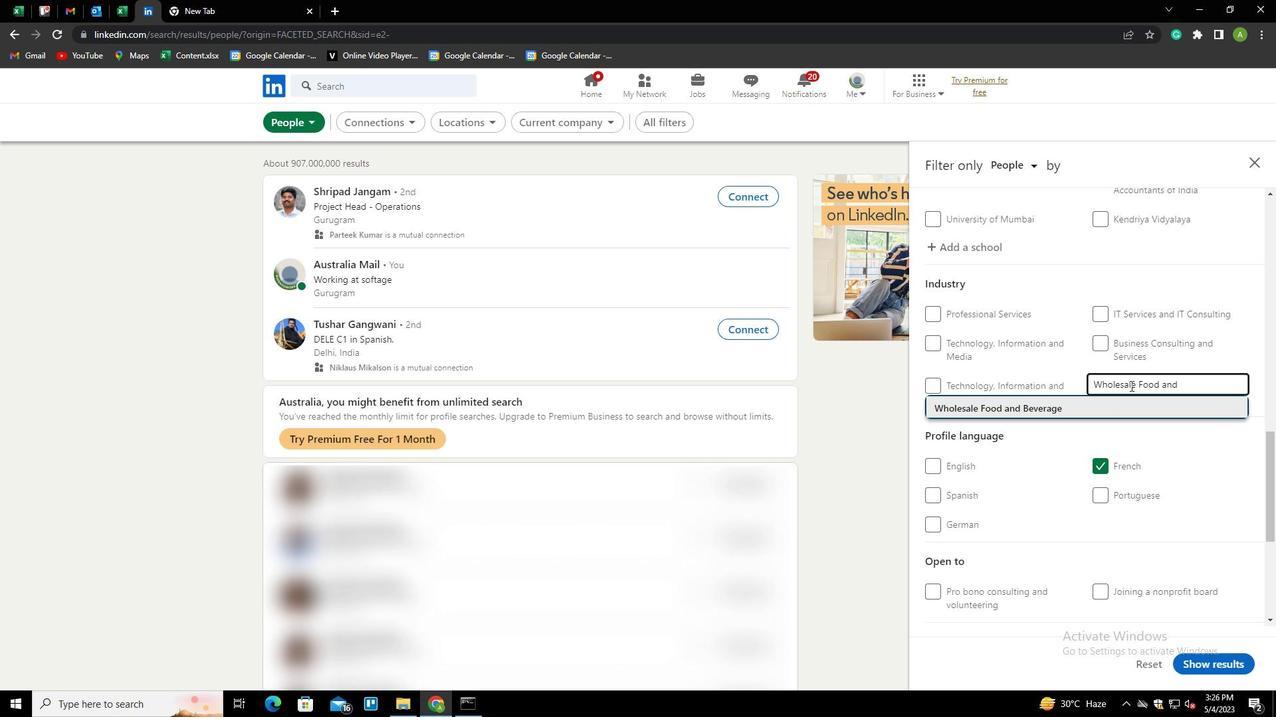
Action: Mouse scrolled (1130, 385) with delta (0, 0)
Screenshot: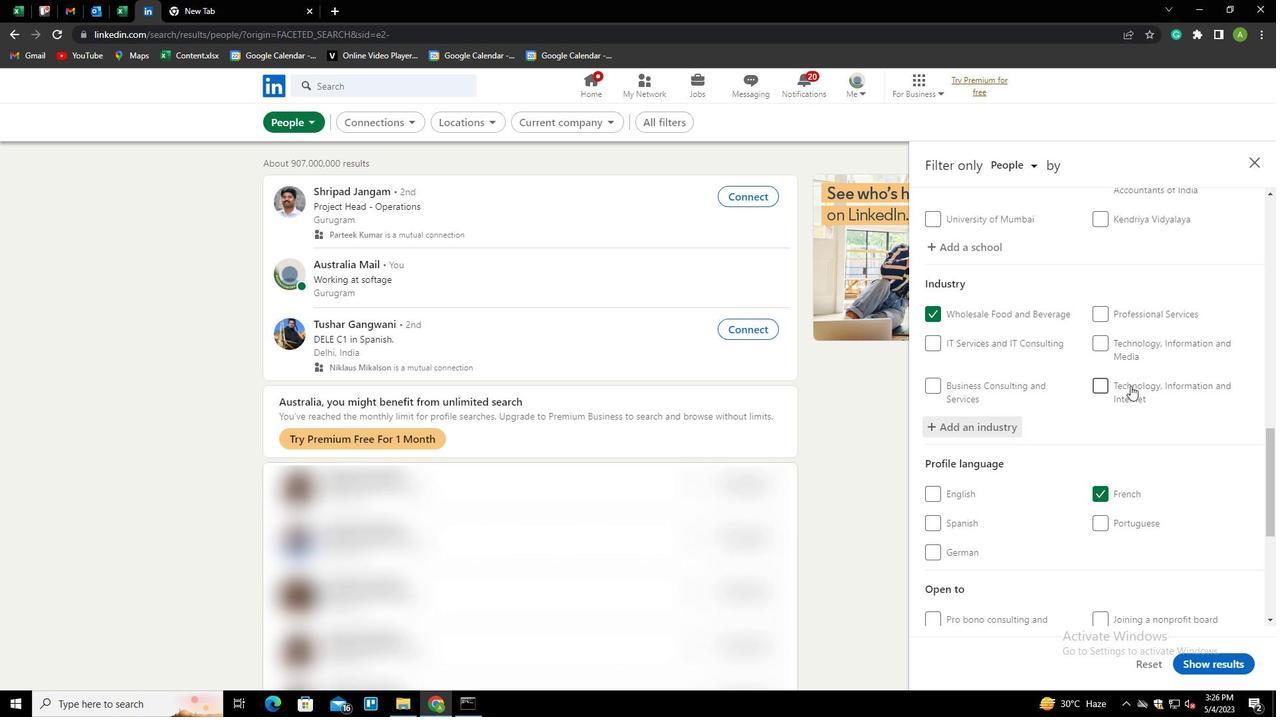 
Action: Mouse scrolled (1130, 385) with delta (0, 0)
Screenshot: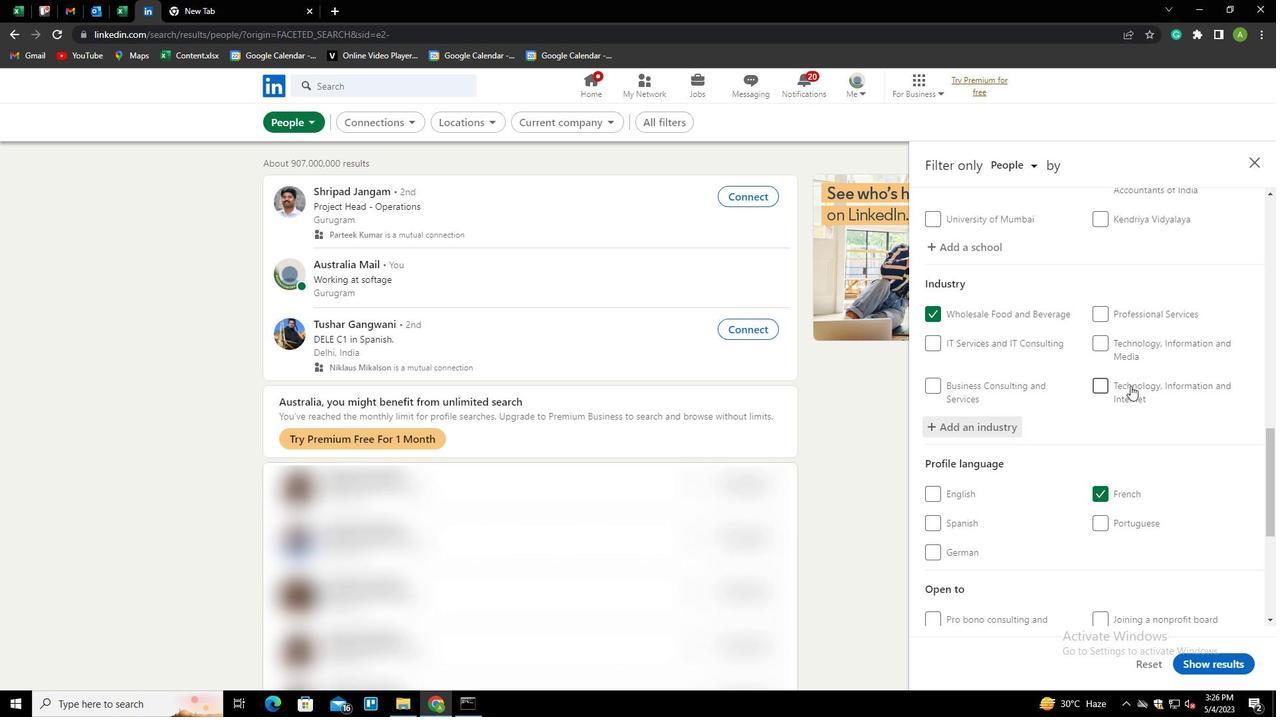 
Action: Mouse scrolled (1130, 385) with delta (0, 0)
Screenshot: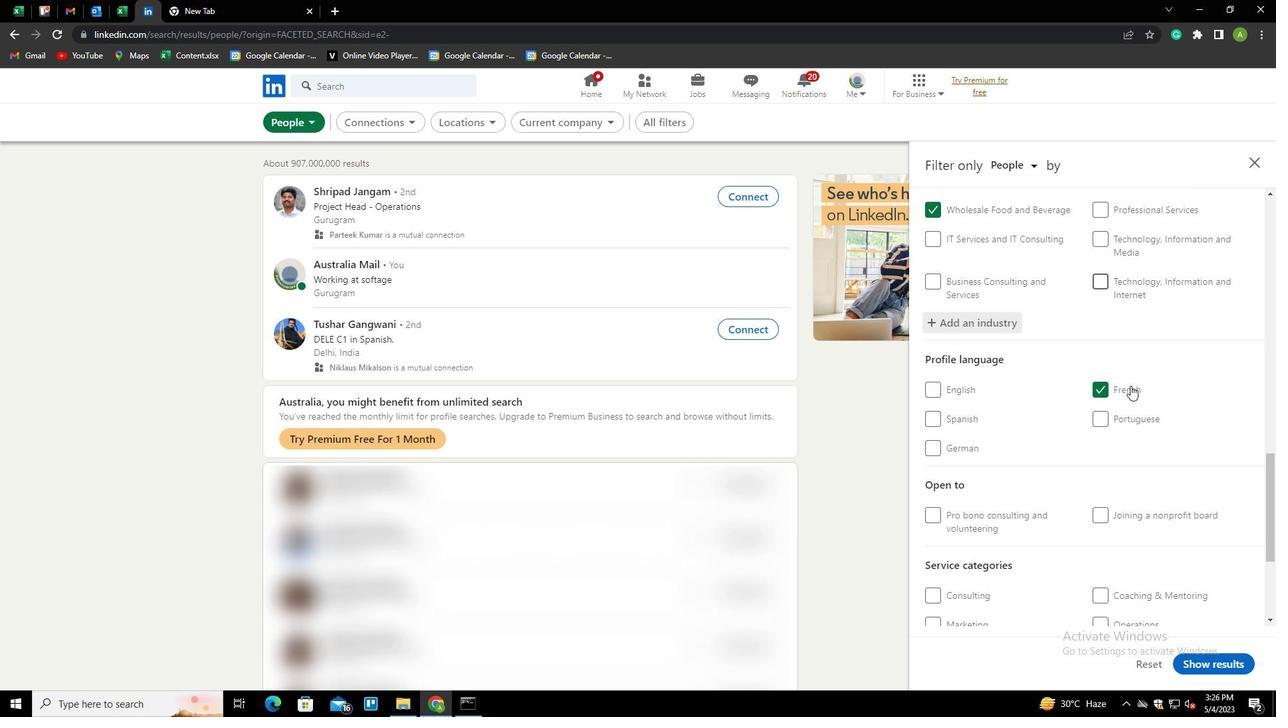 
Action: Mouse scrolled (1130, 385) with delta (0, 0)
Screenshot: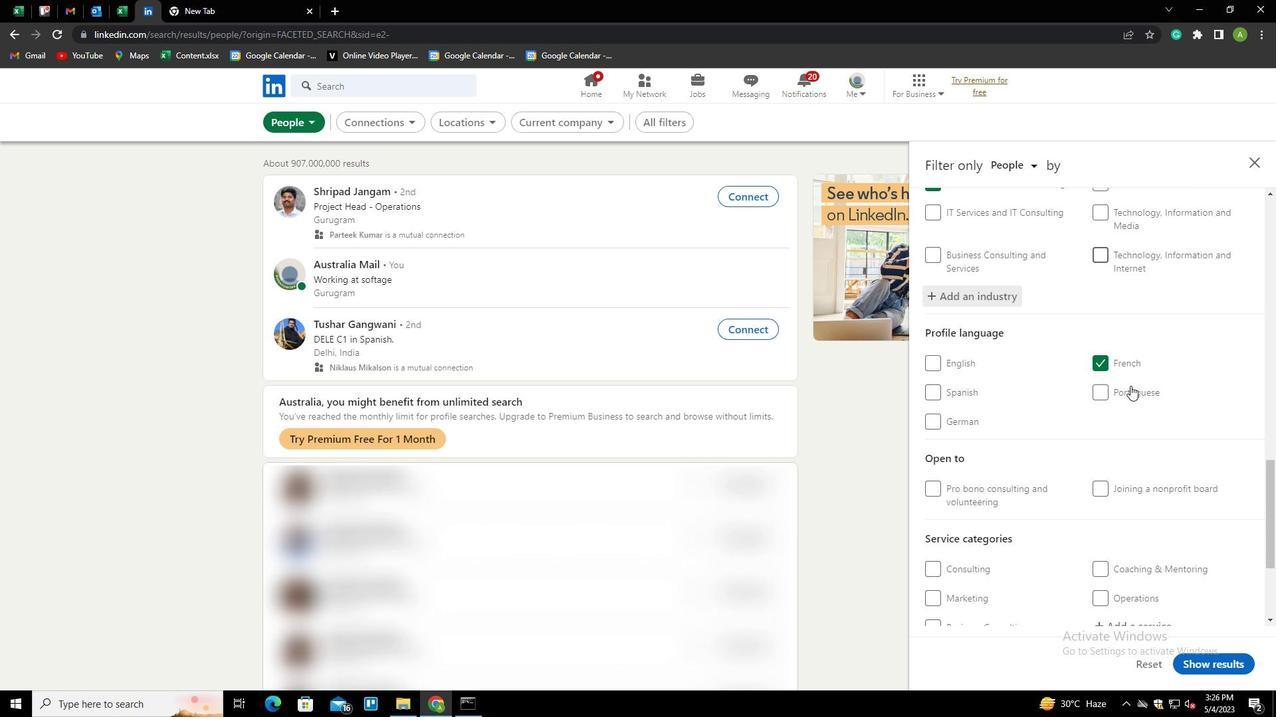 
Action: Mouse scrolled (1130, 385) with delta (0, 0)
Screenshot: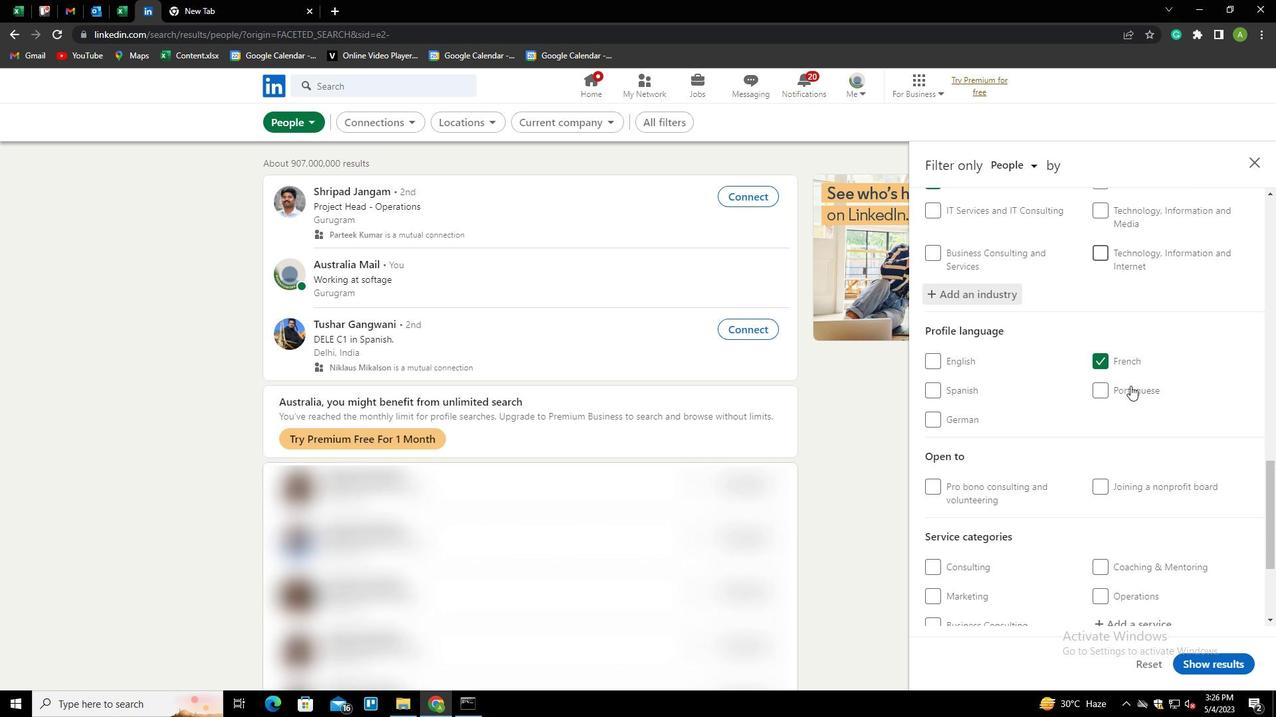 
Action: Mouse scrolled (1130, 385) with delta (0, 0)
Screenshot: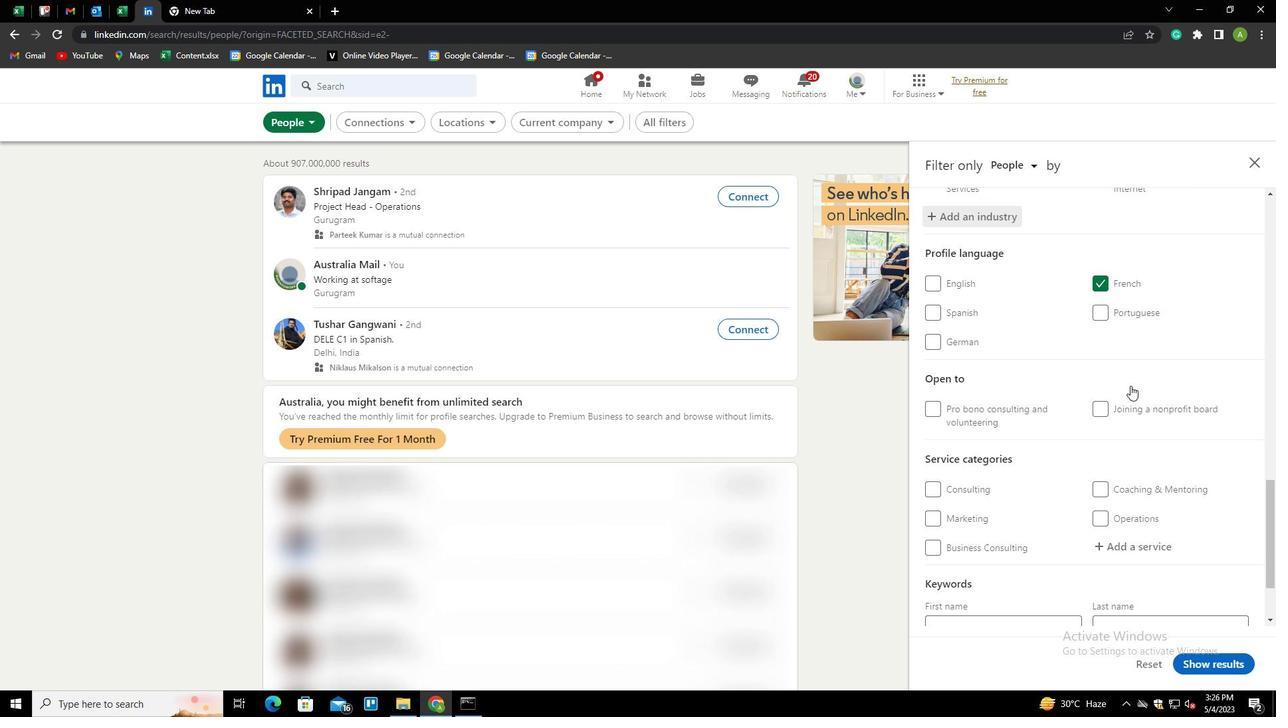 
Action: Mouse moved to (1118, 435)
Screenshot: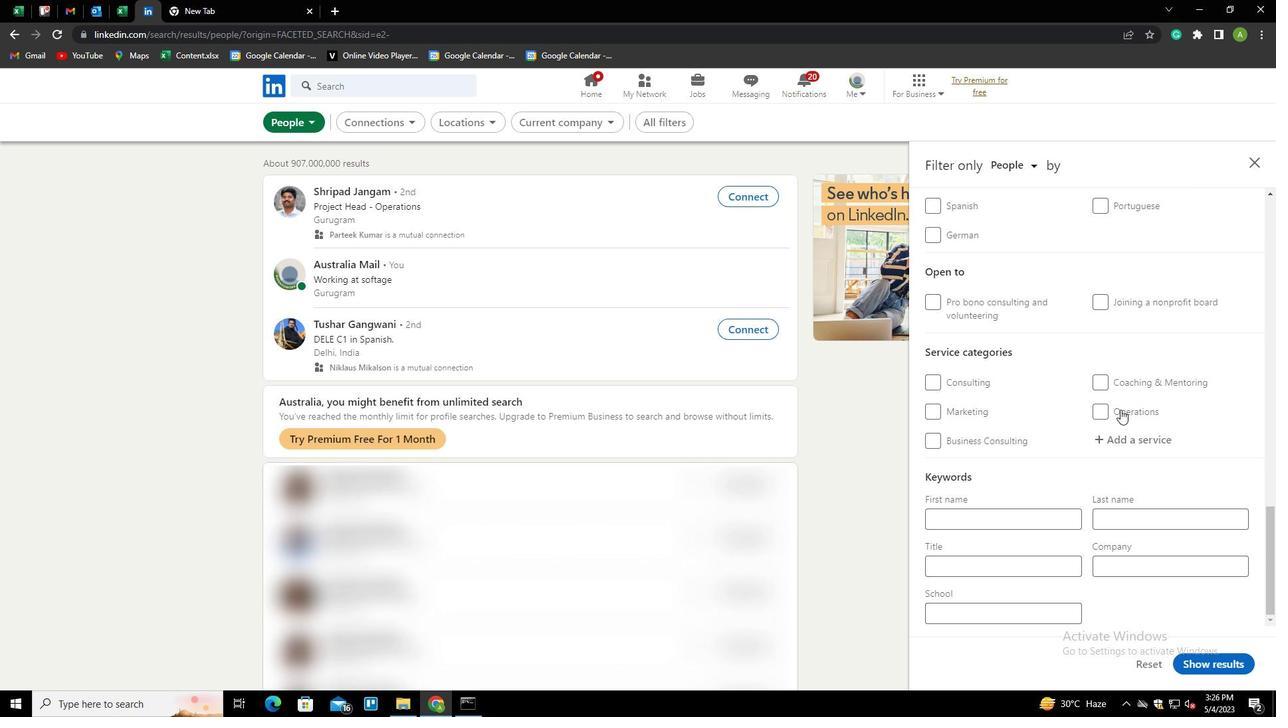 
Action: Mouse pressed left at (1118, 435)
Screenshot: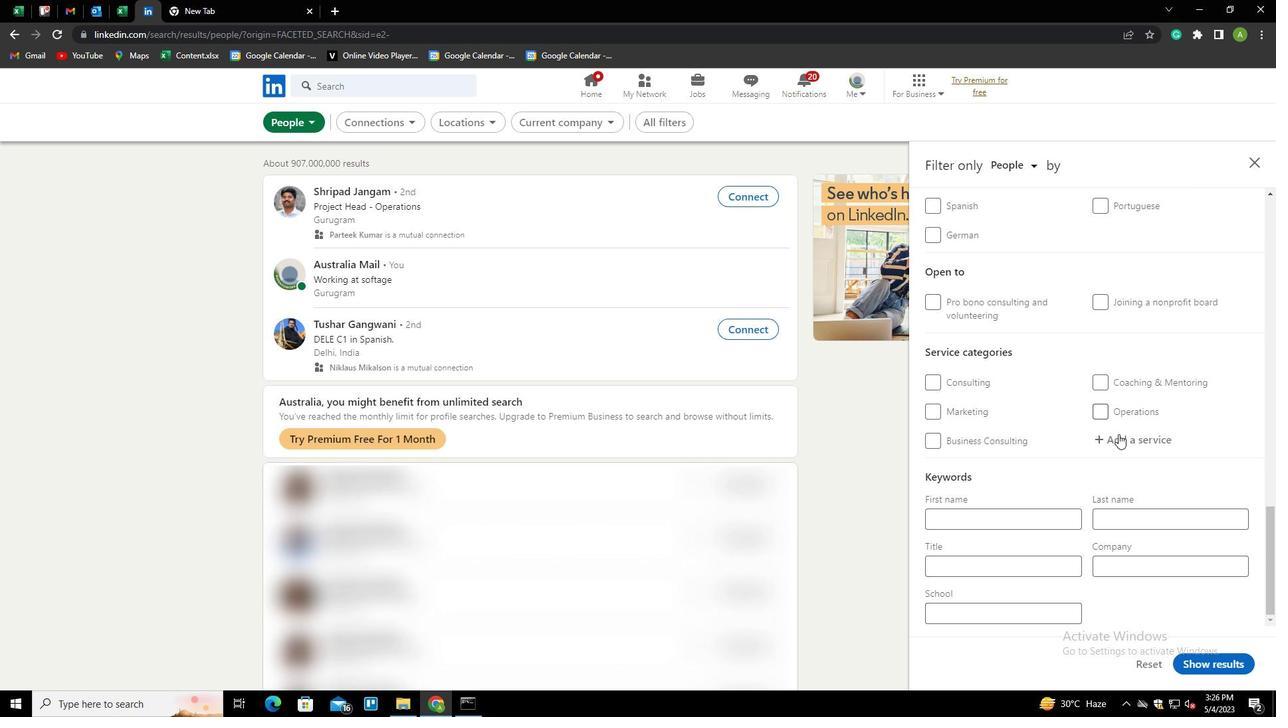
Action: Mouse moved to (1123, 438)
Screenshot: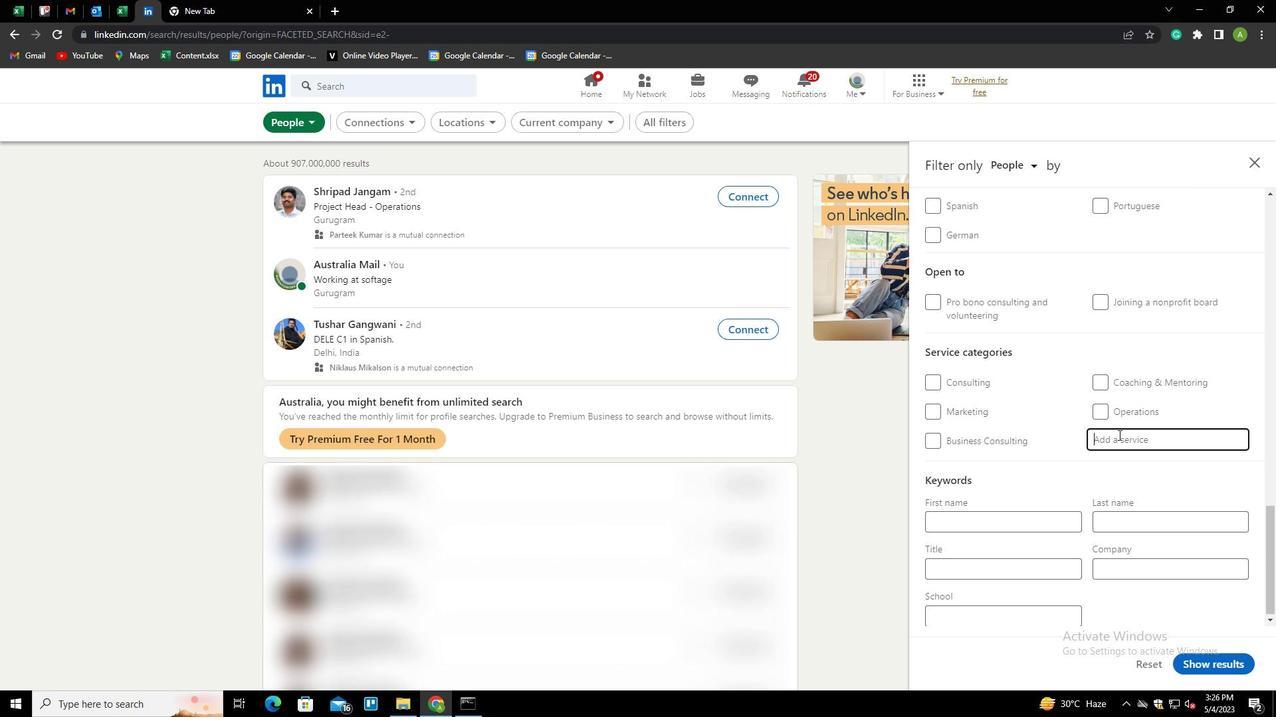 
Action: Mouse pressed left at (1123, 438)
Screenshot: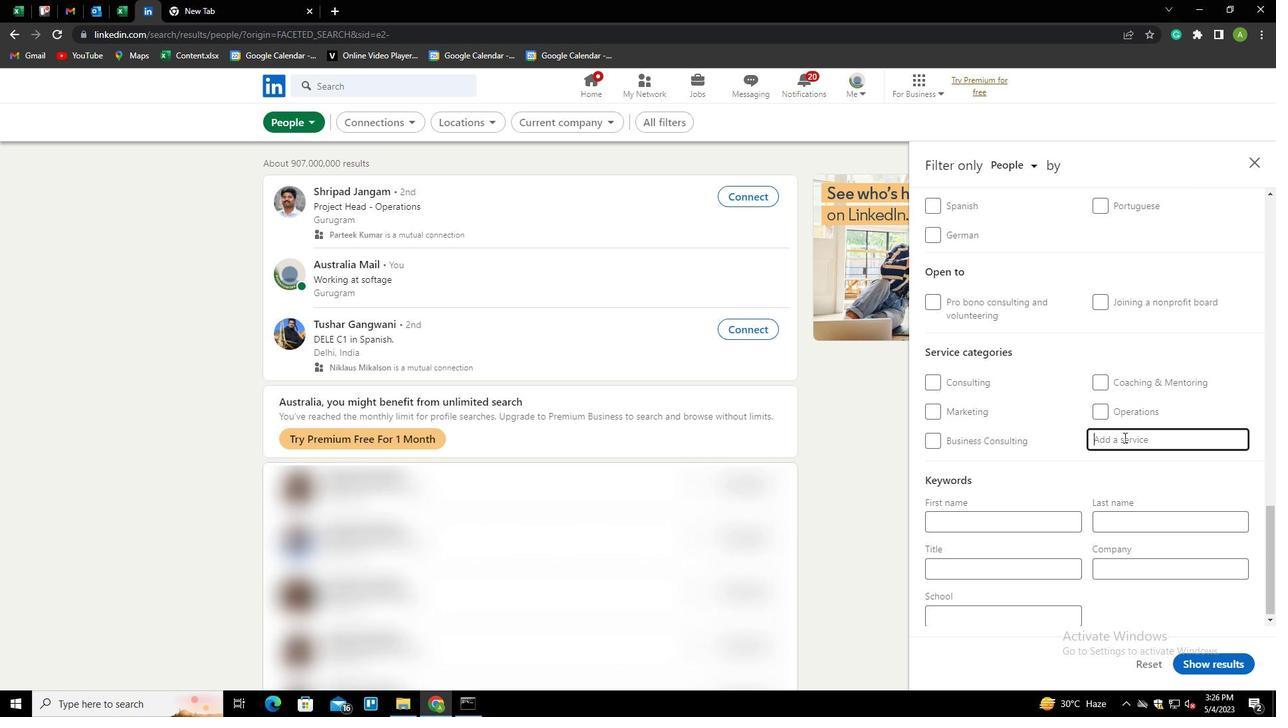 
Action: Key pressed <Key.shift><Key.shift><Key.shift><Key.shift><Key.shift><Key.shift><Key.shift><Key.shift><Key.shift><Key.shift><Key.shift><Key.shift><Key.shift><Key.shift><Key.shift><Key.shift><Key.shift><Key.shift><Key.shift><Key.shift><Key.shift><Key.shift><Key.shift><Key.shift><Key.shift><Key.shift><Key.shift><Key.shift><Key.shift><Key.shift><Key.shift><Key.shift><Key.shift><Key.shift><Key.shift><Key.shift><Key.shift><Key.shift><Key.shift><Key.shift><Key.shift><Key.shift><Key.shift><Key.shift><Key.shift><Key.shift><Key.shift><Key.shift><Key.shift><Key.shift><Key.shift><Key.shift><Key.shift>PROJECT<Key.space><Key.shift>MANAGEMENT<Key.down><Key.enter>
Screenshot: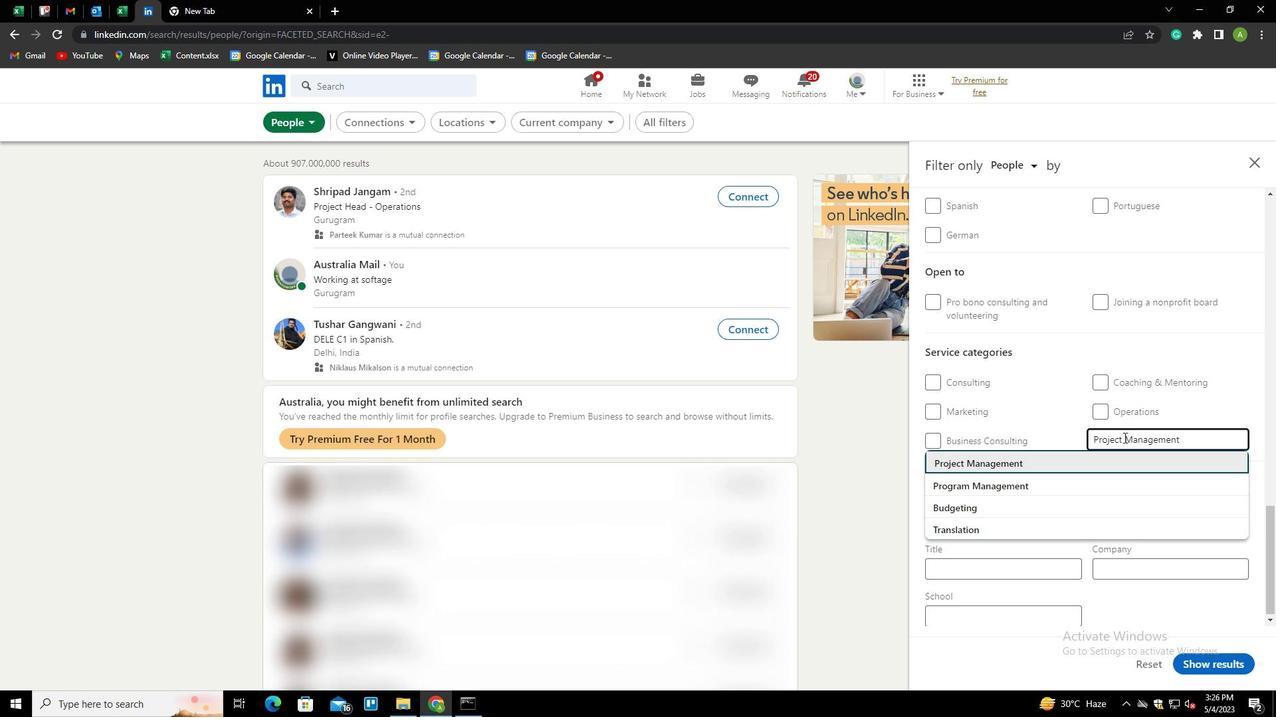 
Action: Mouse moved to (1124, 438)
Screenshot: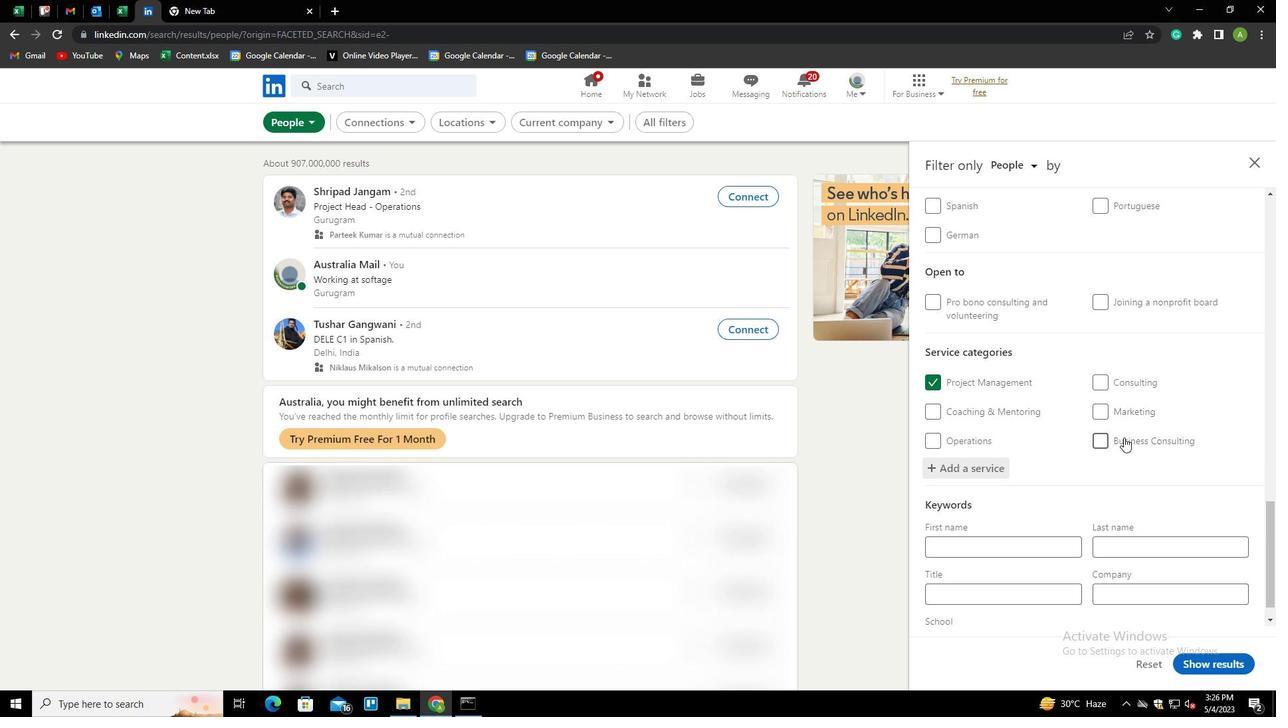 
Action: Mouse scrolled (1124, 438) with delta (0, 0)
Screenshot: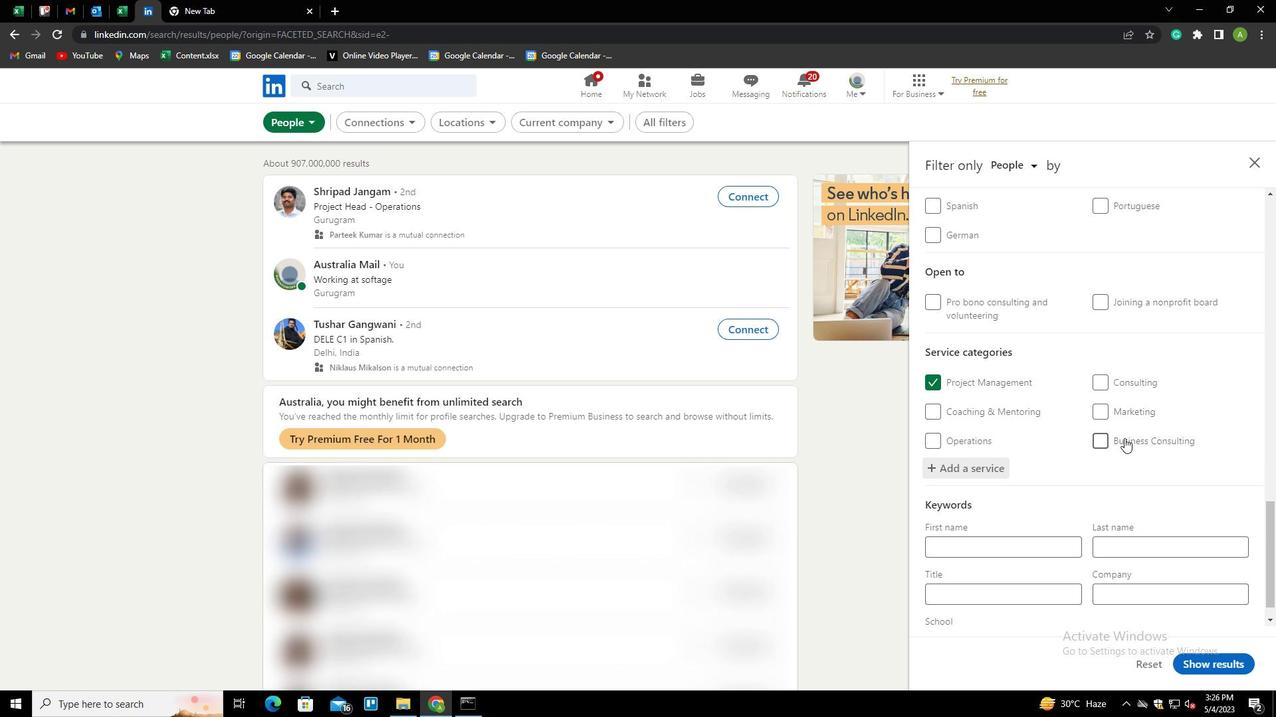 
Action: Mouse scrolled (1124, 438) with delta (0, 0)
Screenshot: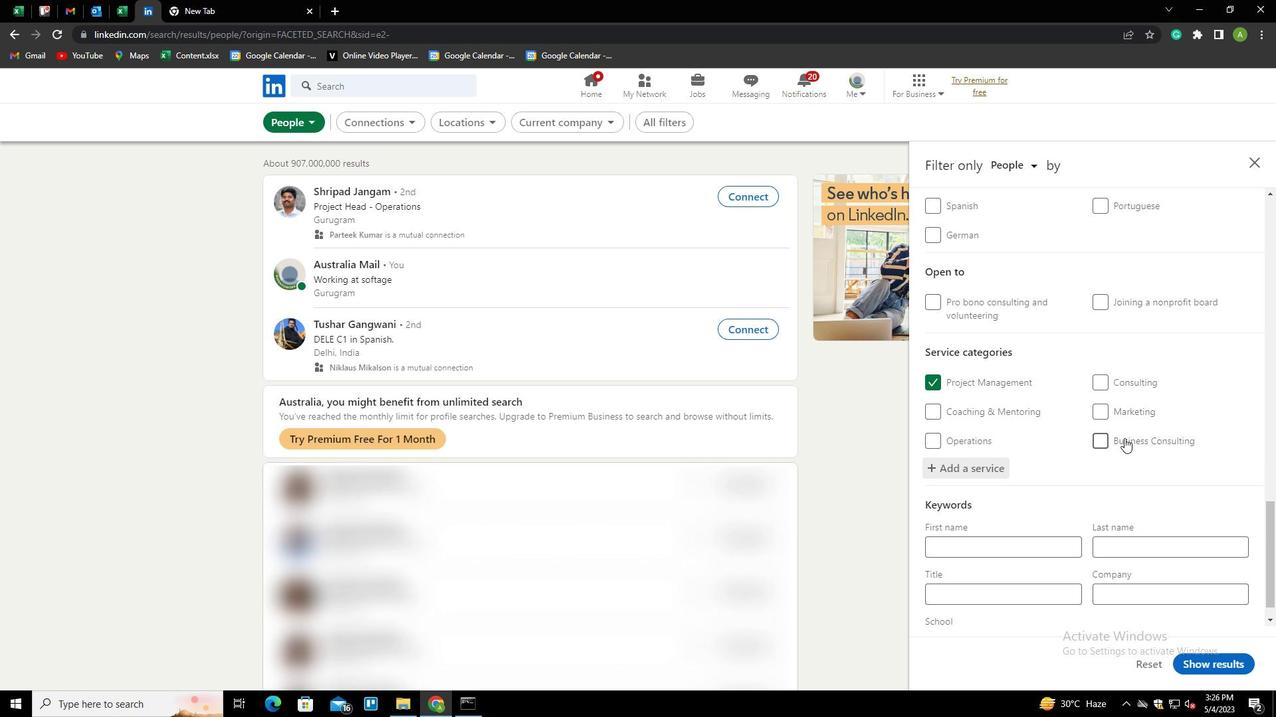 
Action: Mouse scrolled (1124, 438) with delta (0, 0)
Screenshot: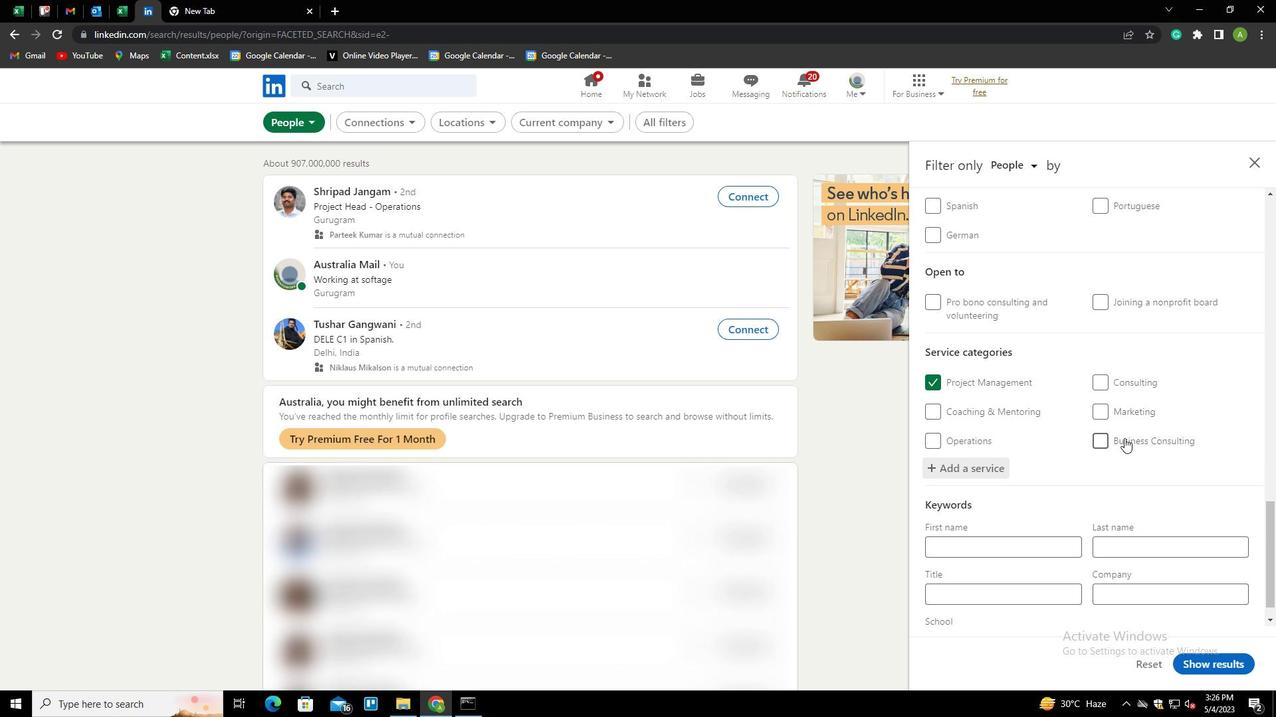 
Action: Mouse scrolled (1124, 438) with delta (0, 0)
Screenshot: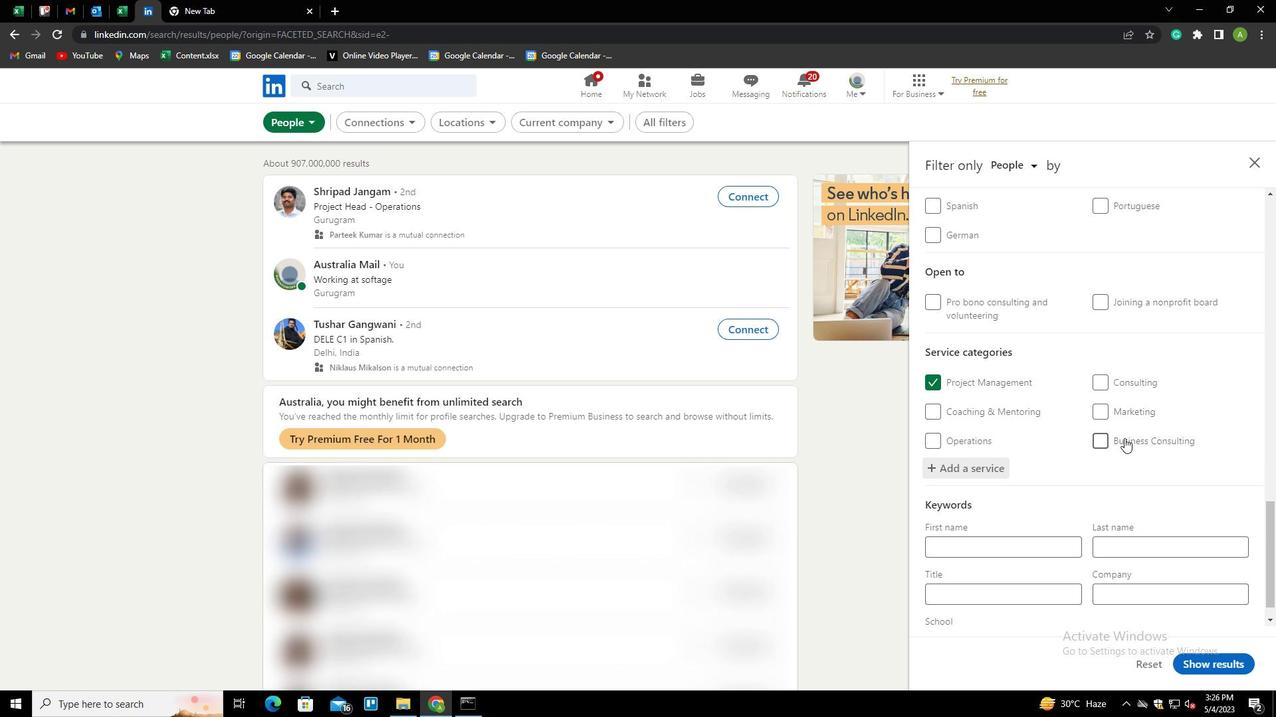 
Action: Mouse scrolled (1124, 438) with delta (0, 0)
Screenshot: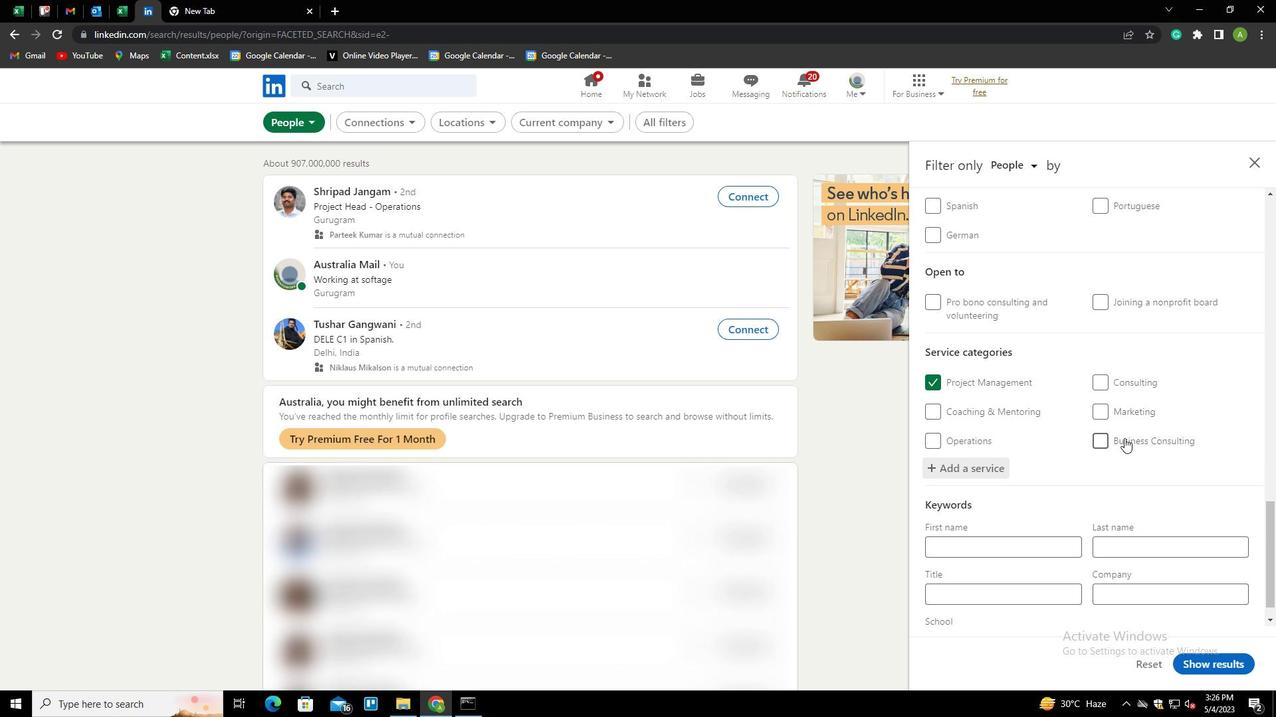 
Action: Mouse scrolled (1124, 438) with delta (0, 0)
Screenshot: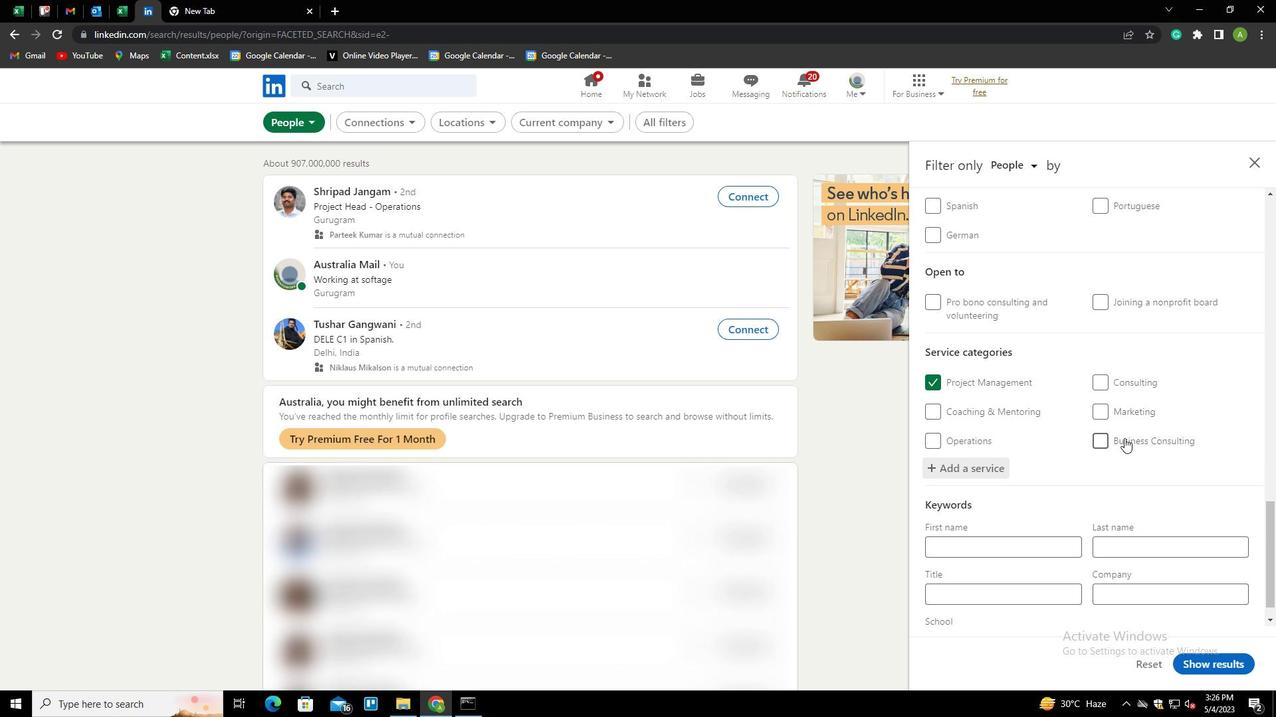 
Action: Mouse scrolled (1124, 438) with delta (0, 0)
Screenshot: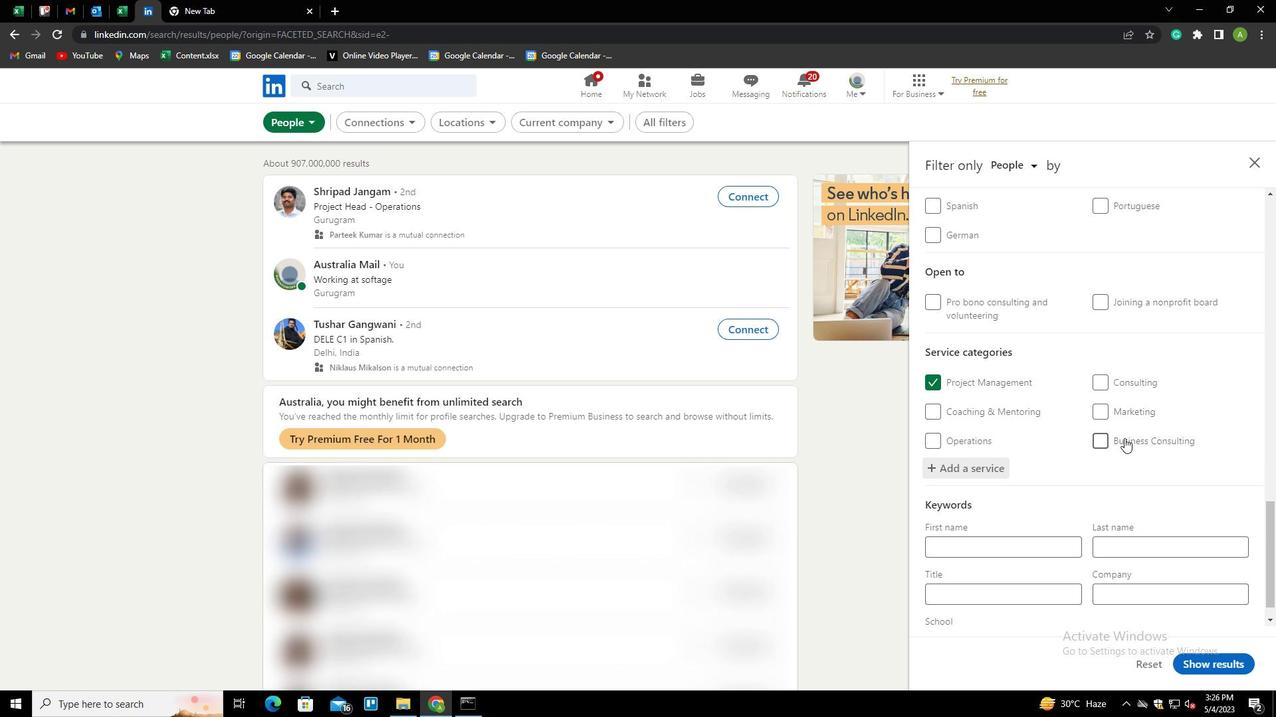 
Action: Mouse moved to (1014, 569)
Screenshot: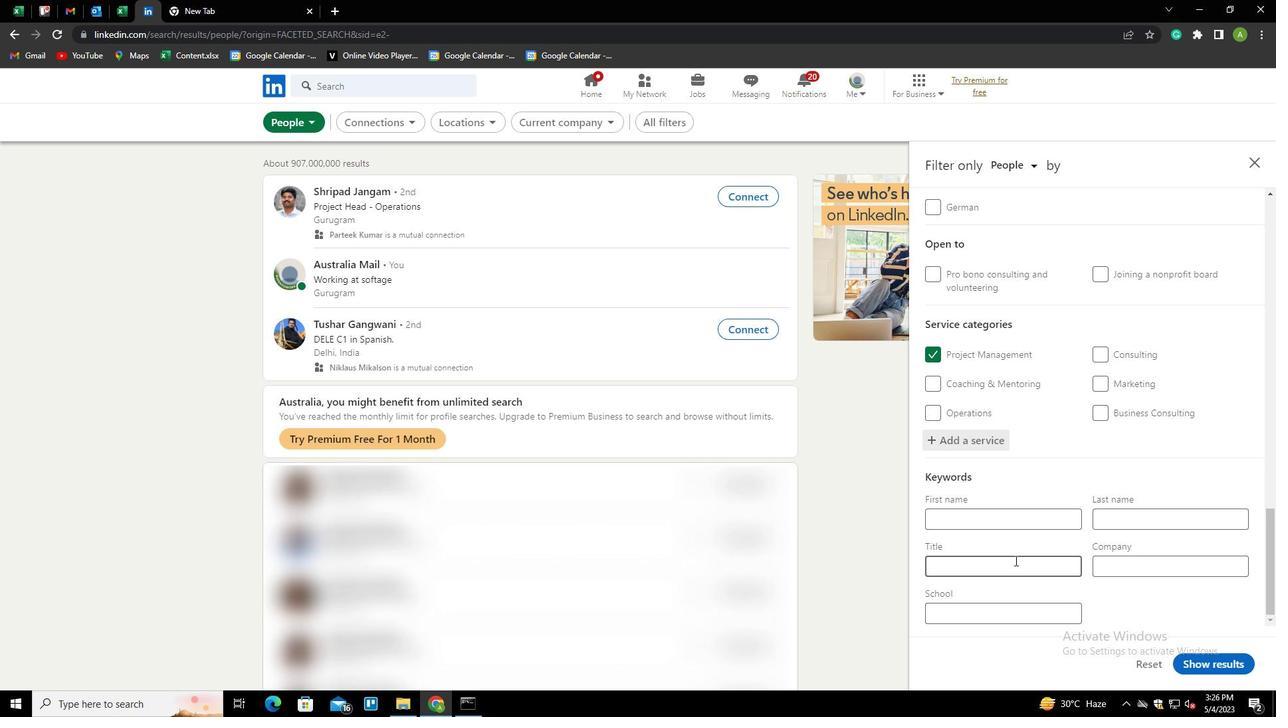 
Action: Mouse pressed left at (1014, 569)
Screenshot: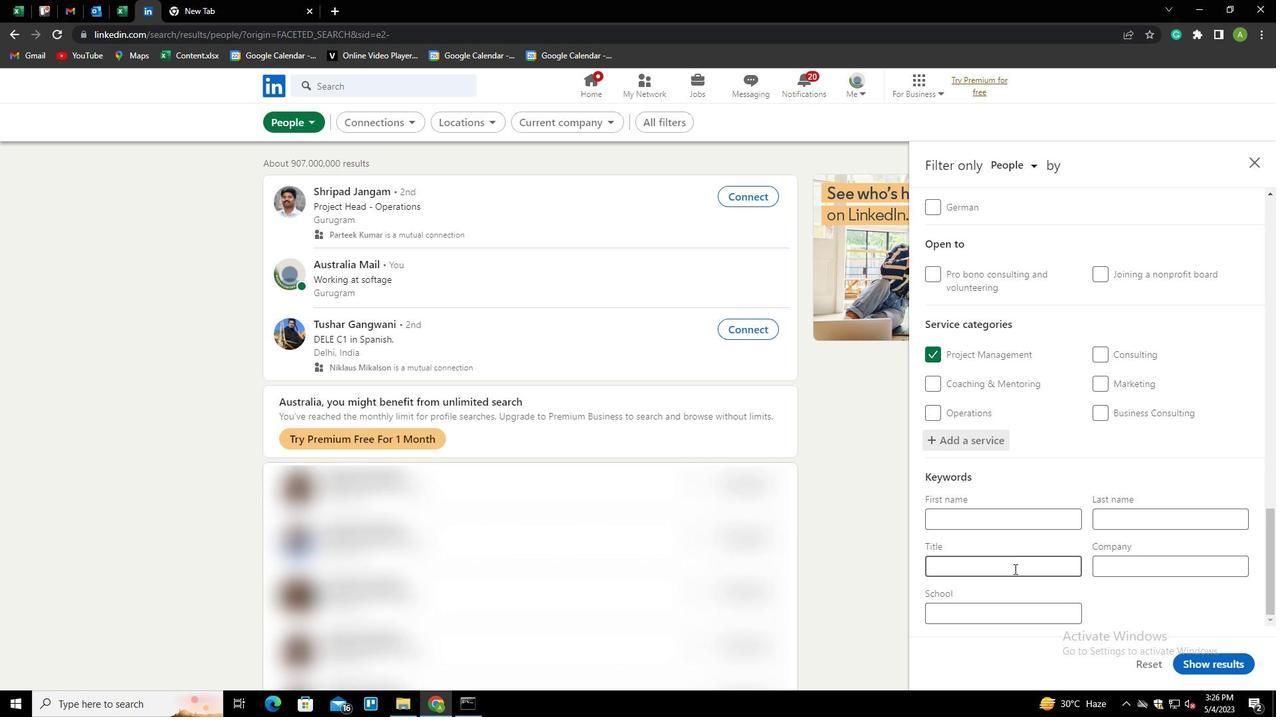 
Action: Key pressed <Key.shift>PAYROLL<Key.space><Key.shift>MANAGER
Screenshot: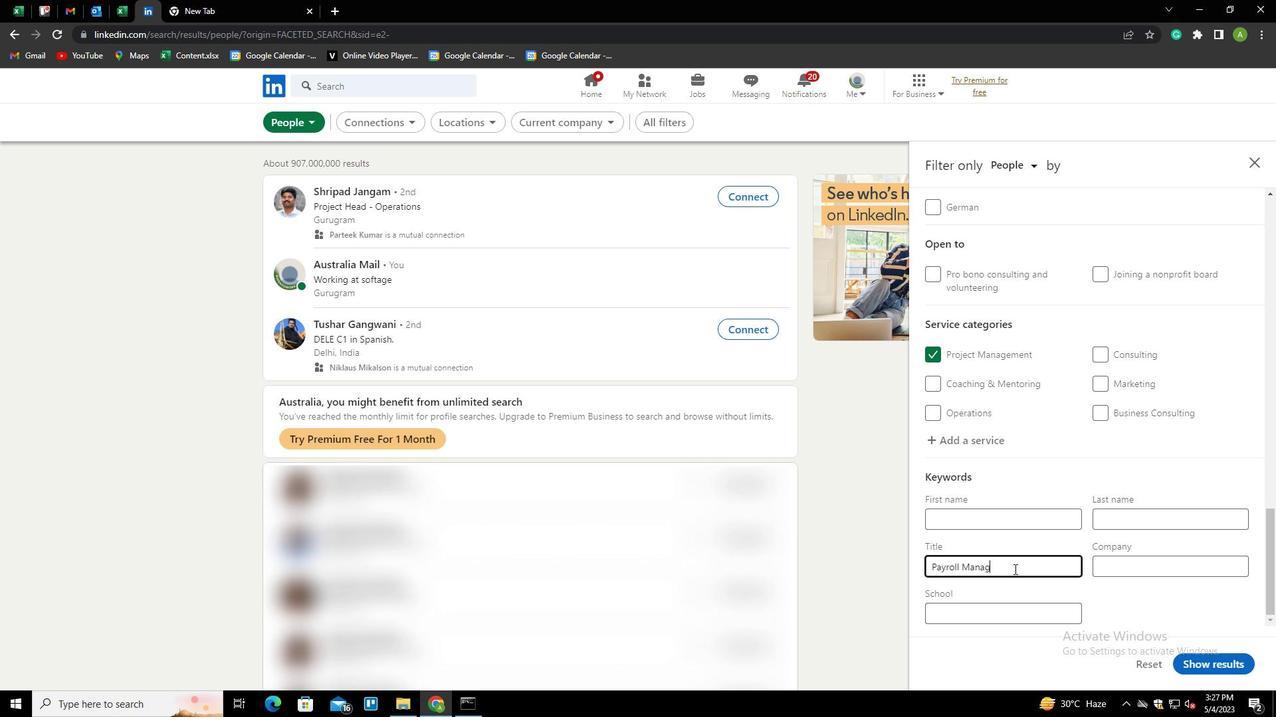 
Action: Mouse moved to (1145, 599)
Screenshot: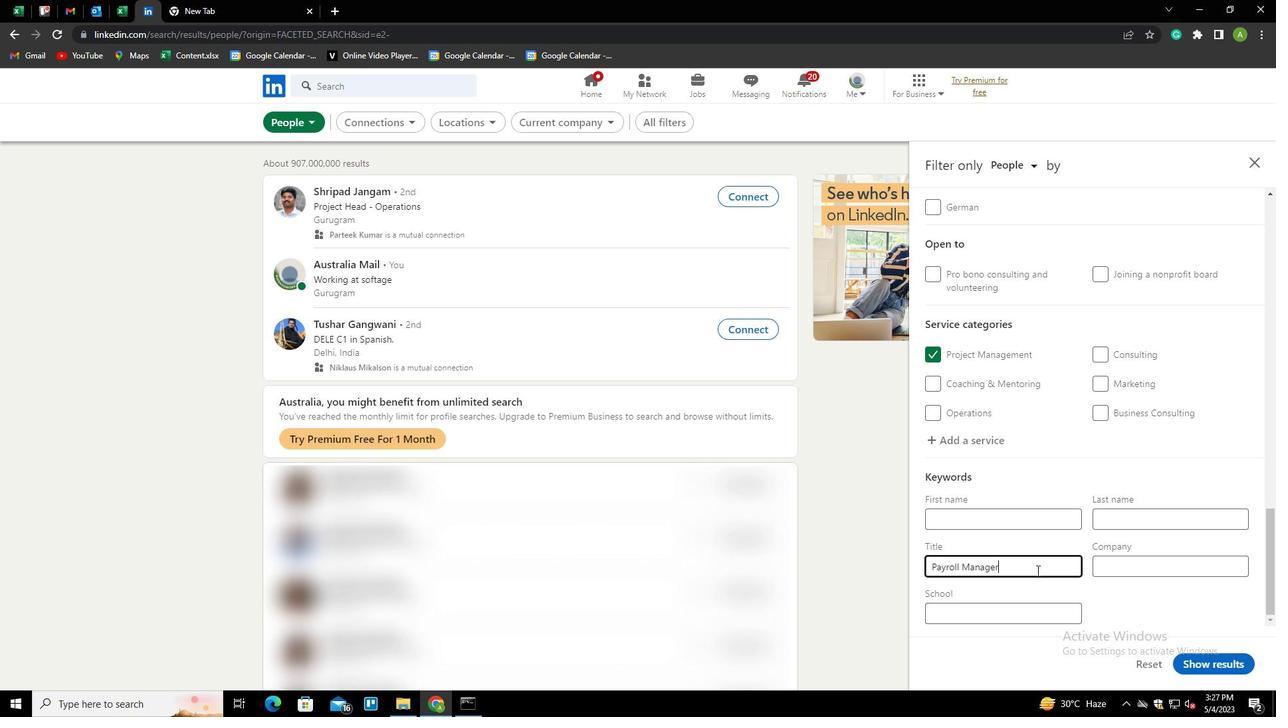 
Action: Mouse pressed left at (1145, 599)
Screenshot: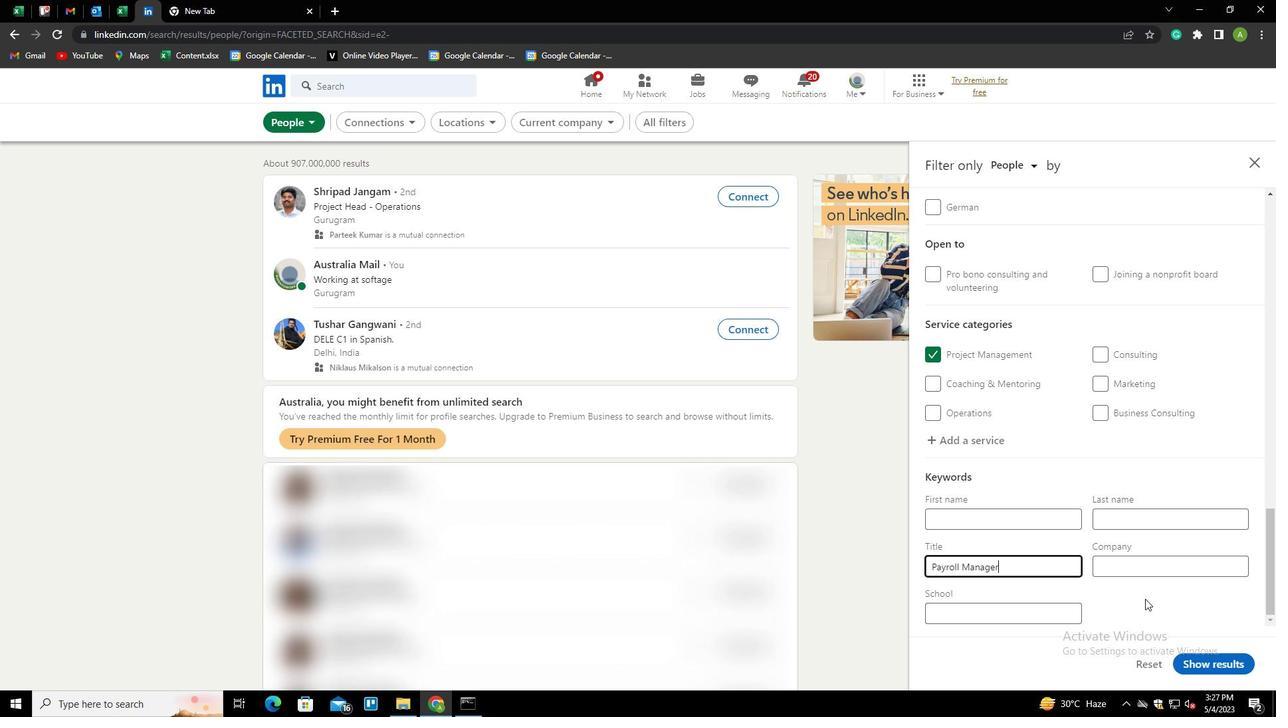 
Action: Mouse moved to (1193, 666)
Screenshot: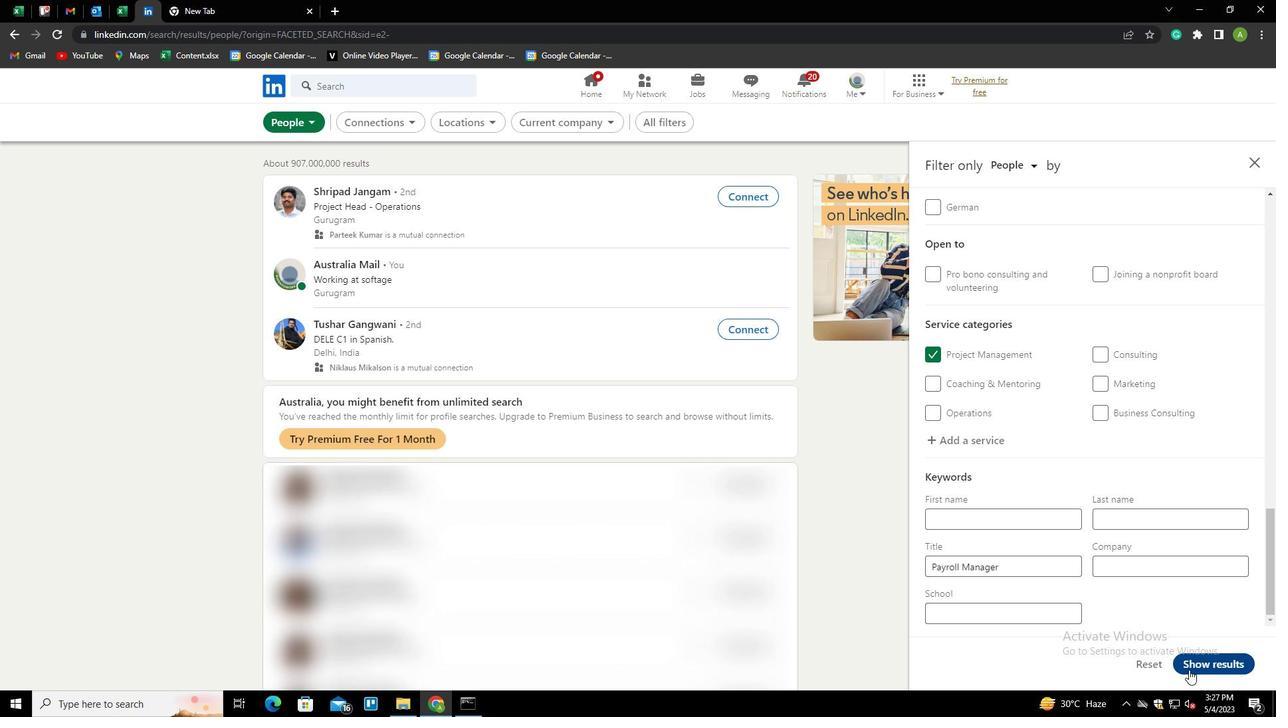 
Action: Mouse pressed left at (1193, 666)
Screenshot: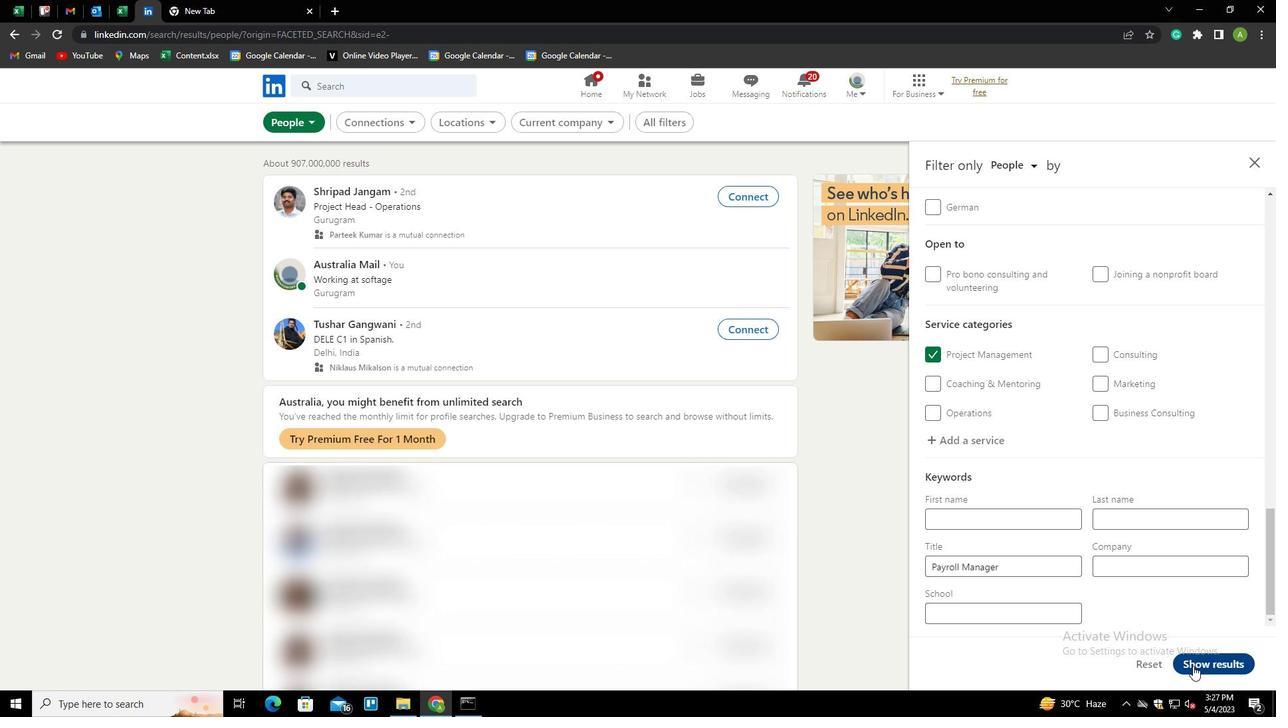 
